Task: Find a business class flight from Lanai to Jacksonville on May 3 for 9 passengers, with 8 checked bags, a price limit of ₹50, departing between 4:00 AM and 5:00 AM, and flying with American or Southern Airways Express.
Action: Mouse moved to (406, 364)
Screenshot: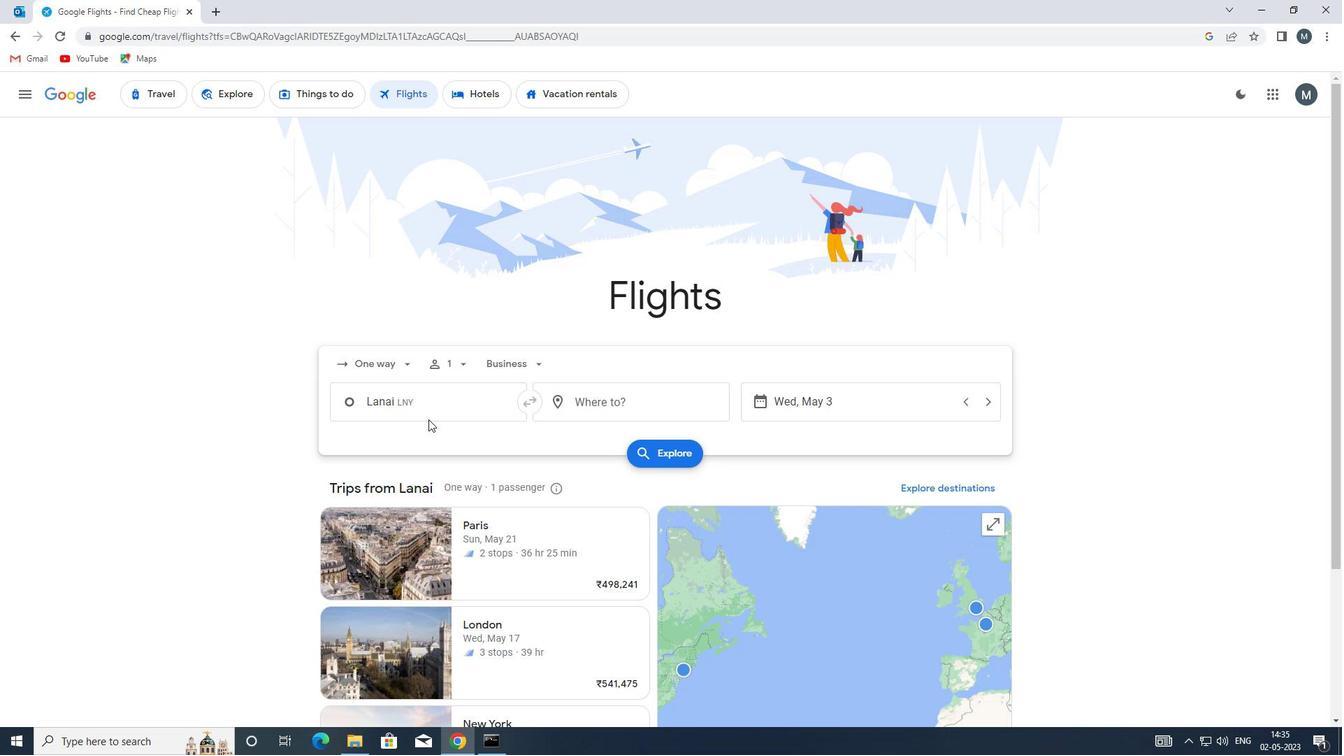 
Action: Mouse pressed left at (406, 364)
Screenshot: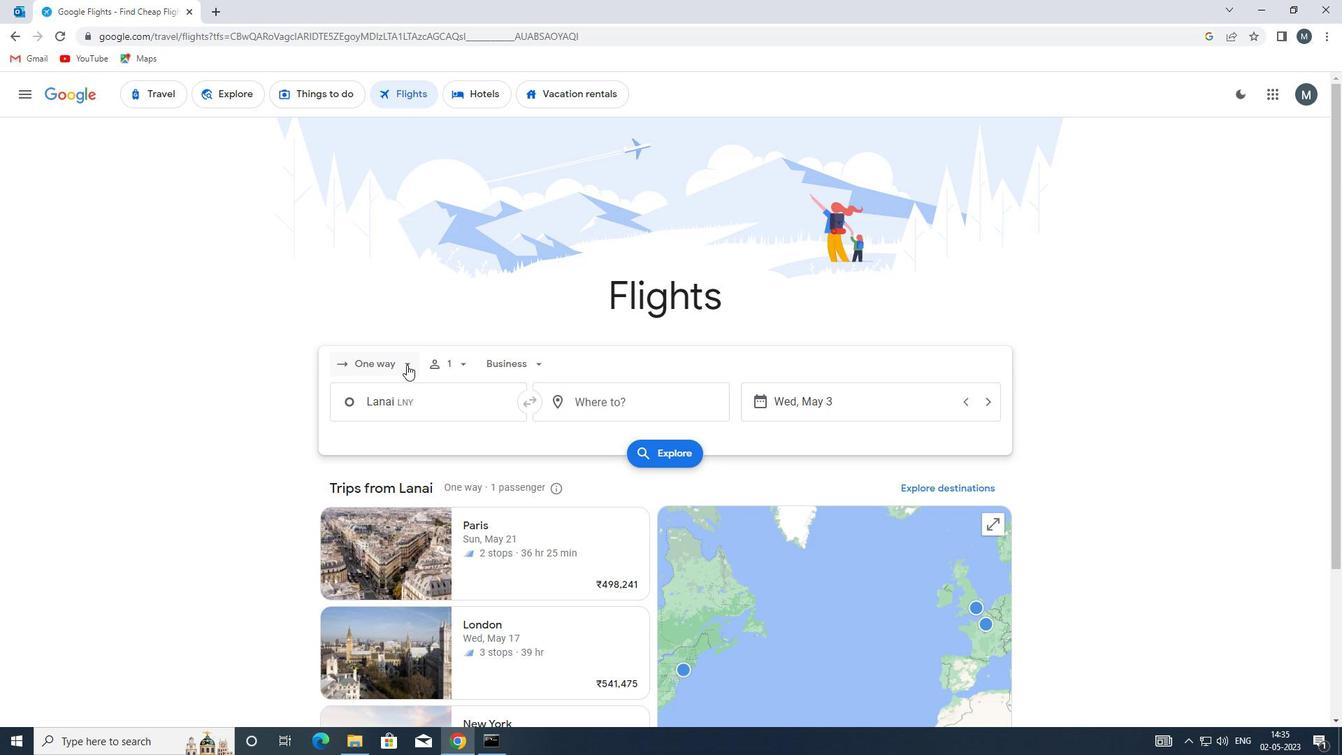 
Action: Mouse moved to (423, 426)
Screenshot: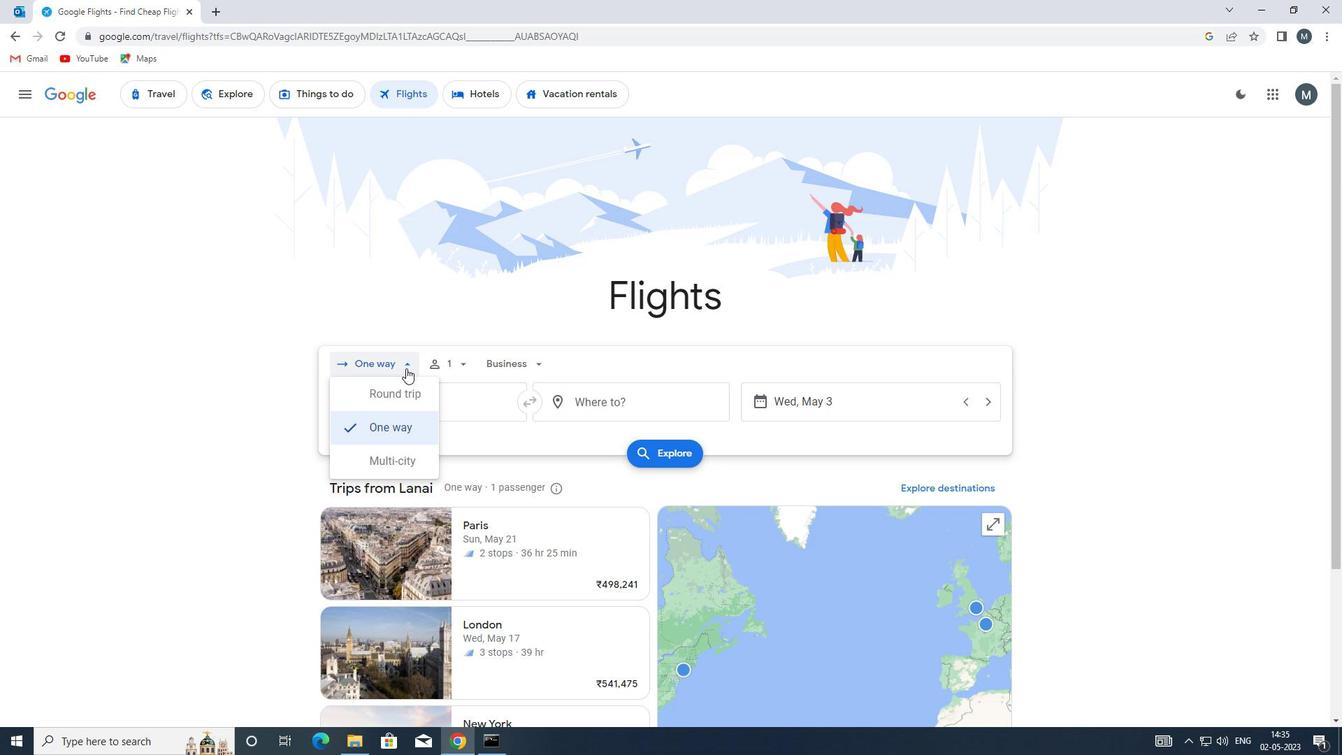 
Action: Mouse pressed left at (423, 426)
Screenshot: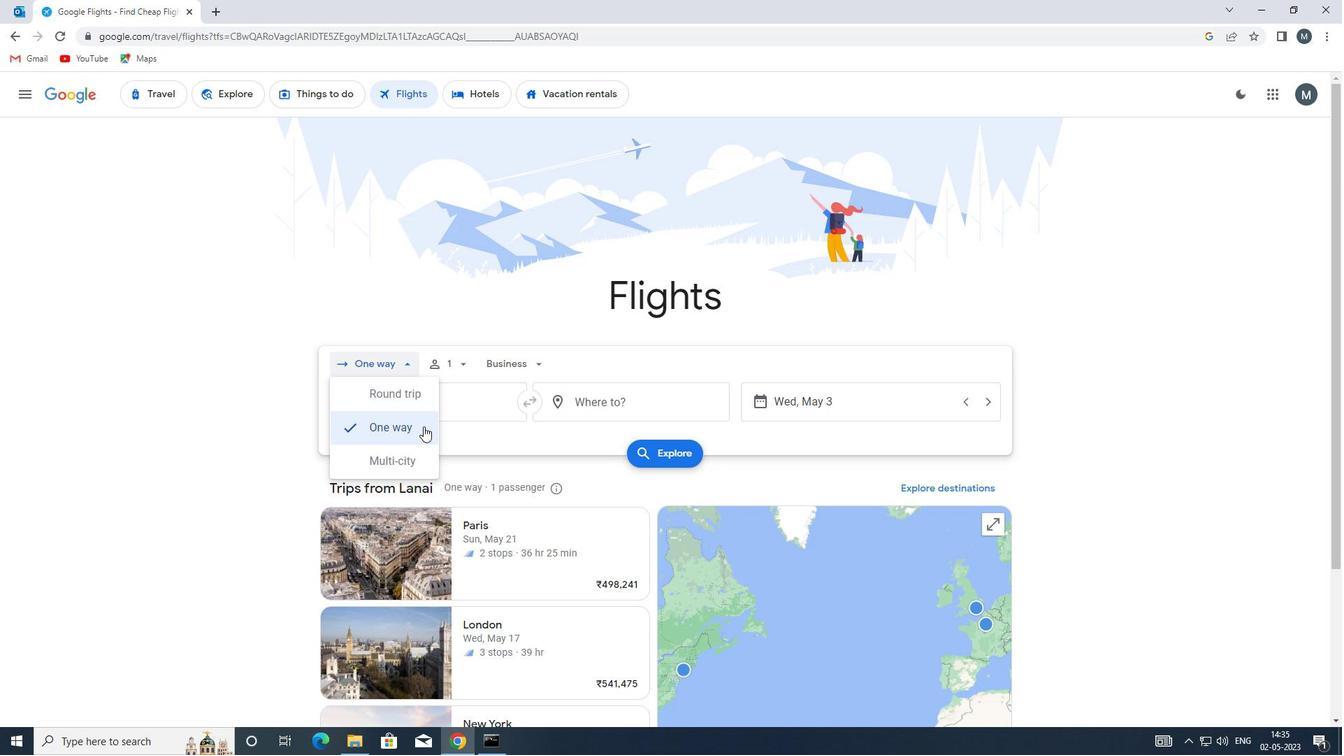 
Action: Mouse moved to (467, 367)
Screenshot: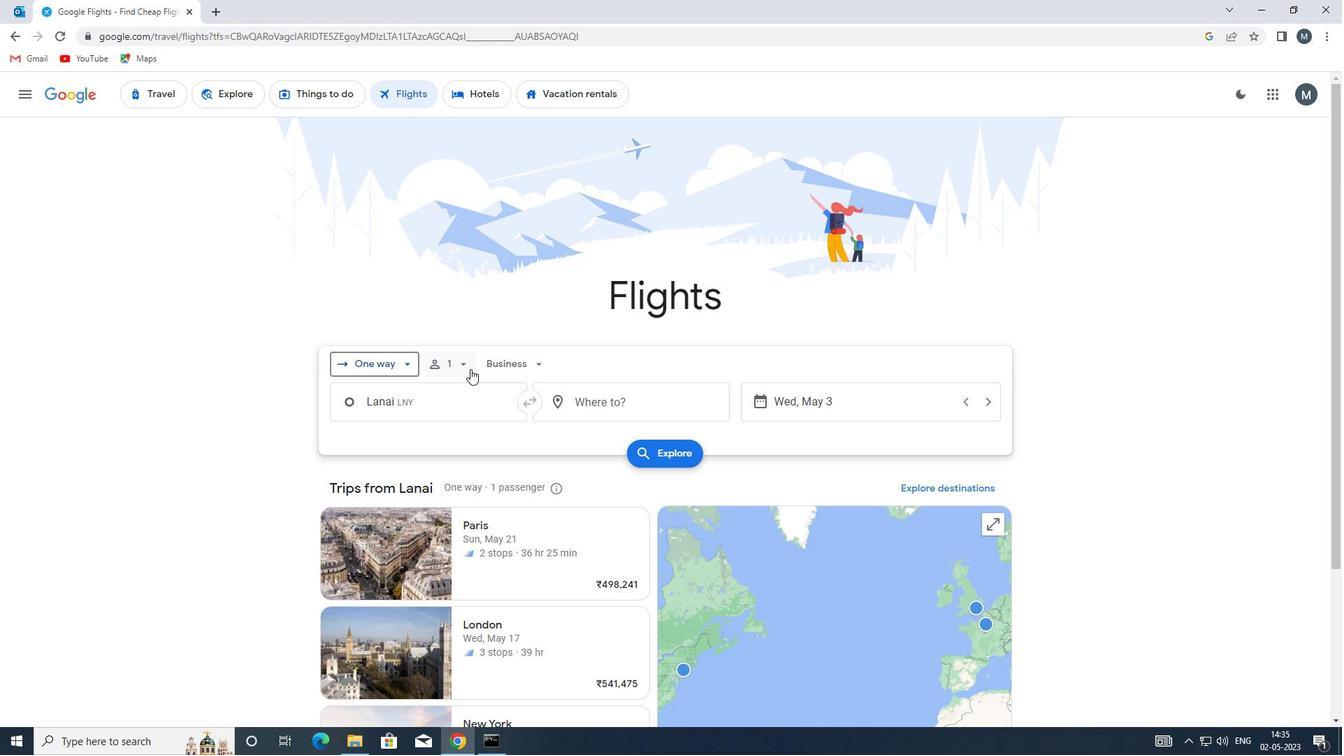 
Action: Mouse pressed left at (467, 367)
Screenshot: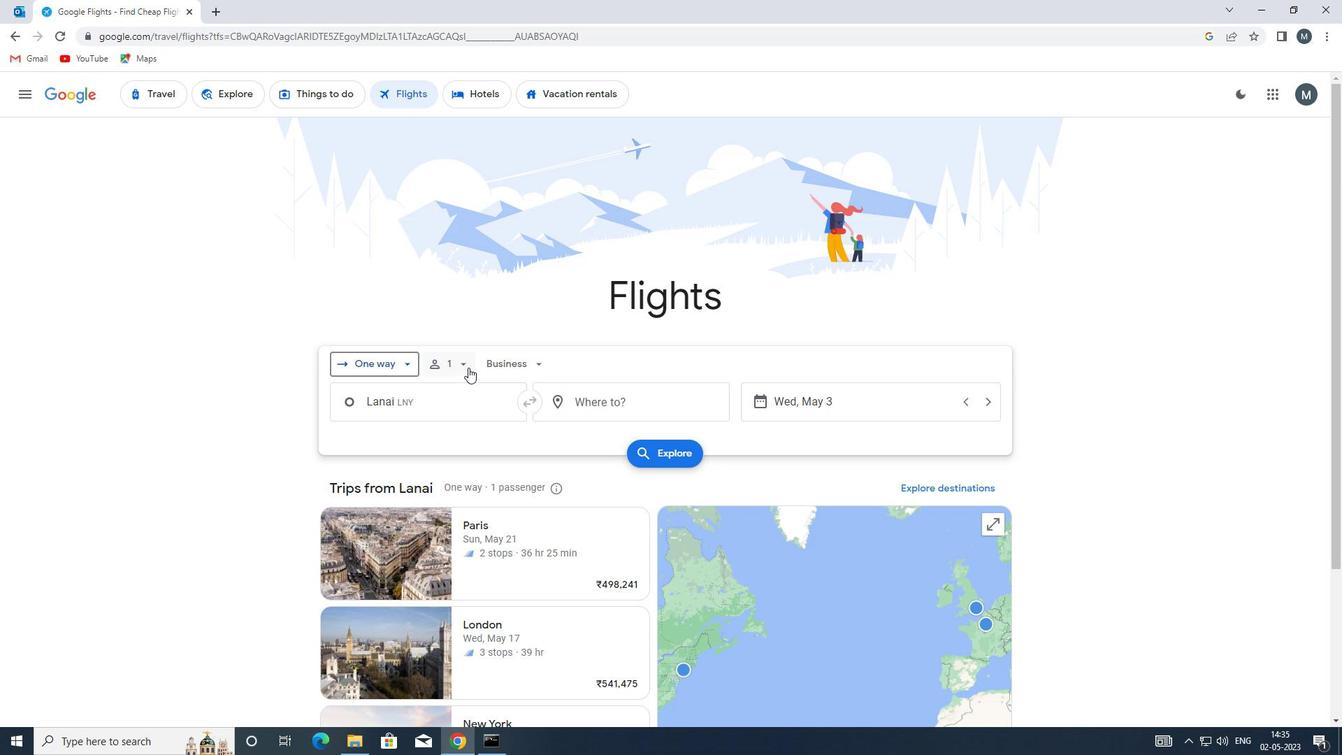 
Action: Mouse moved to (573, 402)
Screenshot: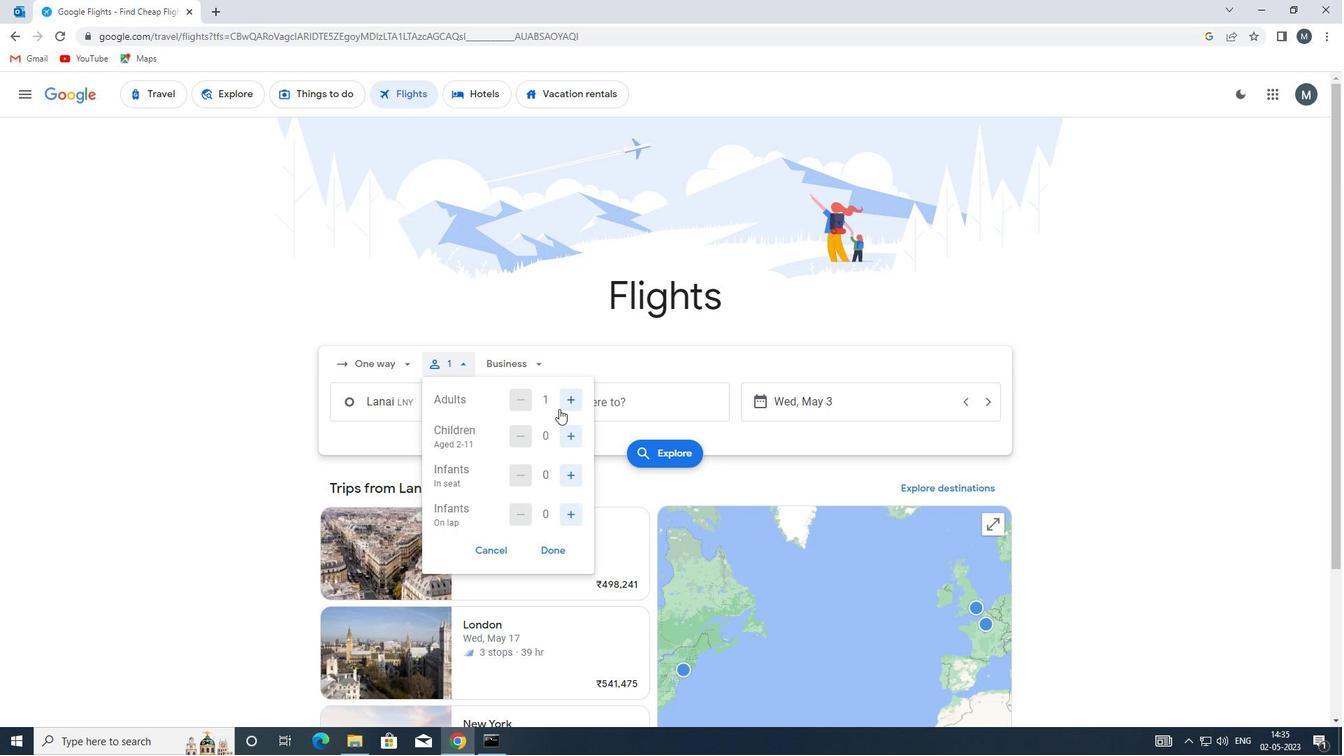 
Action: Mouse pressed left at (573, 402)
Screenshot: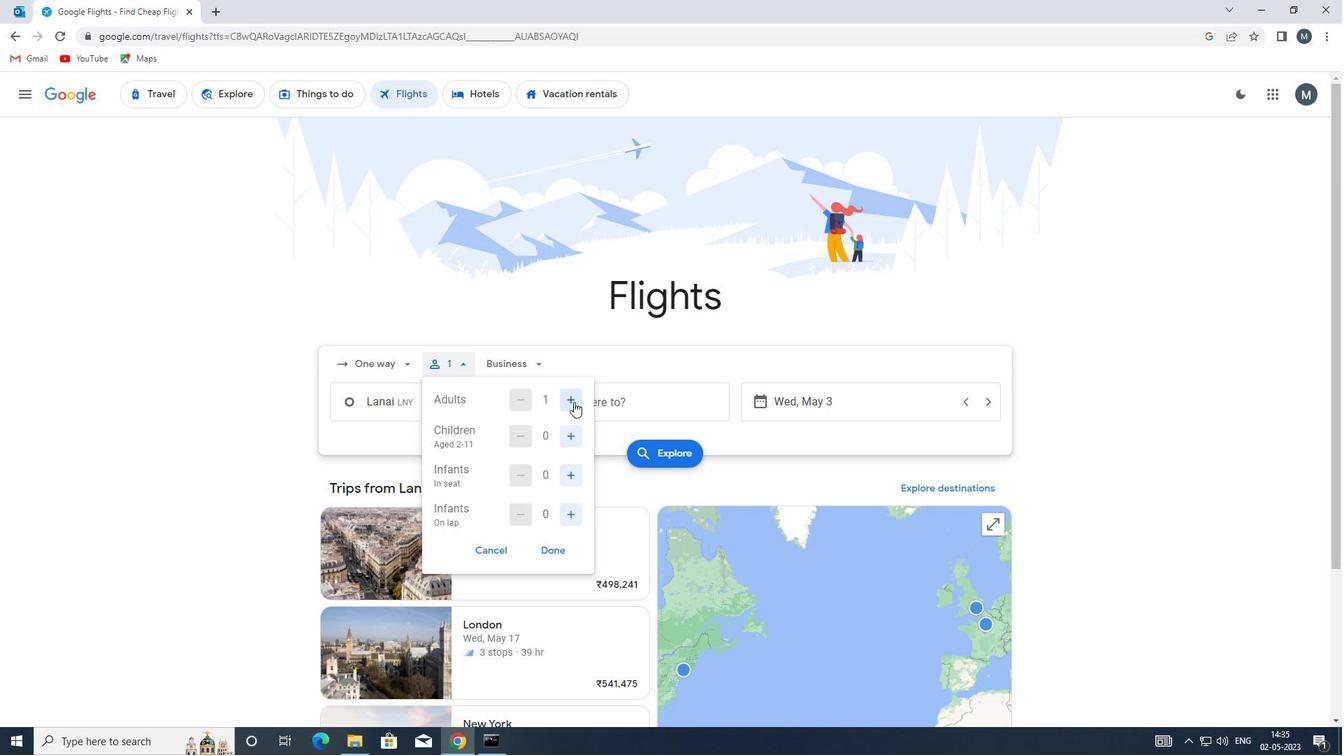 
Action: Mouse moved to (573, 402)
Screenshot: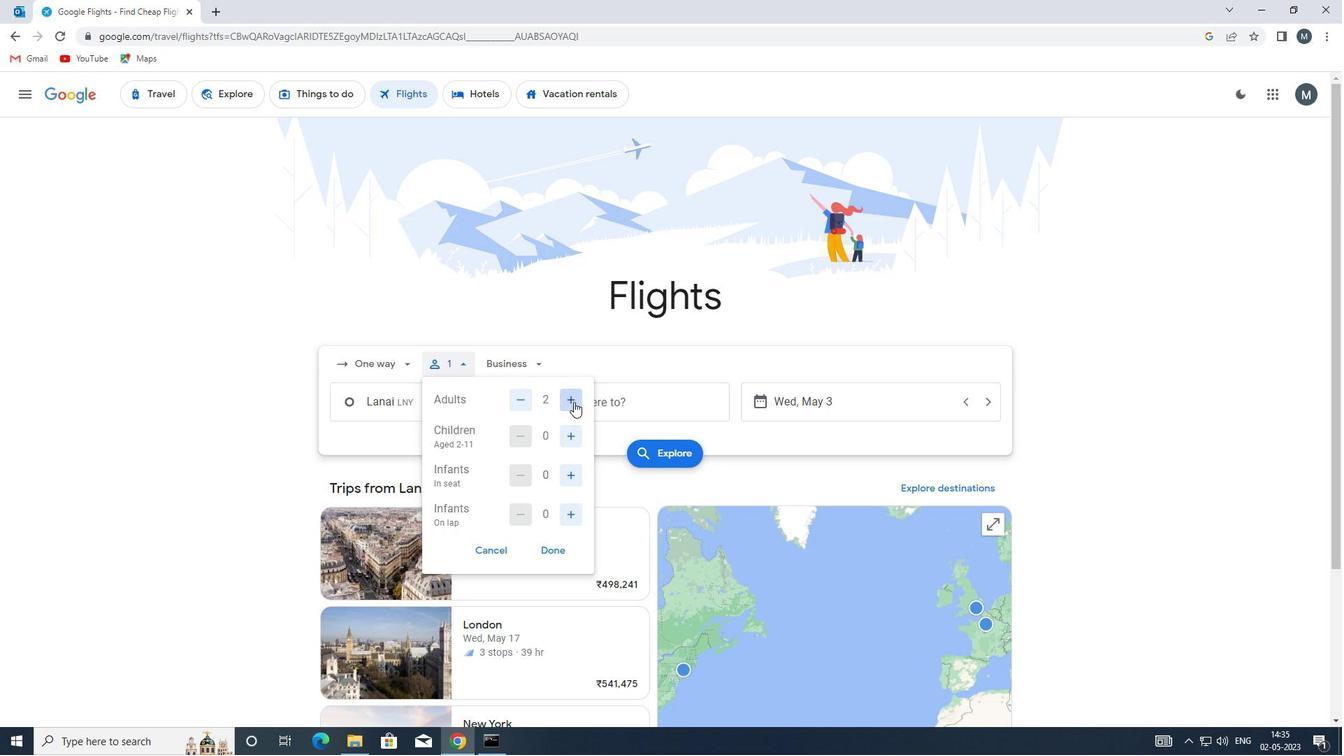
Action: Mouse pressed left at (573, 402)
Screenshot: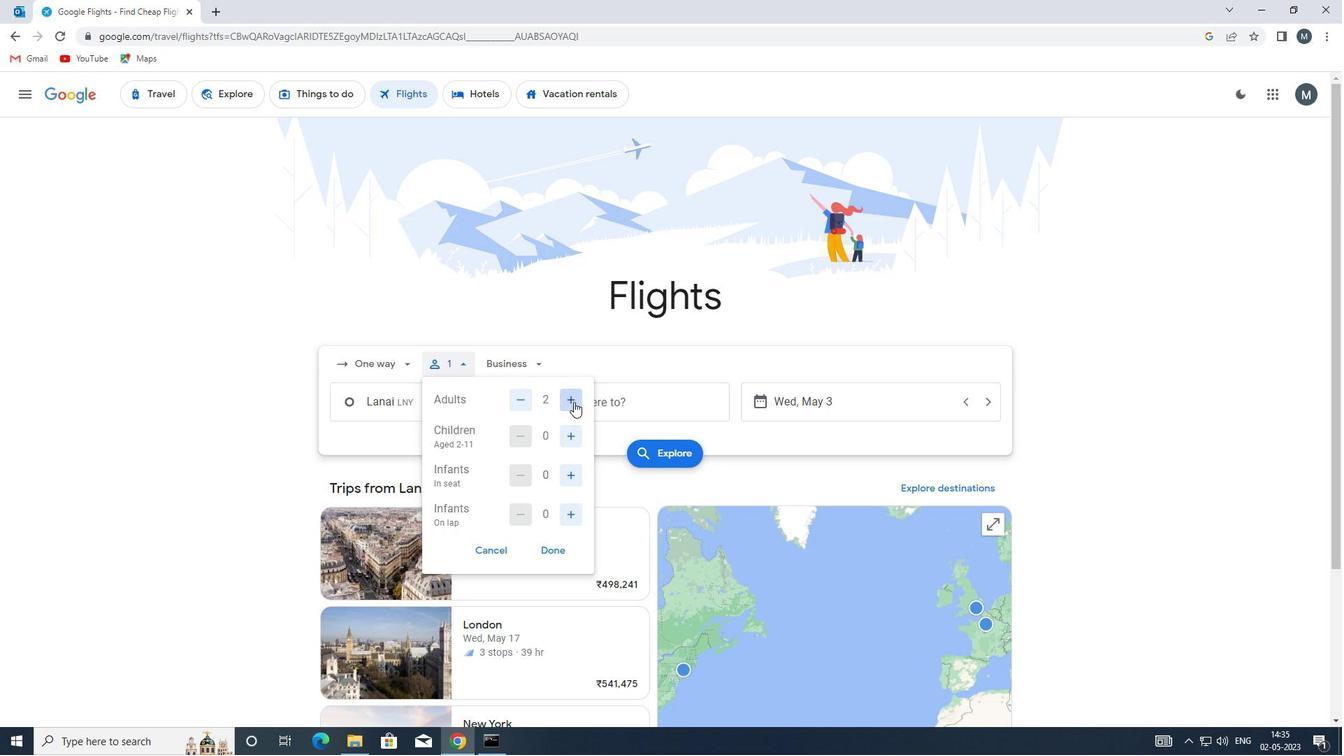 
Action: Mouse pressed left at (573, 402)
Screenshot: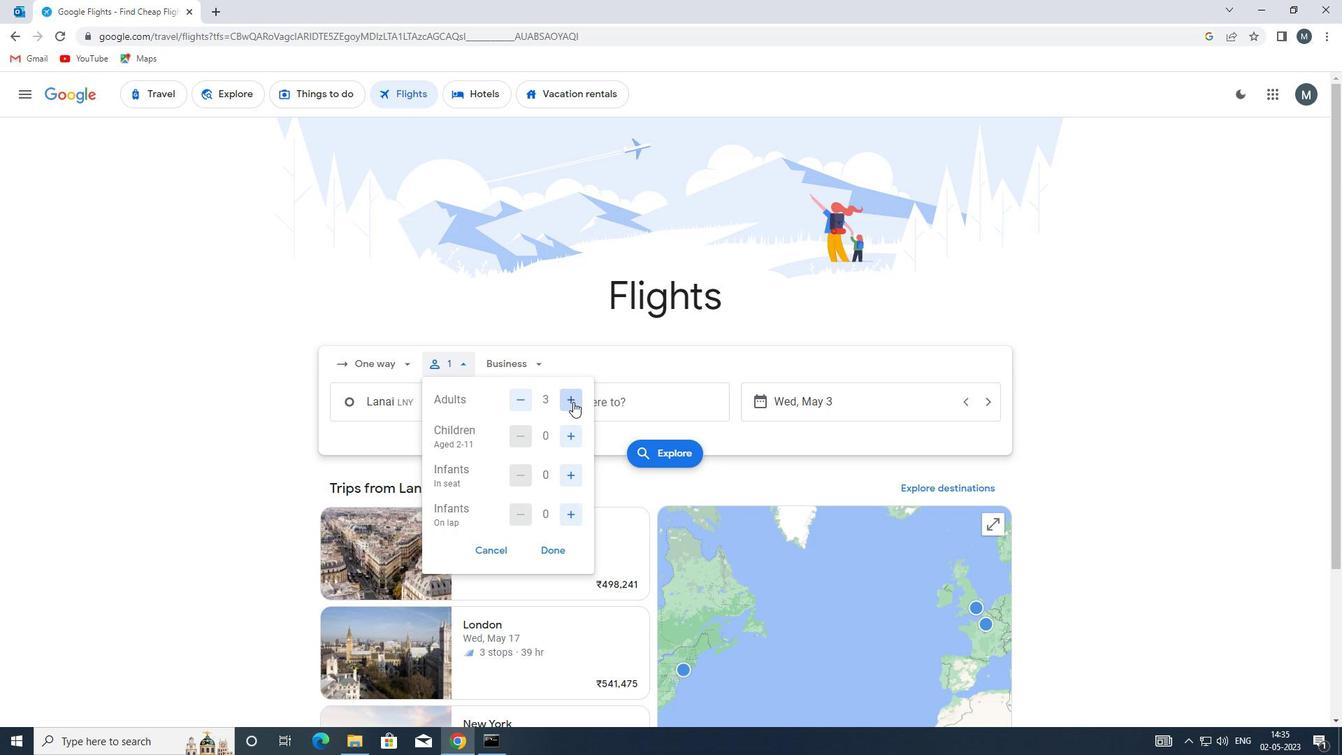 
Action: Mouse pressed left at (573, 402)
Screenshot: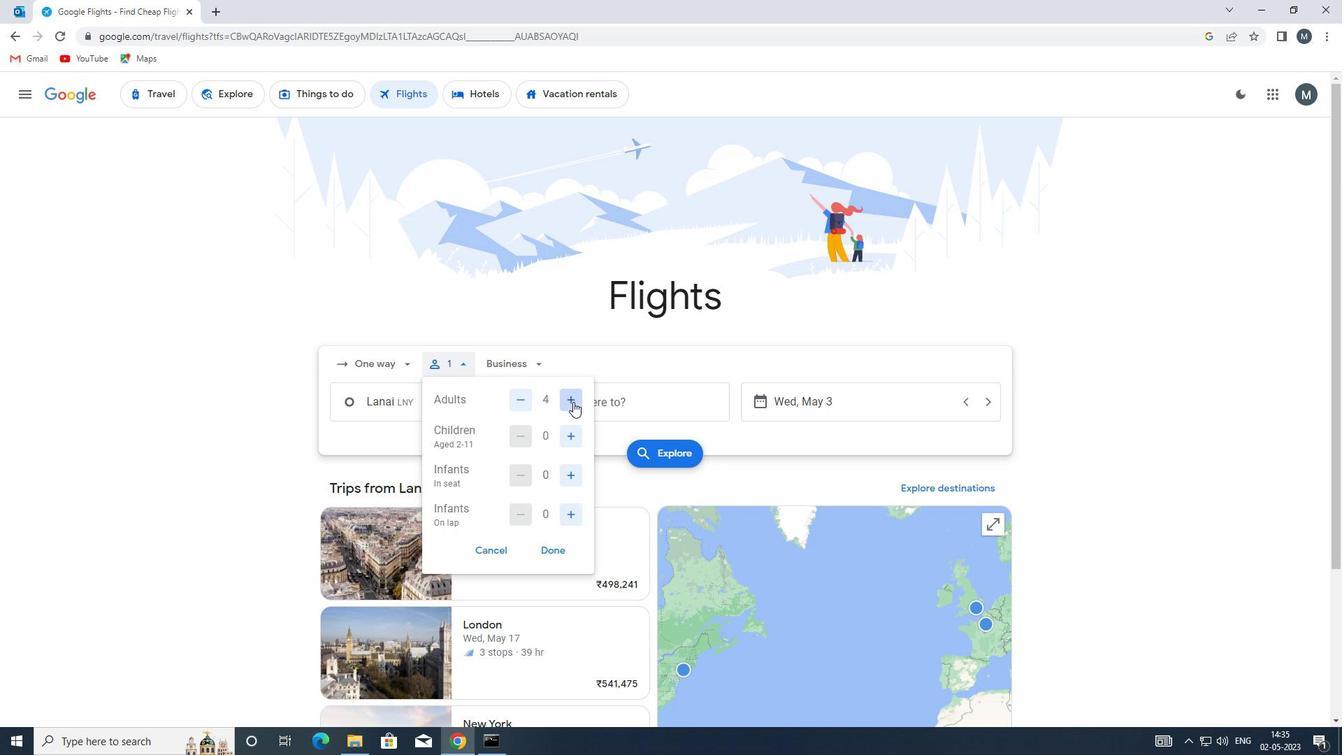 
Action: Mouse moved to (569, 435)
Screenshot: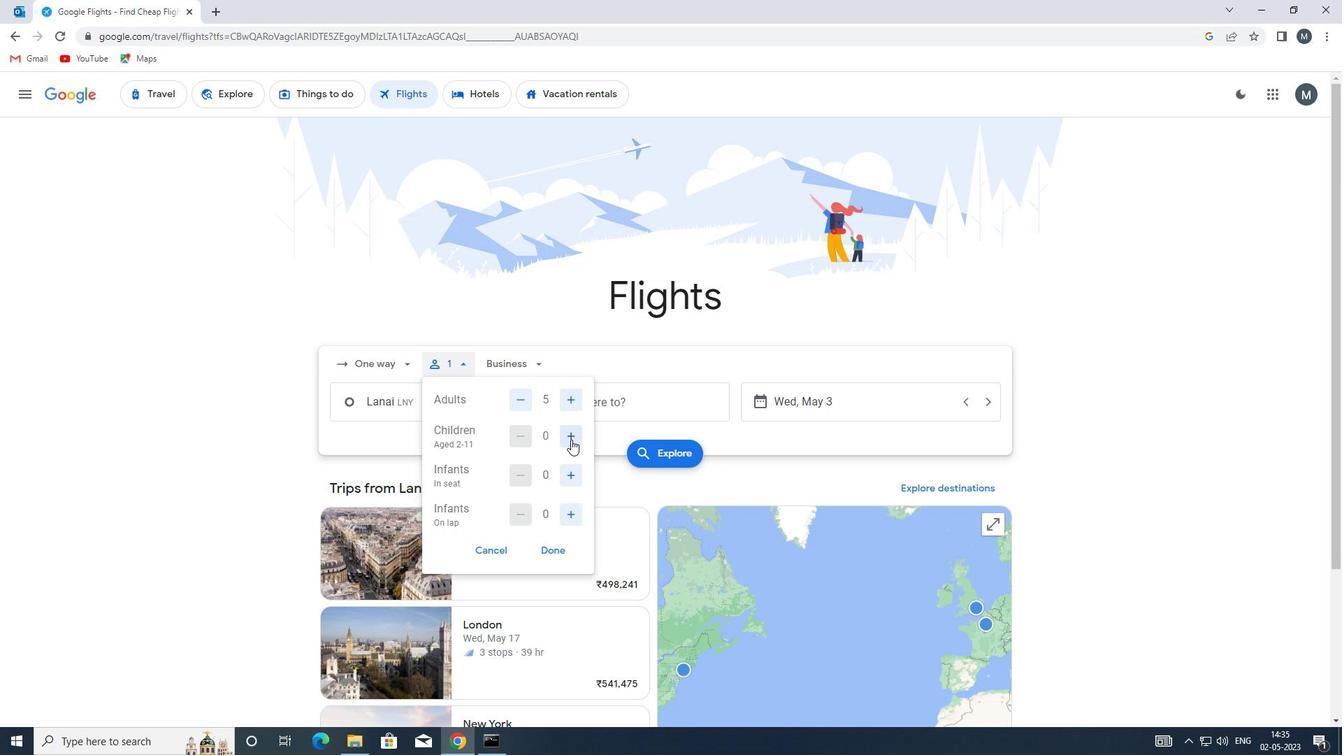 
Action: Mouse pressed left at (569, 435)
Screenshot: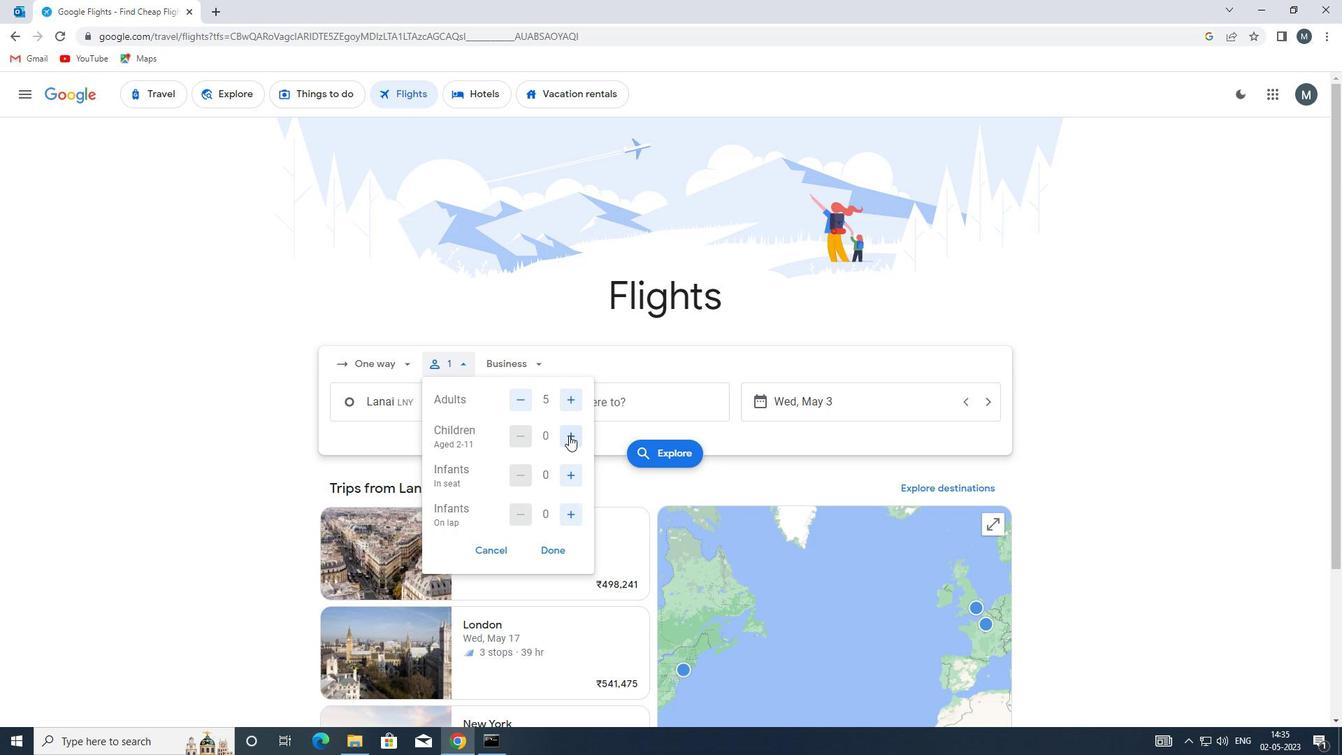 
Action: Mouse moved to (571, 470)
Screenshot: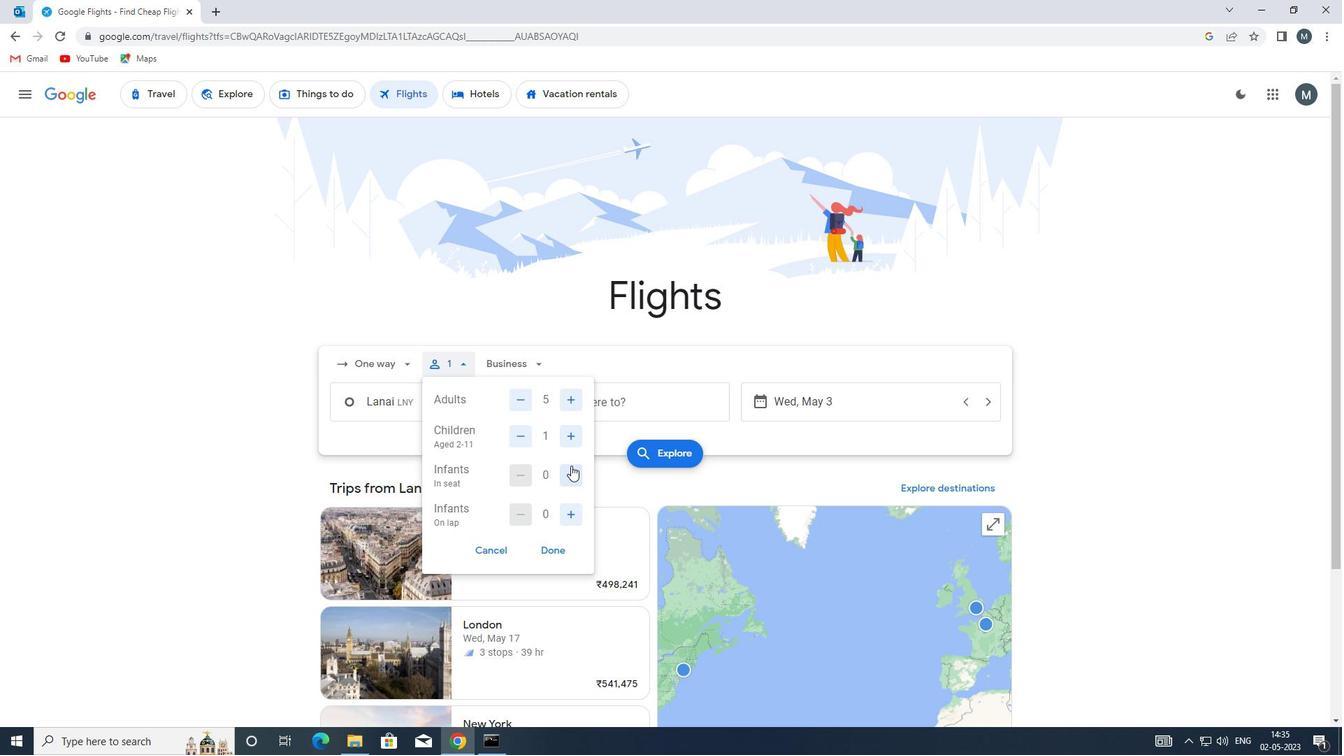 
Action: Mouse pressed left at (571, 470)
Screenshot: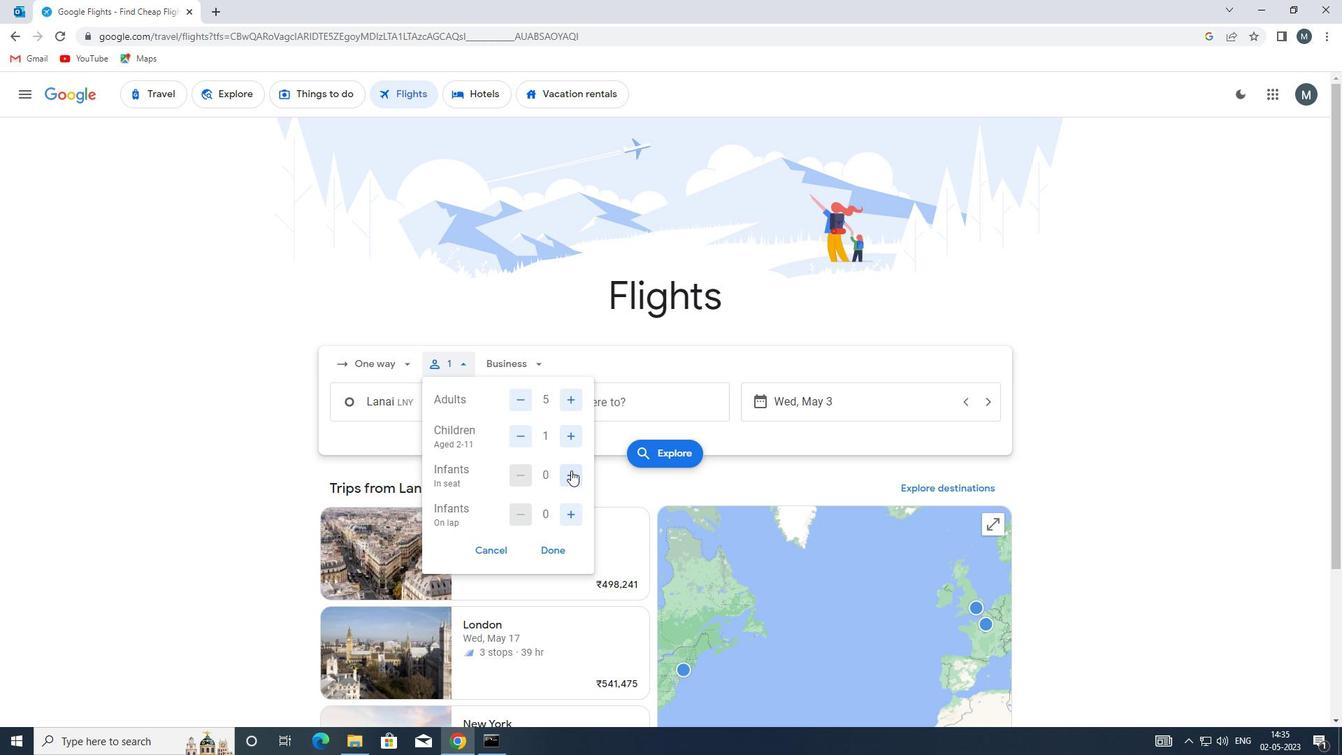 
Action: Mouse moved to (571, 470)
Screenshot: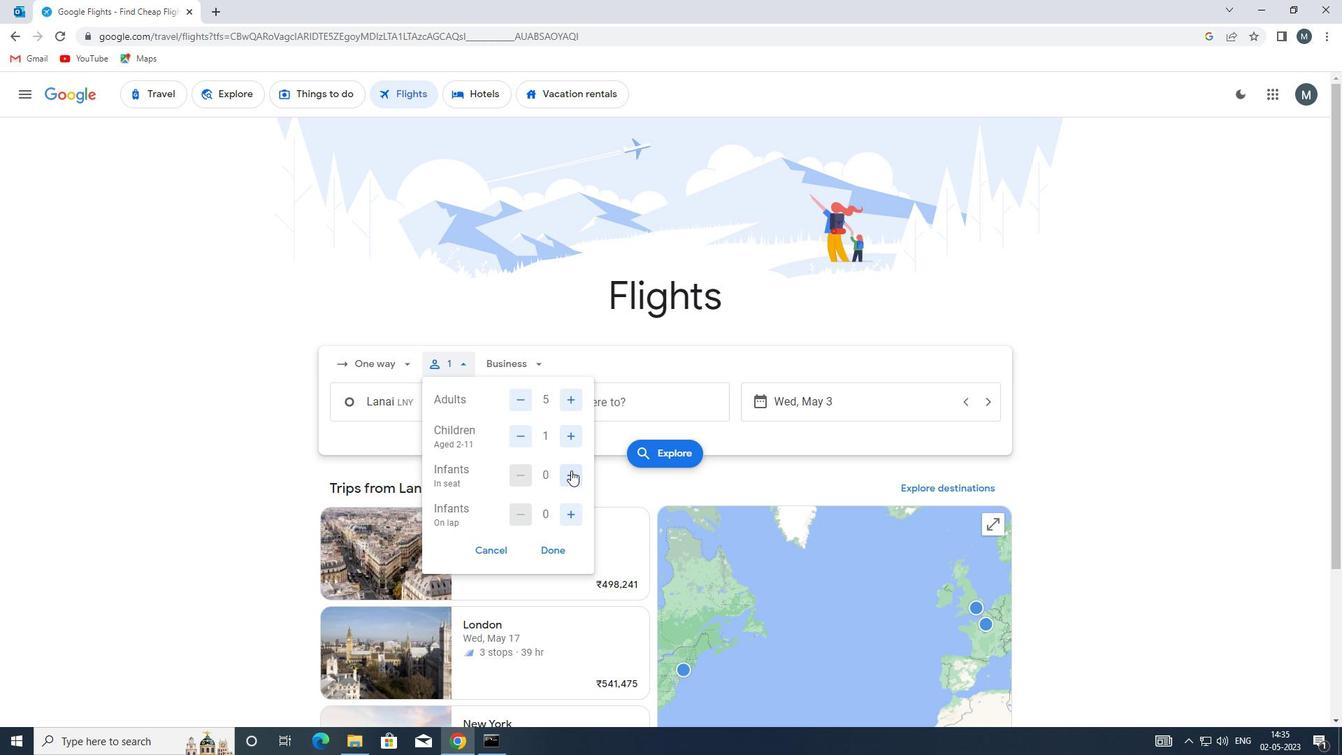 
Action: Mouse pressed left at (571, 470)
Screenshot: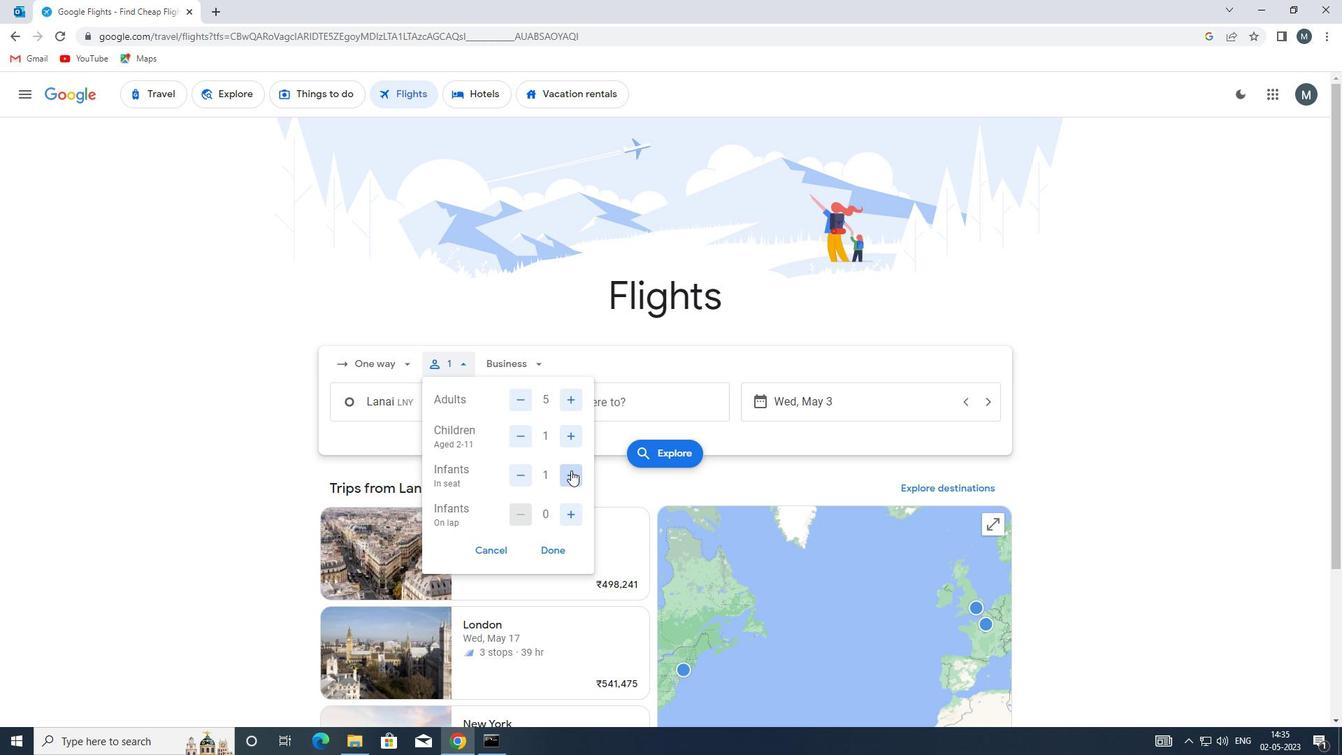 
Action: Mouse moved to (570, 515)
Screenshot: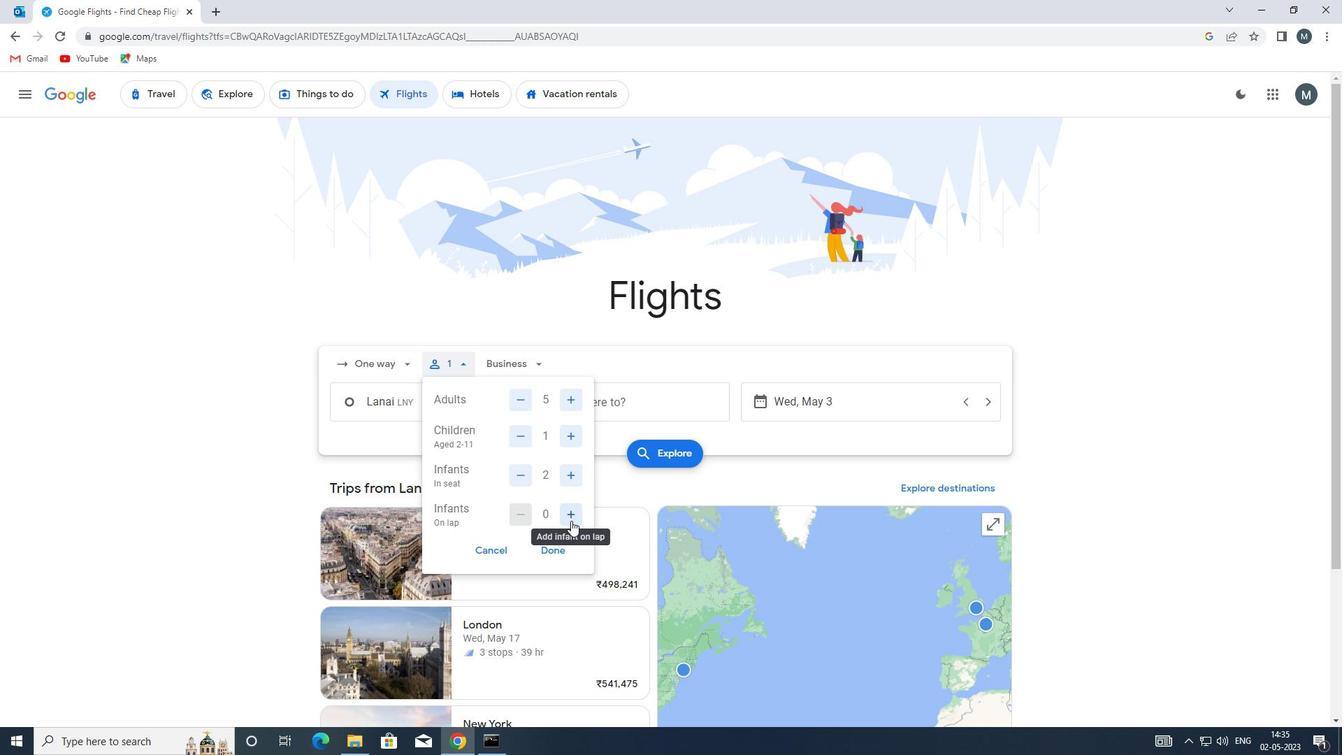 
Action: Mouse pressed left at (570, 515)
Screenshot: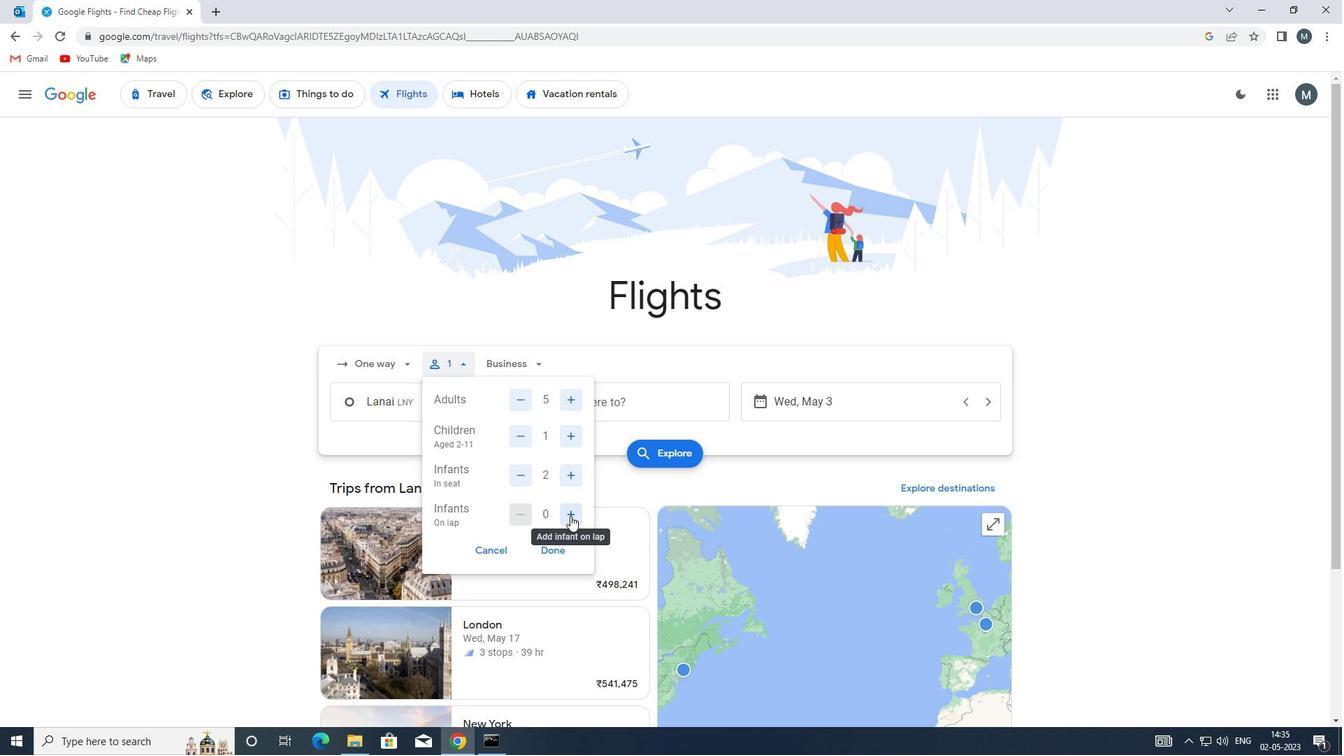 
Action: Mouse moved to (556, 551)
Screenshot: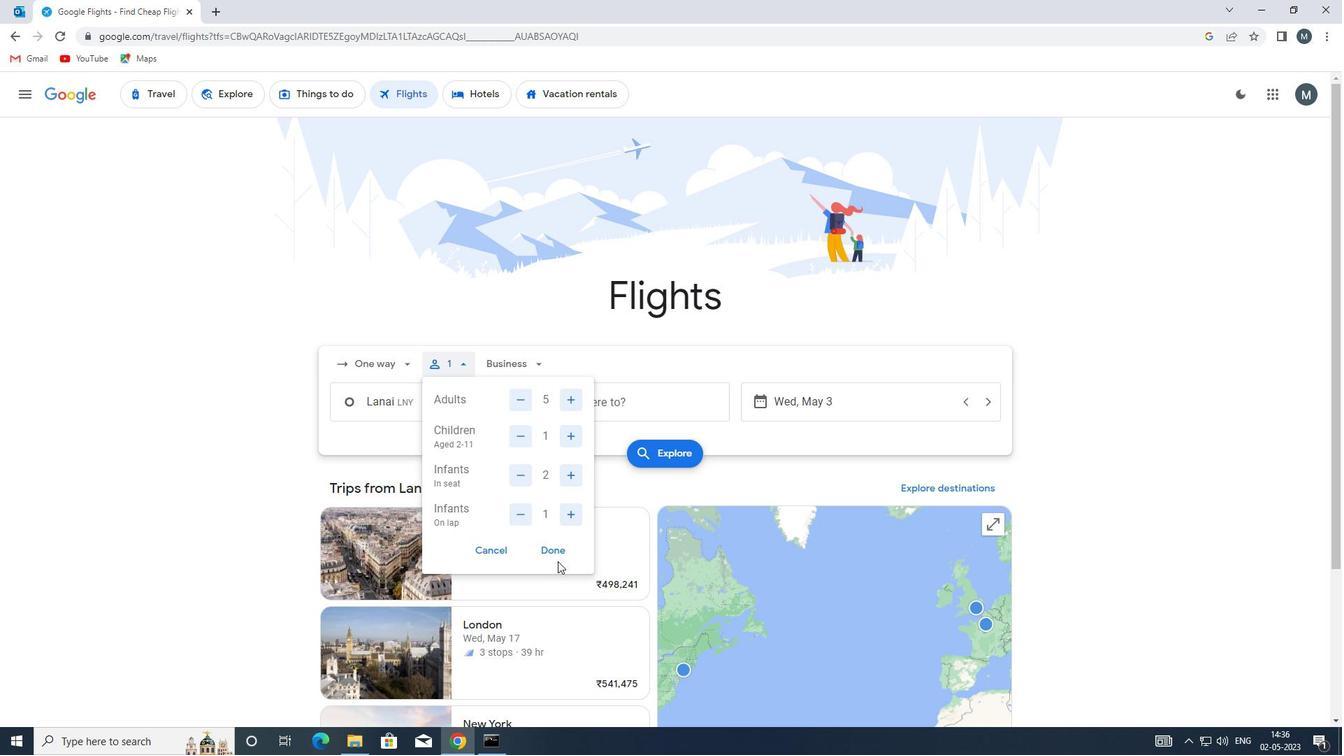 
Action: Mouse pressed left at (556, 551)
Screenshot: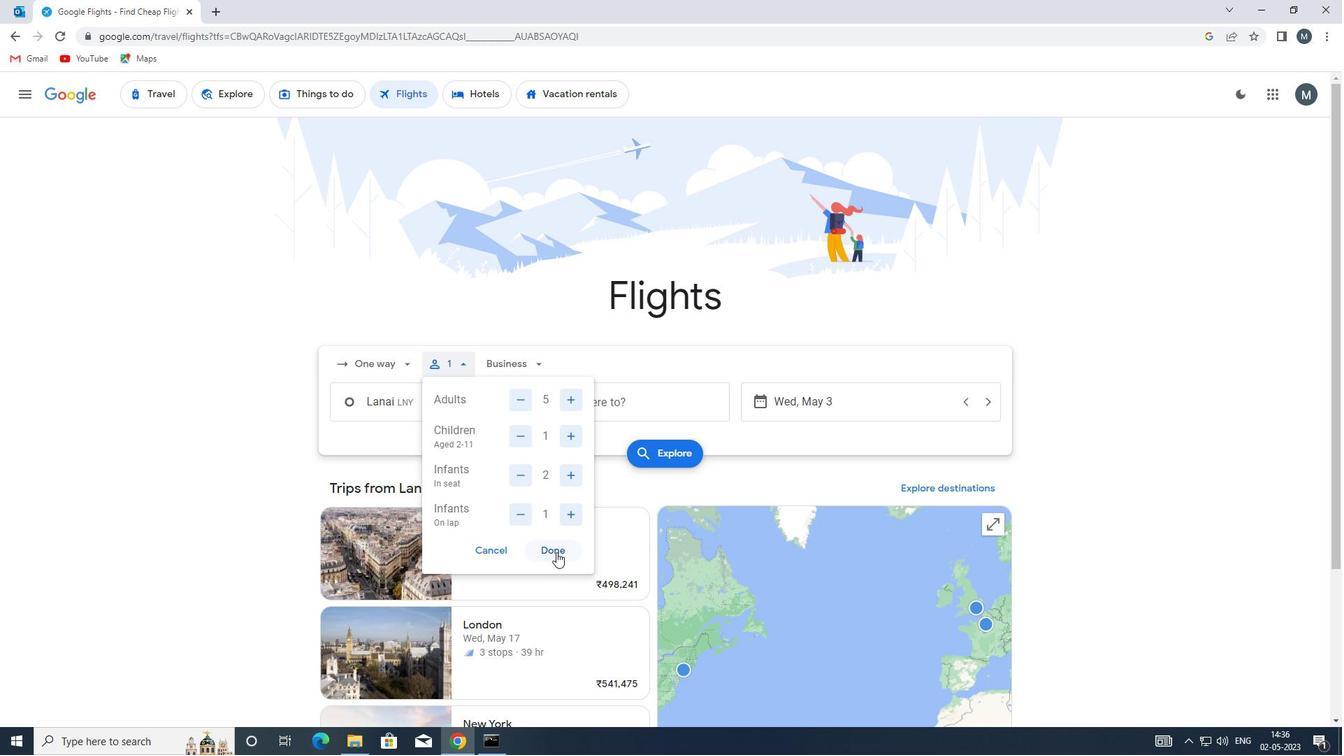 
Action: Mouse moved to (534, 364)
Screenshot: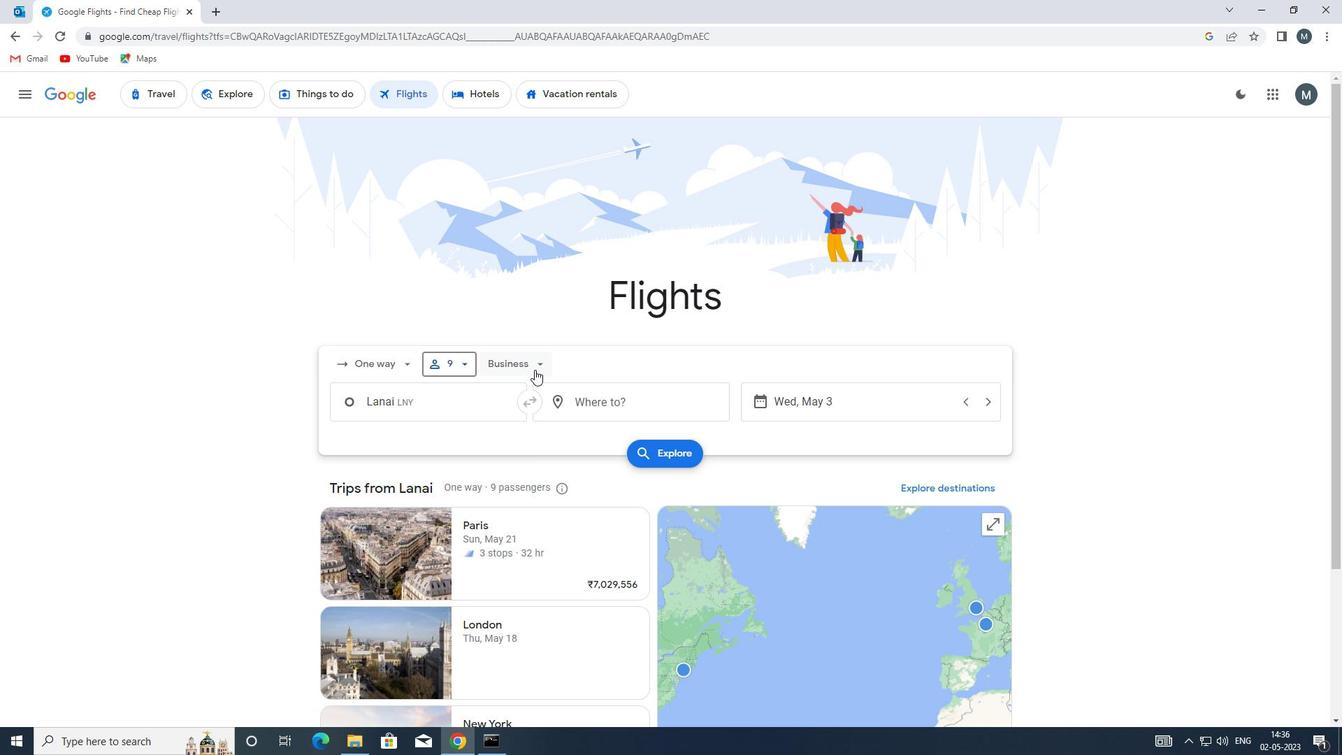 
Action: Mouse pressed left at (534, 364)
Screenshot: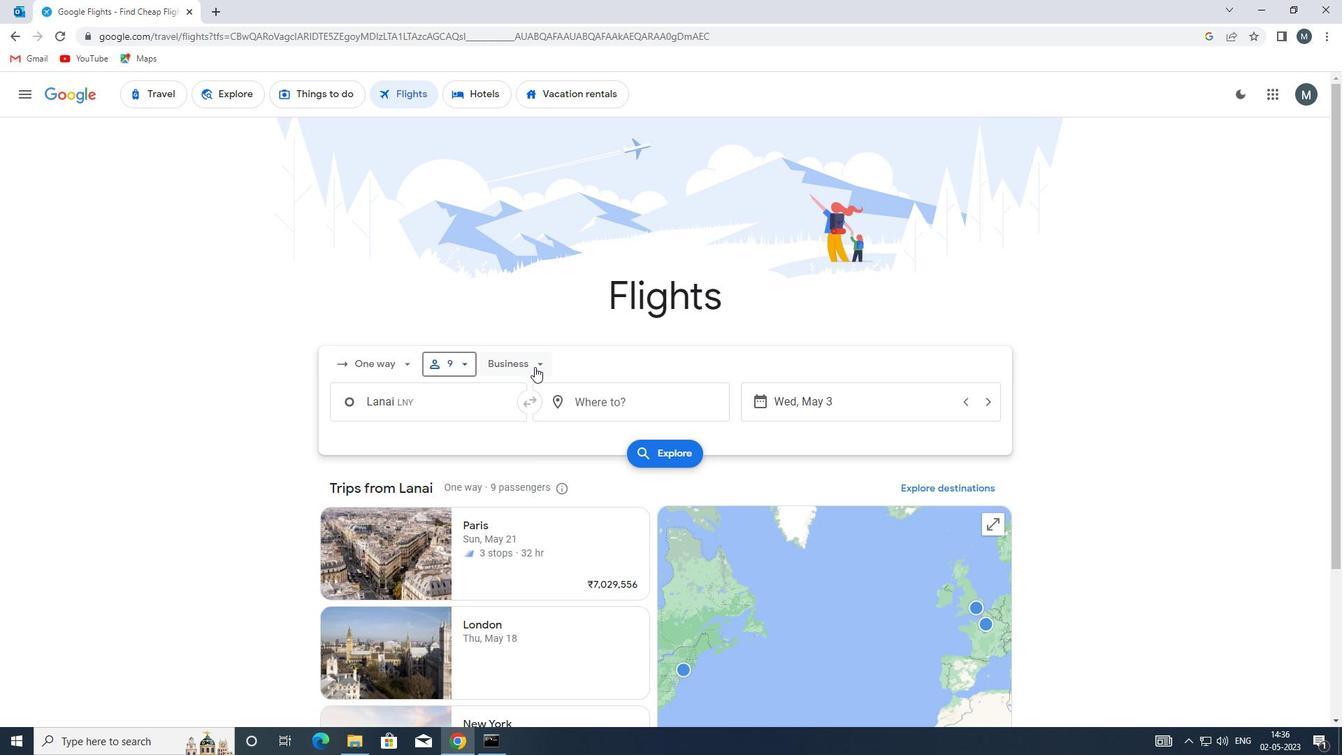 
Action: Mouse moved to (547, 453)
Screenshot: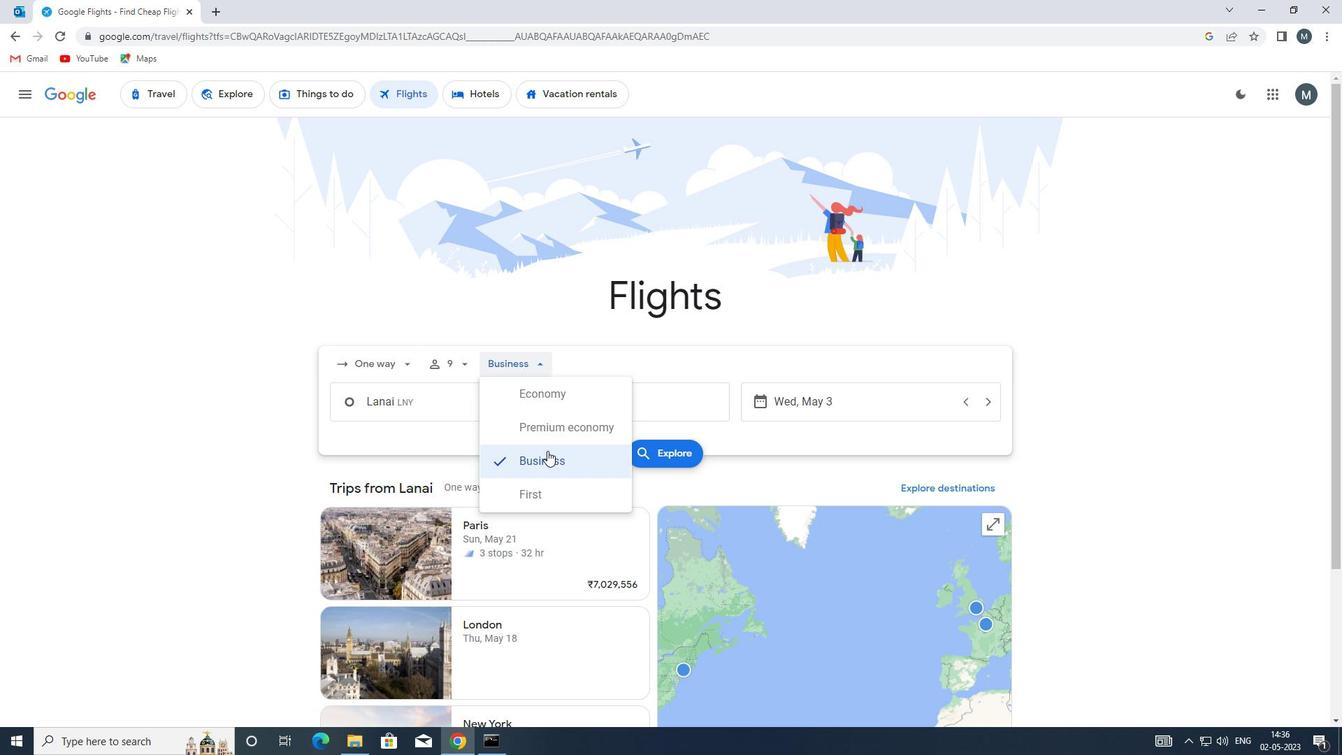 
Action: Mouse pressed left at (547, 453)
Screenshot: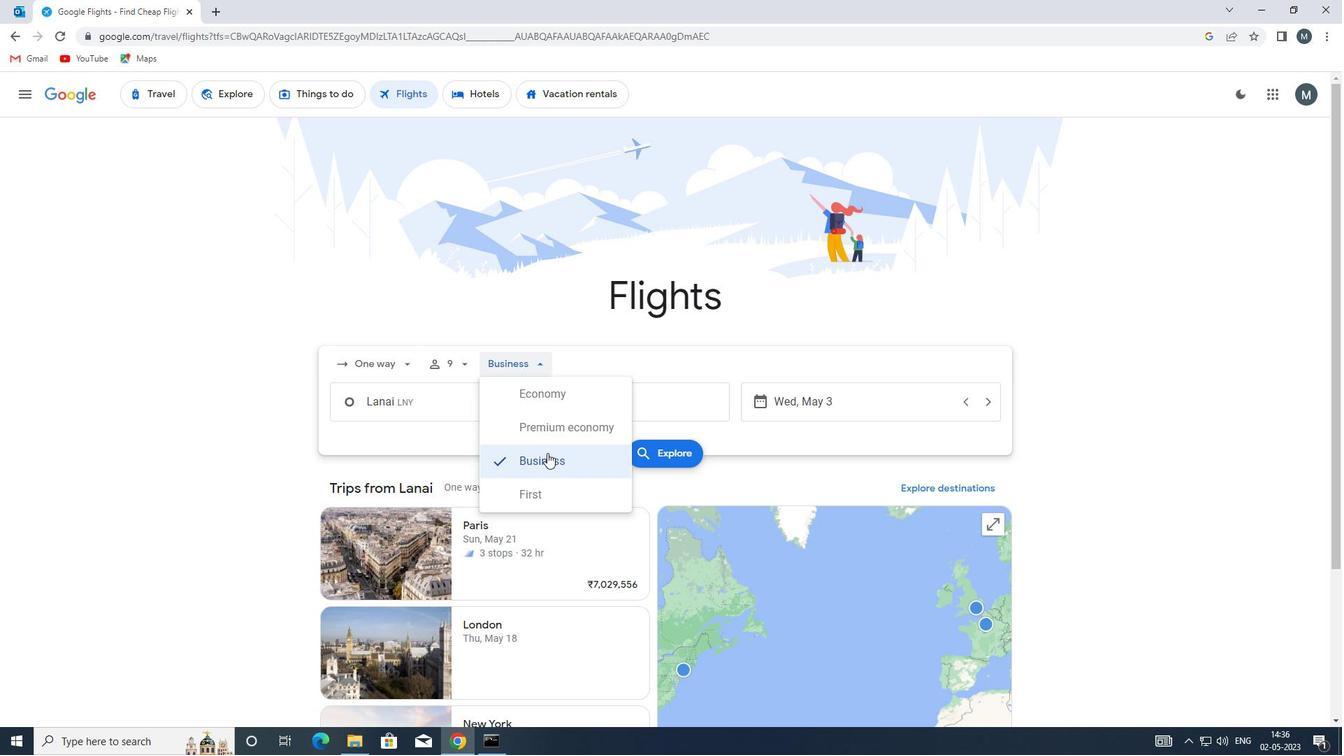 
Action: Mouse moved to (423, 402)
Screenshot: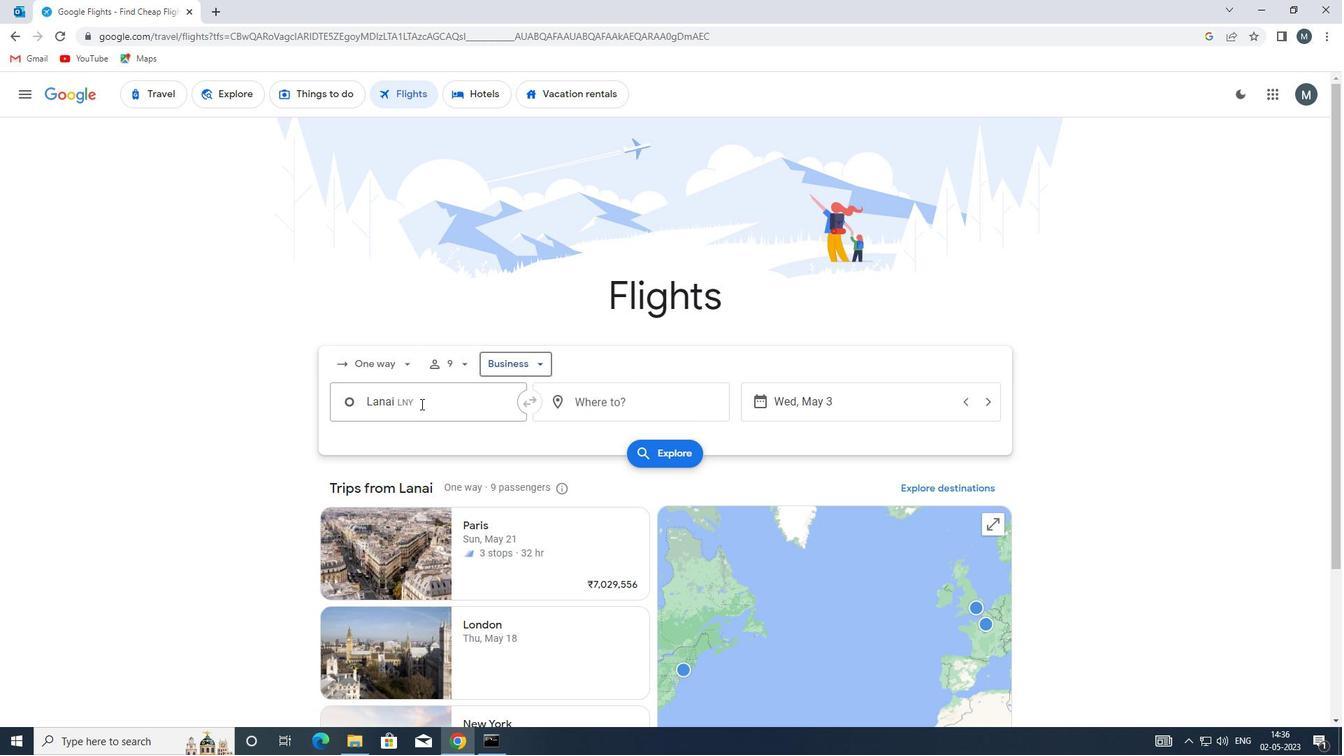 
Action: Mouse pressed left at (423, 402)
Screenshot: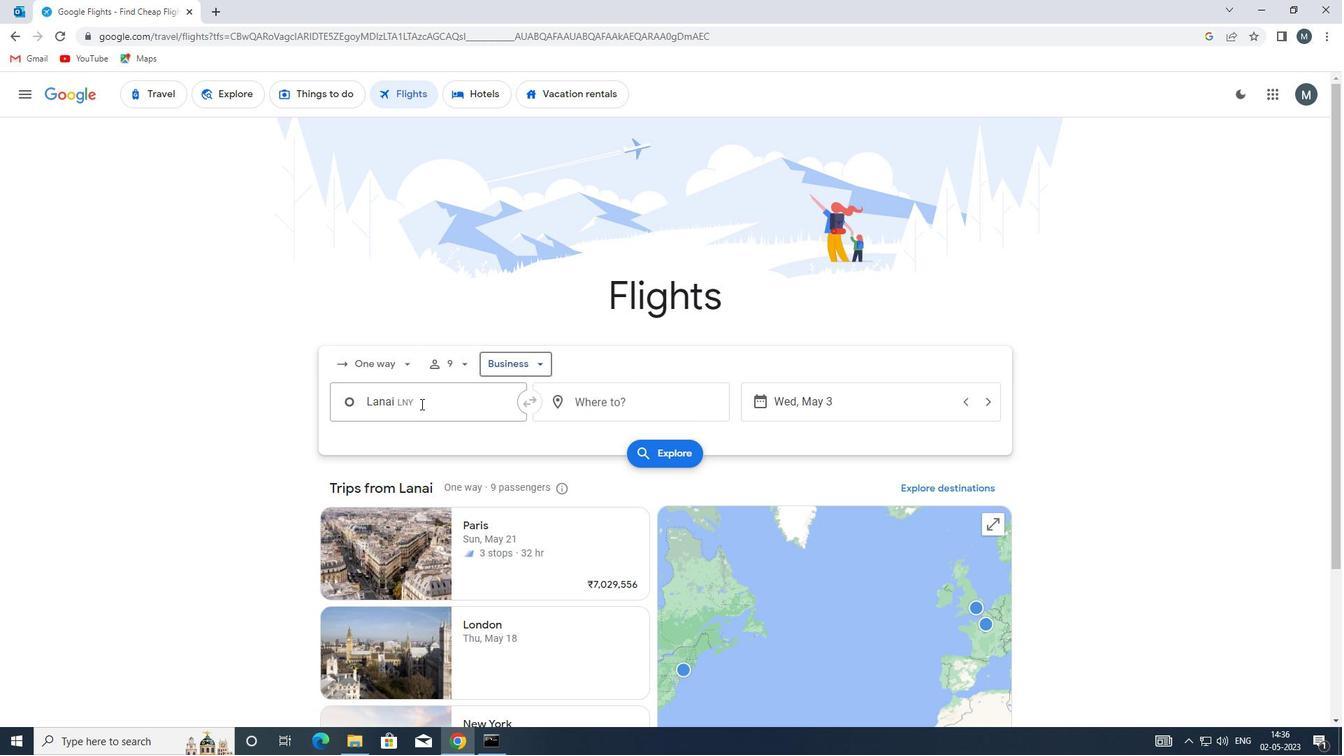 
Action: Mouse pressed right at (423, 402)
Screenshot: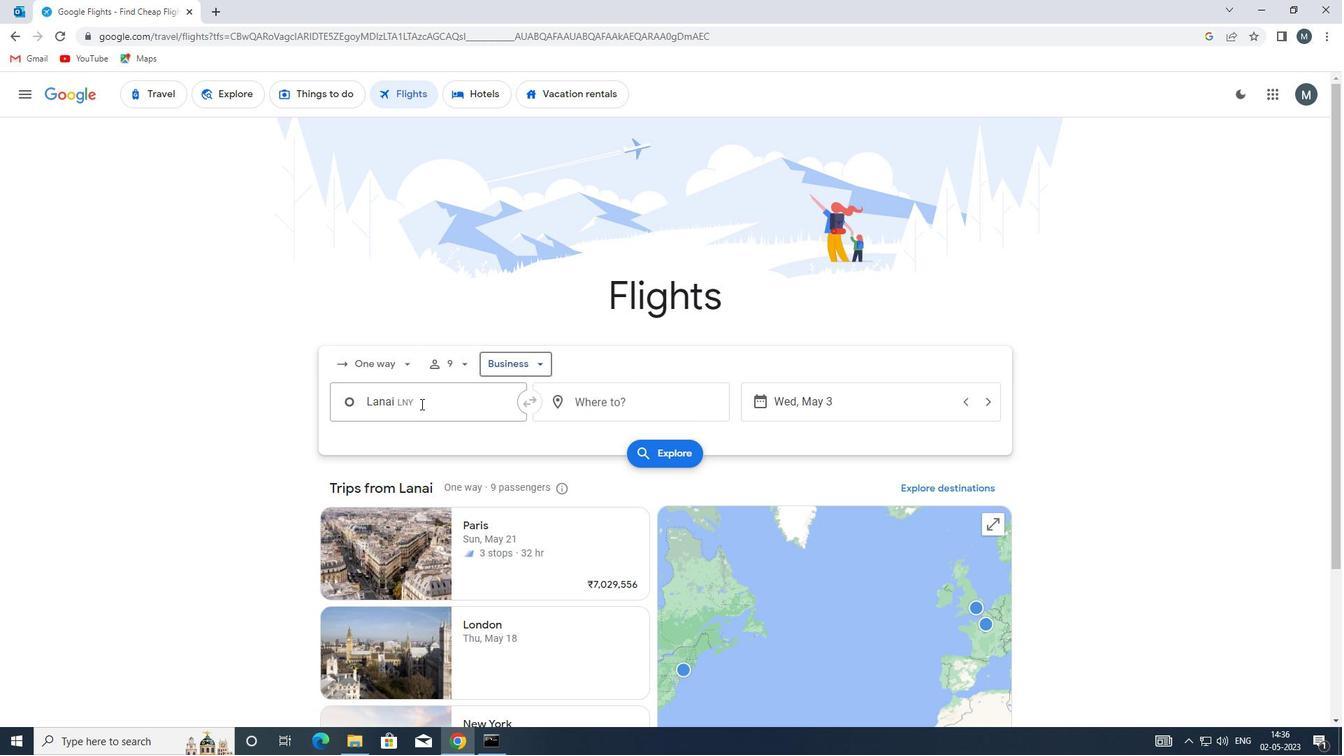 
Action: Mouse moved to (414, 404)
Screenshot: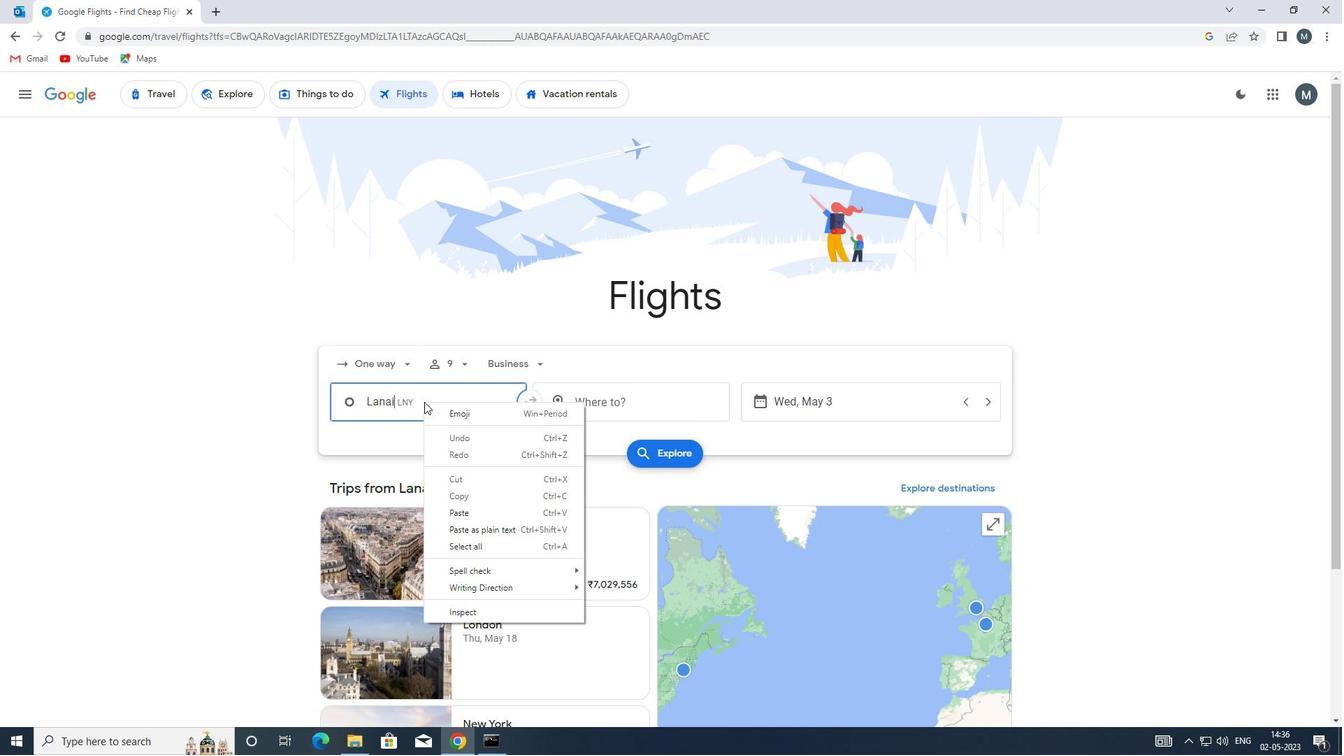 
Action: Mouse pressed left at (414, 404)
Screenshot: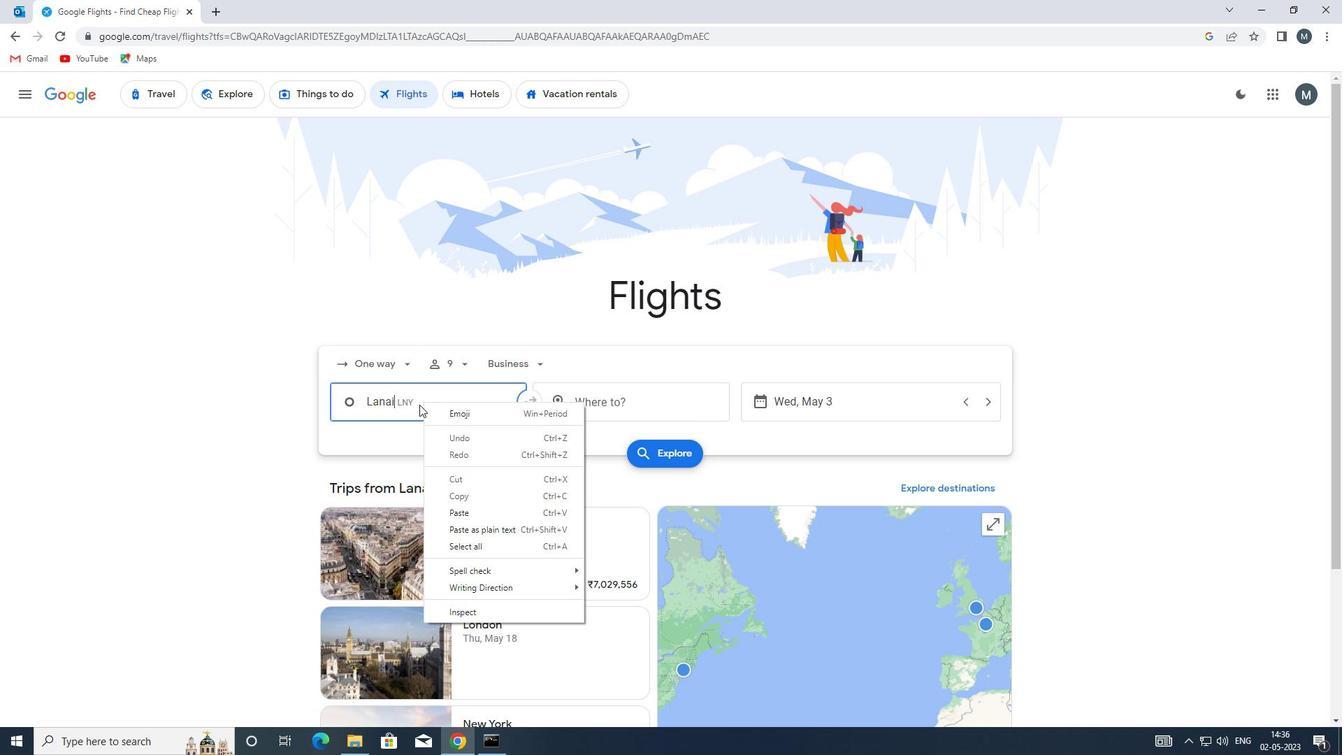 
Action: Key pressed <Key.enter>
Screenshot: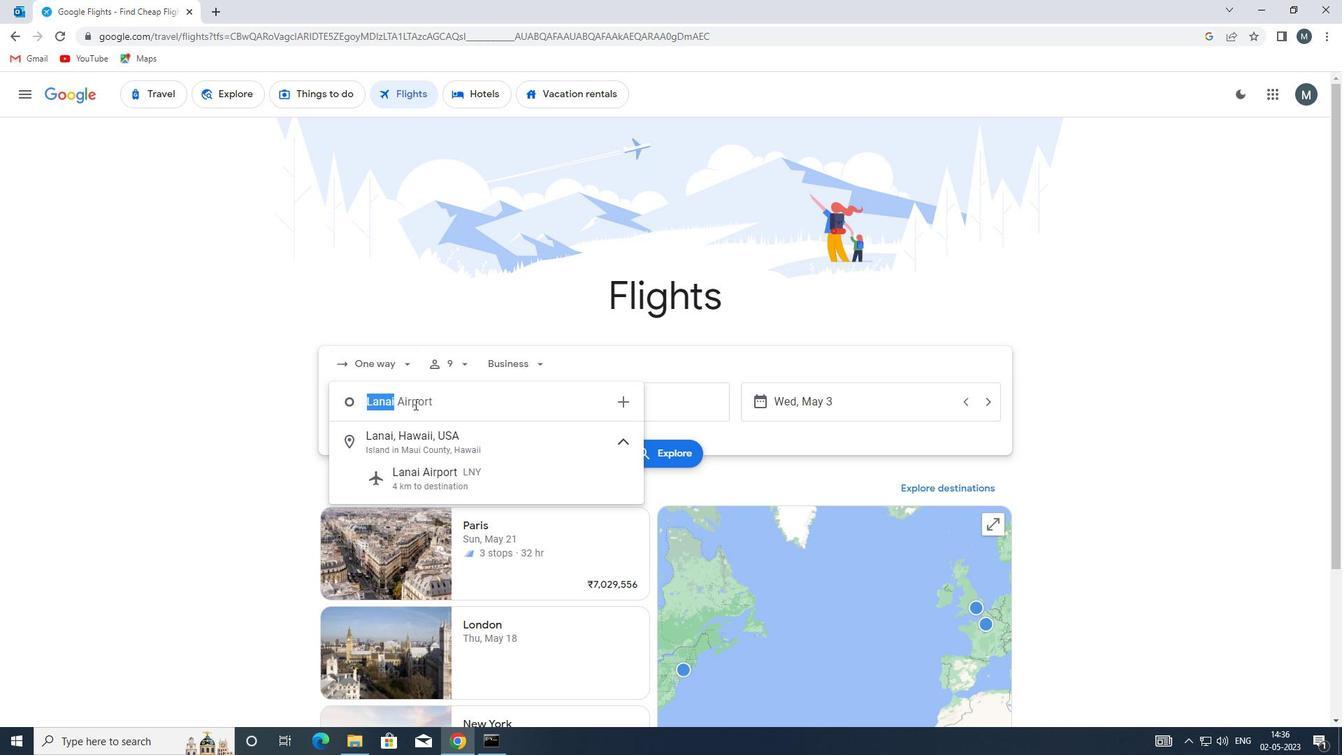 
Action: Mouse moved to (593, 403)
Screenshot: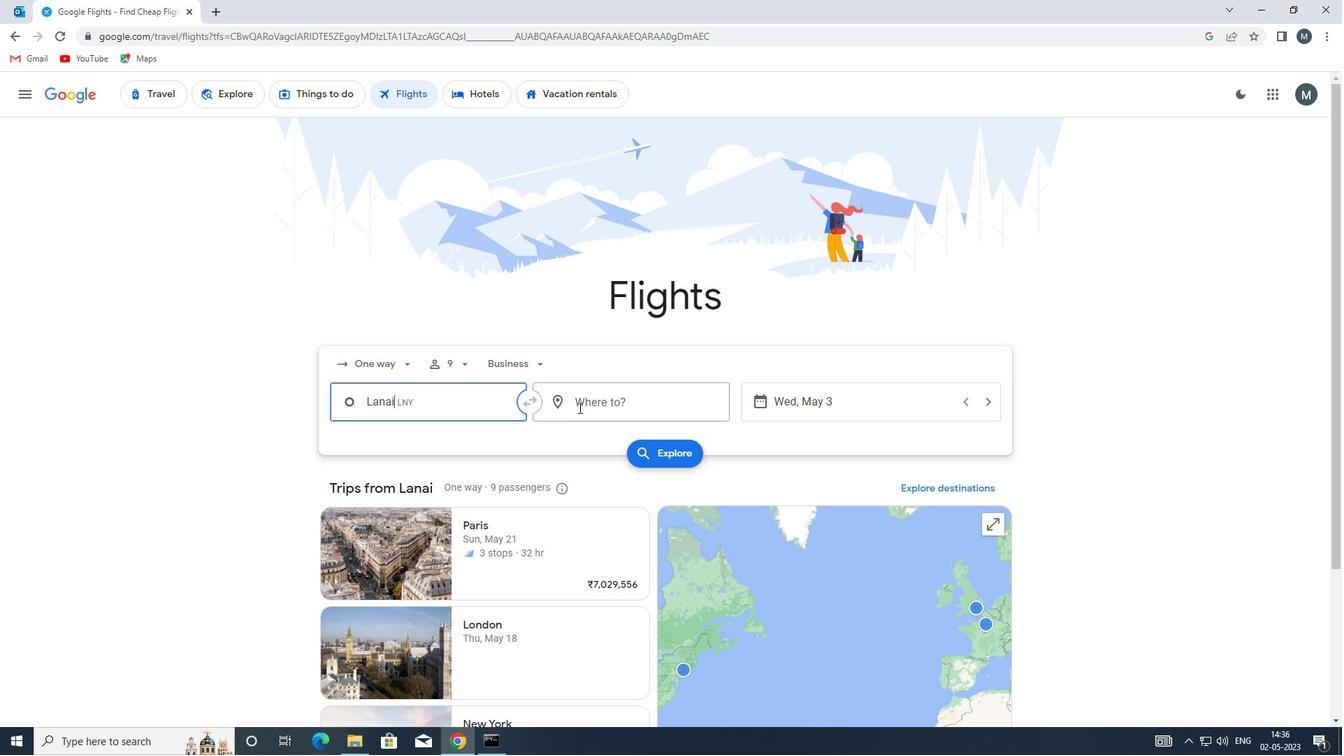 
Action: Mouse pressed left at (593, 403)
Screenshot: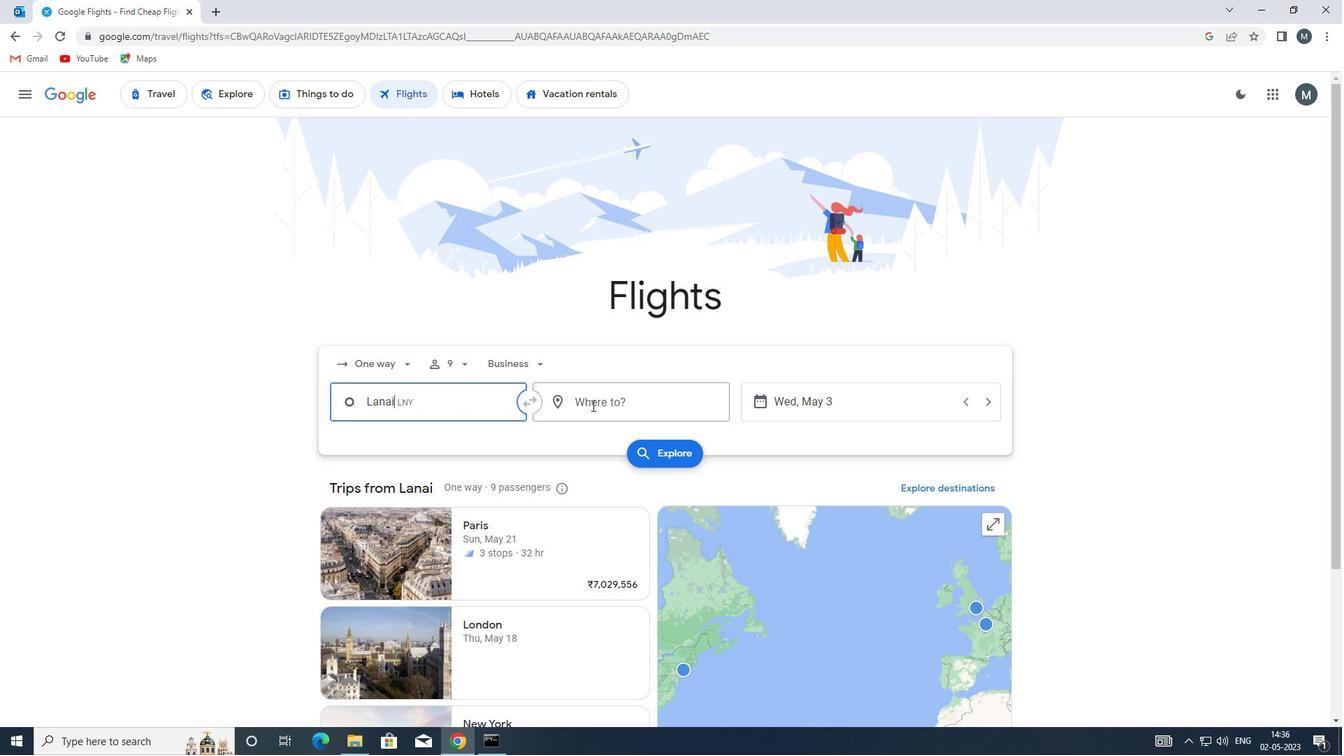 
Action: Mouse moved to (597, 403)
Screenshot: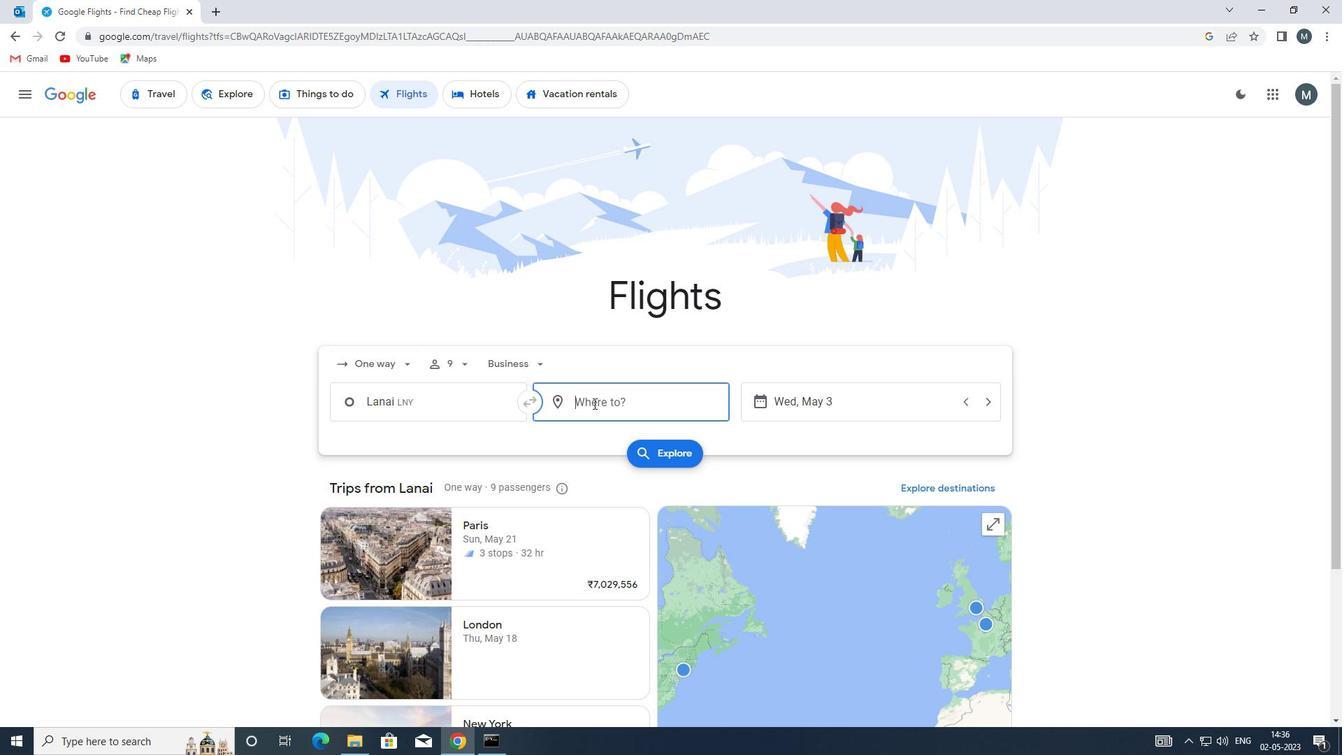 
Action: Key pressed oaj<Key.enter>
Screenshot: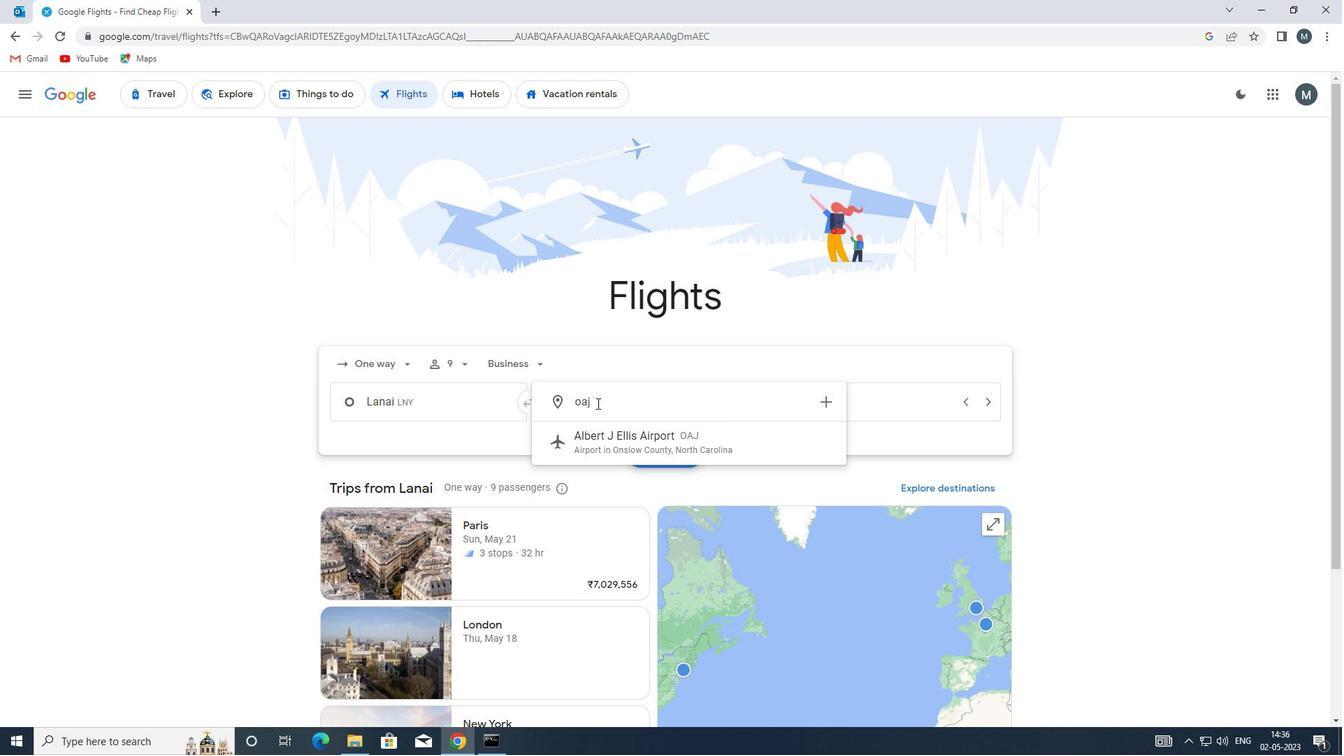 
Action: Mouse moved to (828, 396)
Screenshot: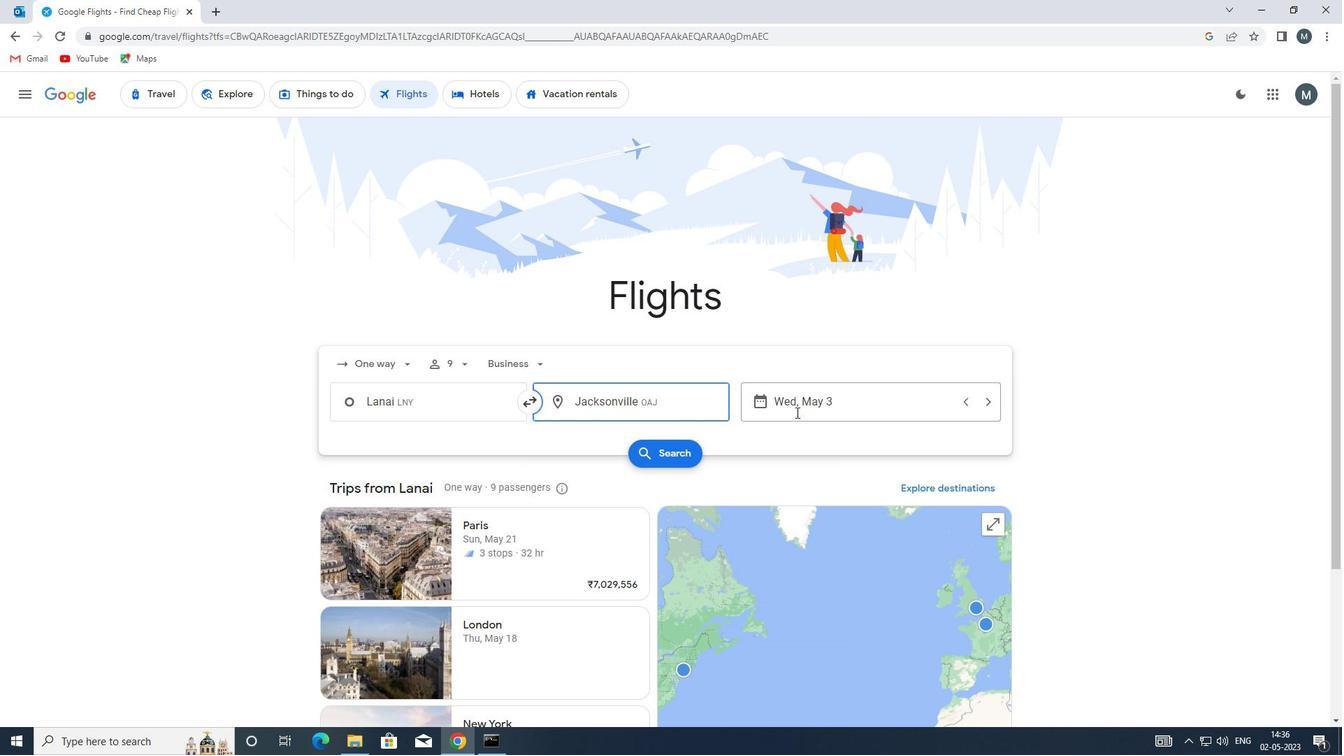 
Action: Mouse pressed left at (828, 396)
Screenshot: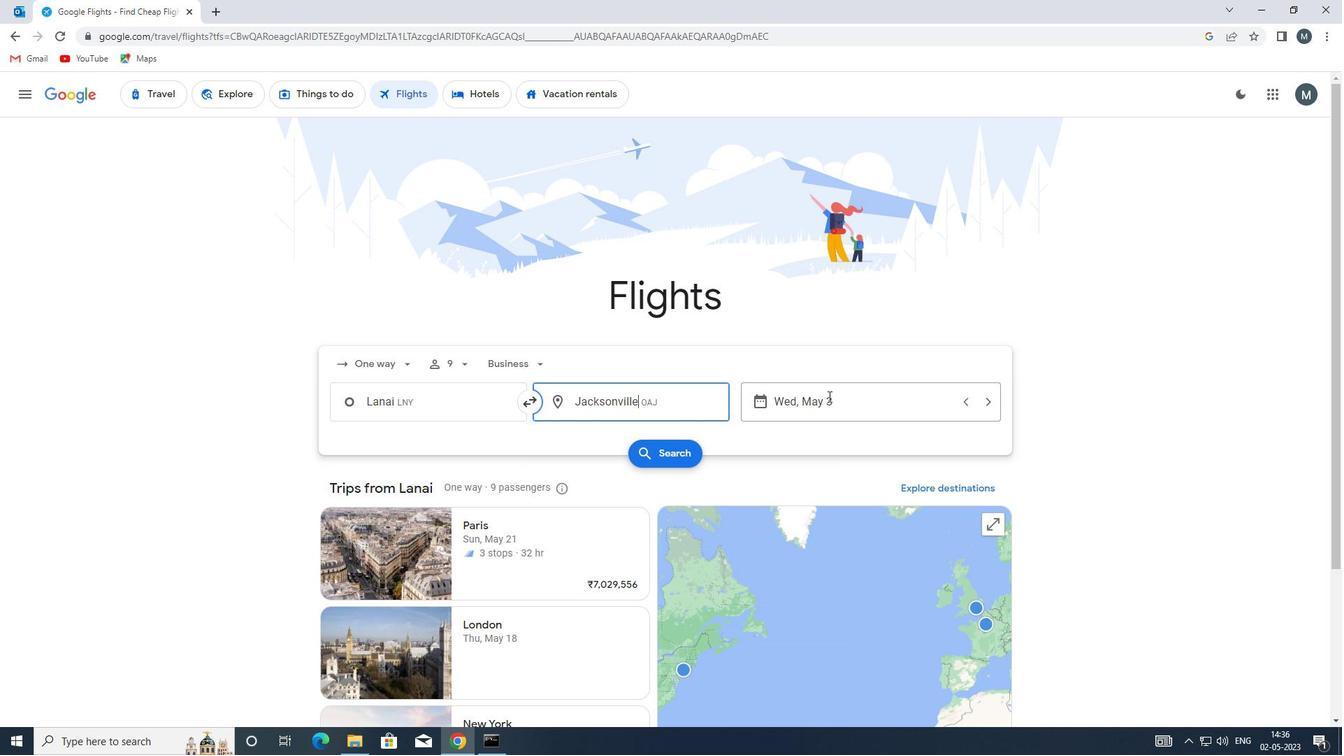 
Action: Mouse moved to (610, 474)
Screenshot: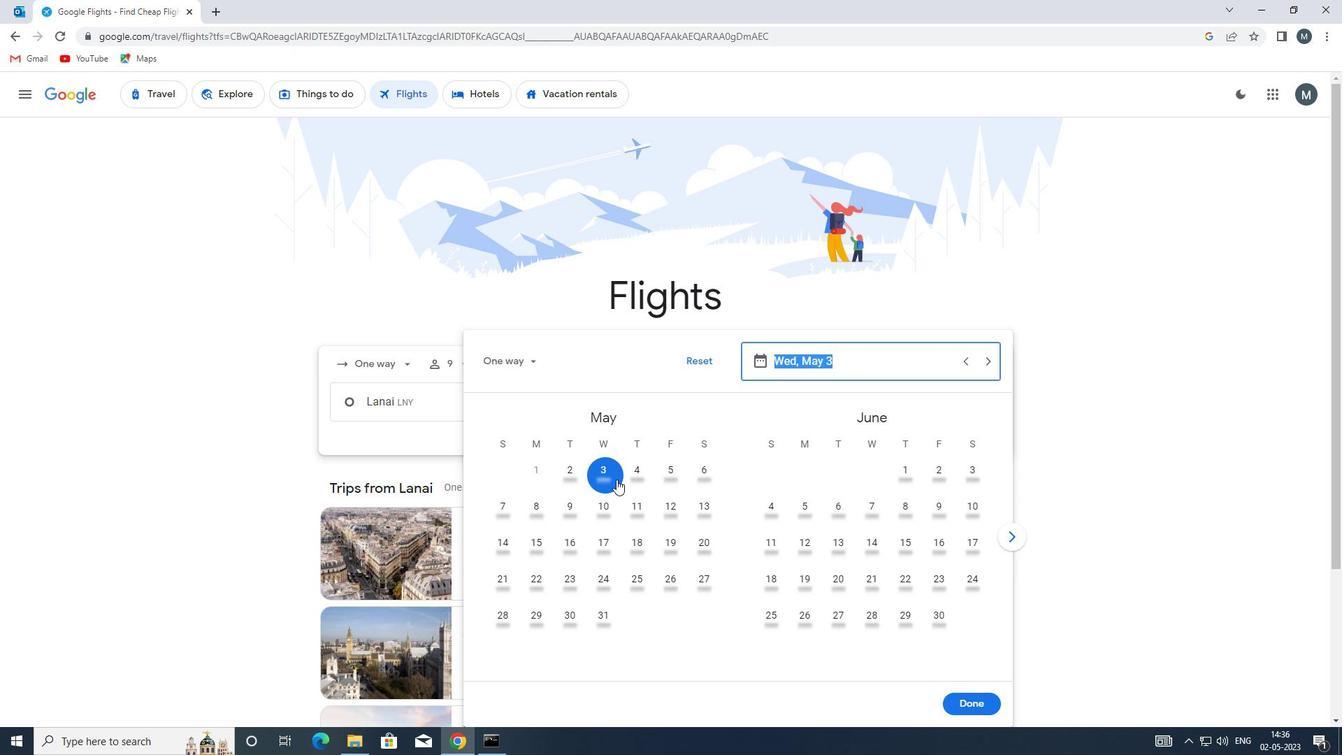 
Action: Mouse pressed left at (610, 474)
Screenshot: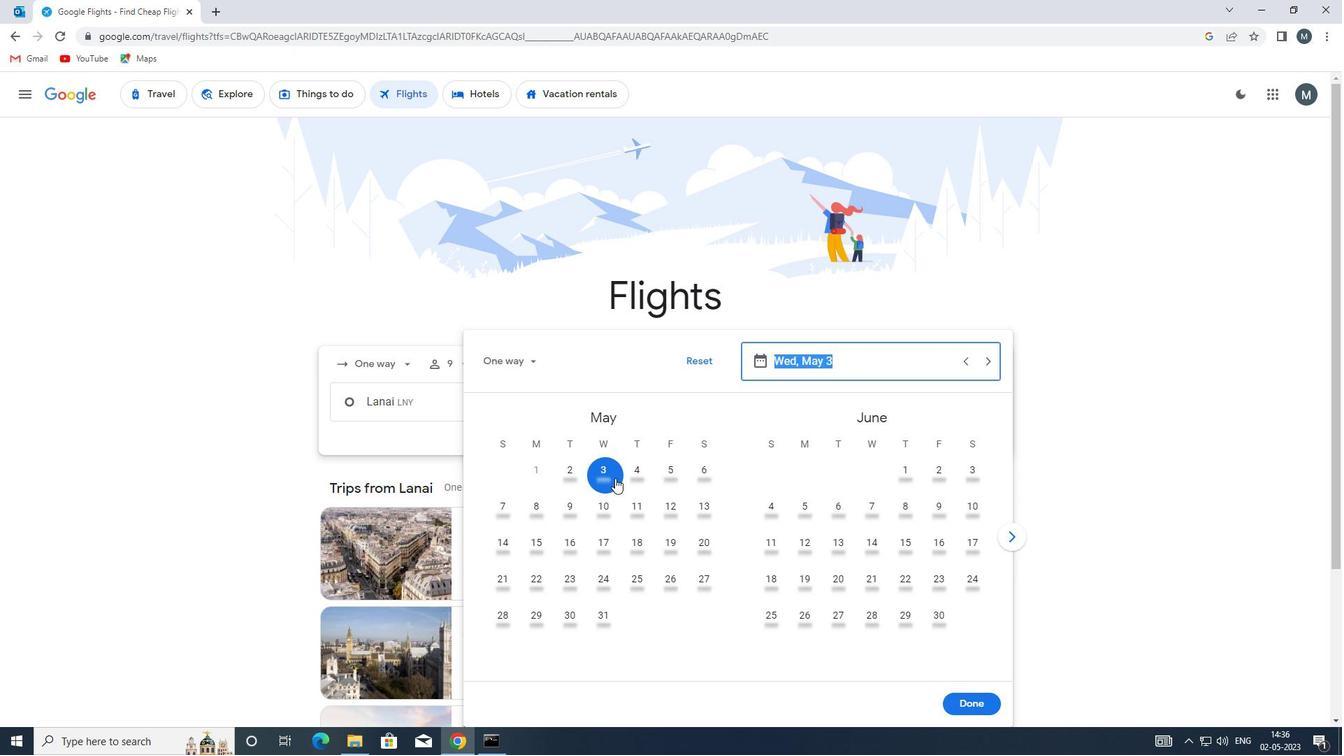 
Action: Mouse moved to (982, 708)
Screenshot: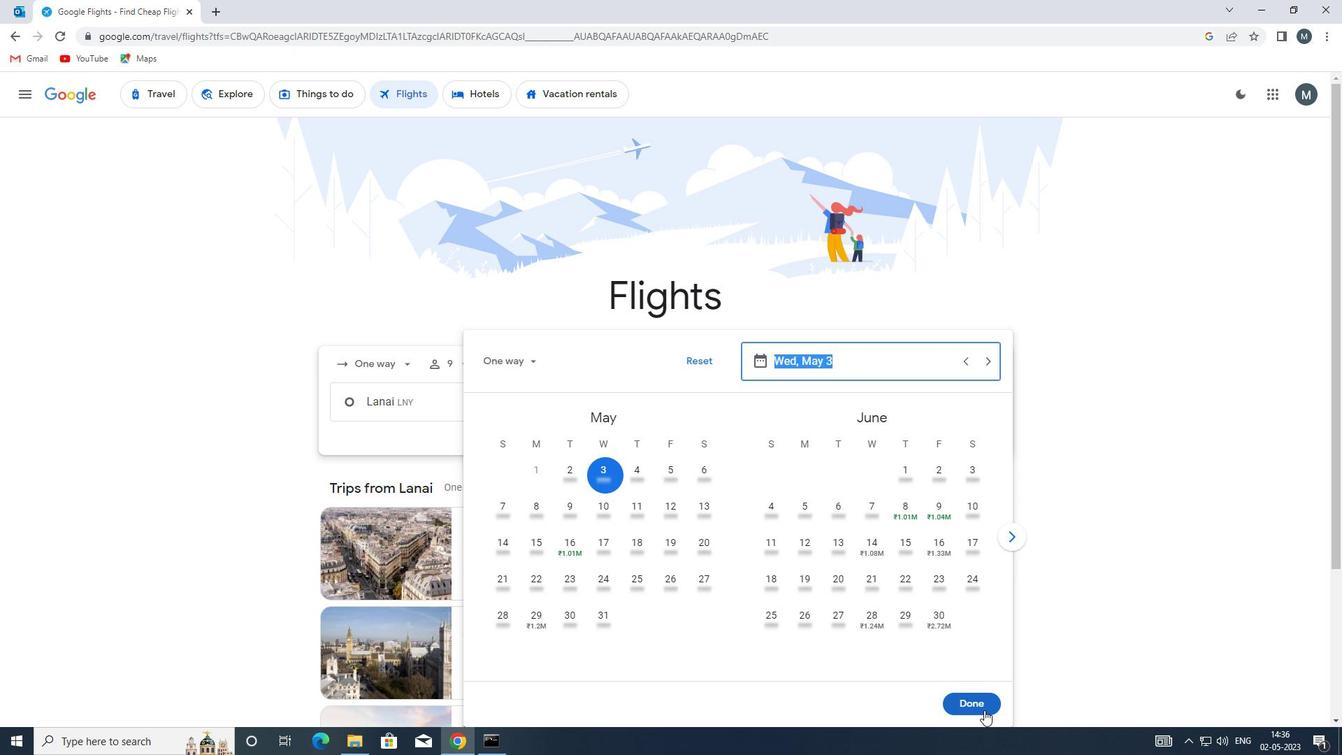 
Action: Mouse pressed left at (982, 708)
Screenshot: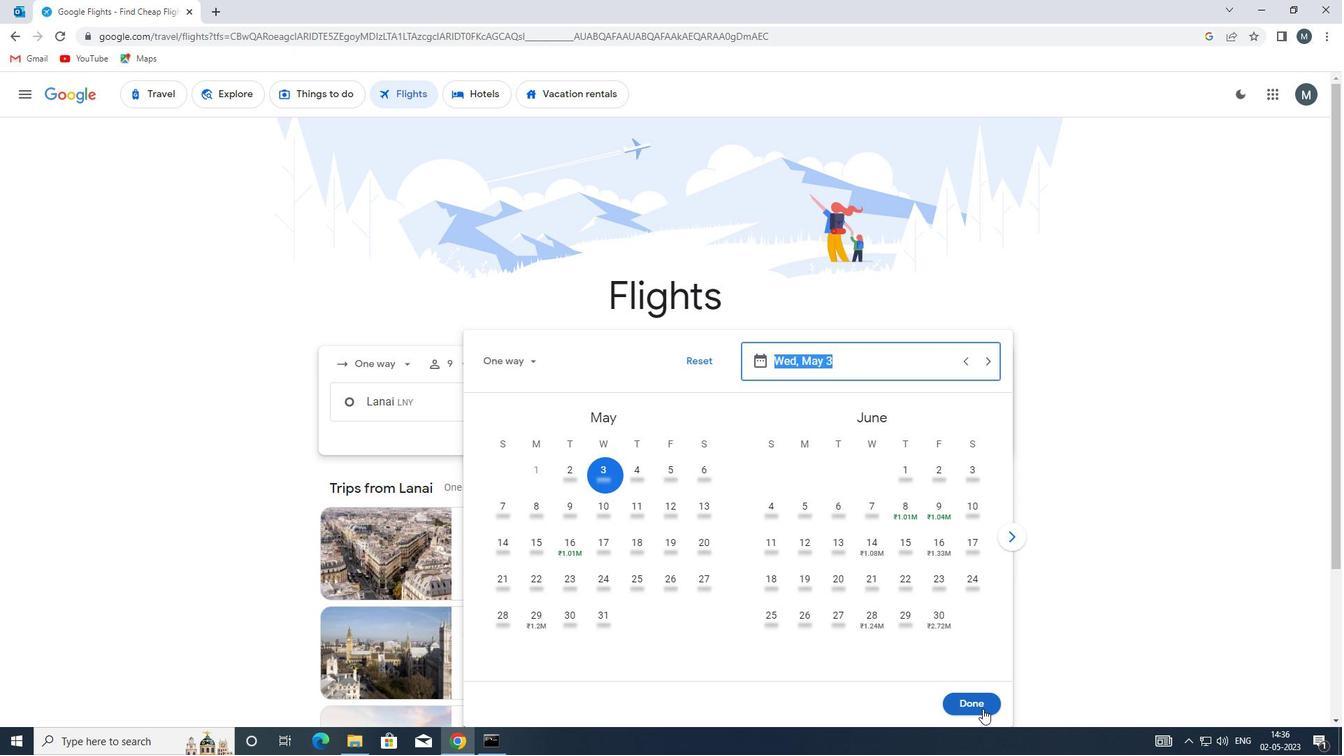 
Action: Mouse moved to (657, 451)
Screenshot: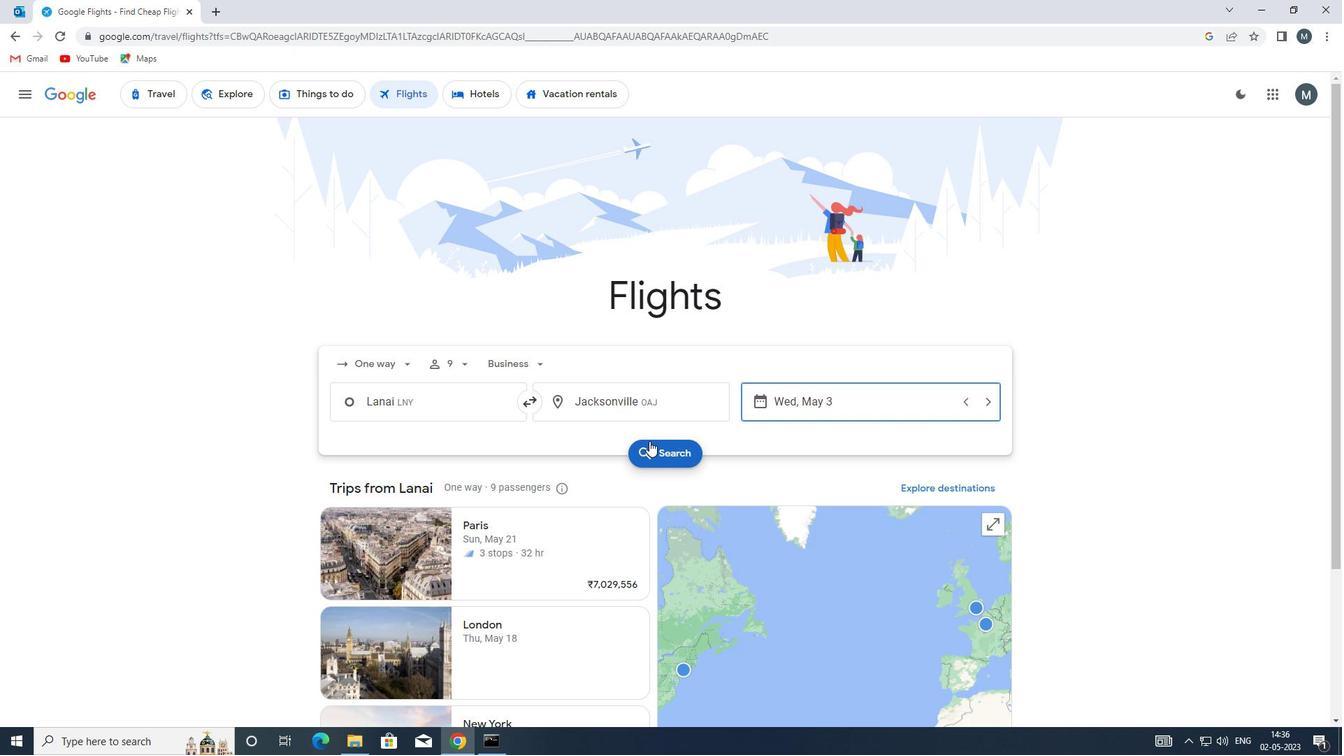 
Action: Mouse pressed left at (657, 451)
Screenshot: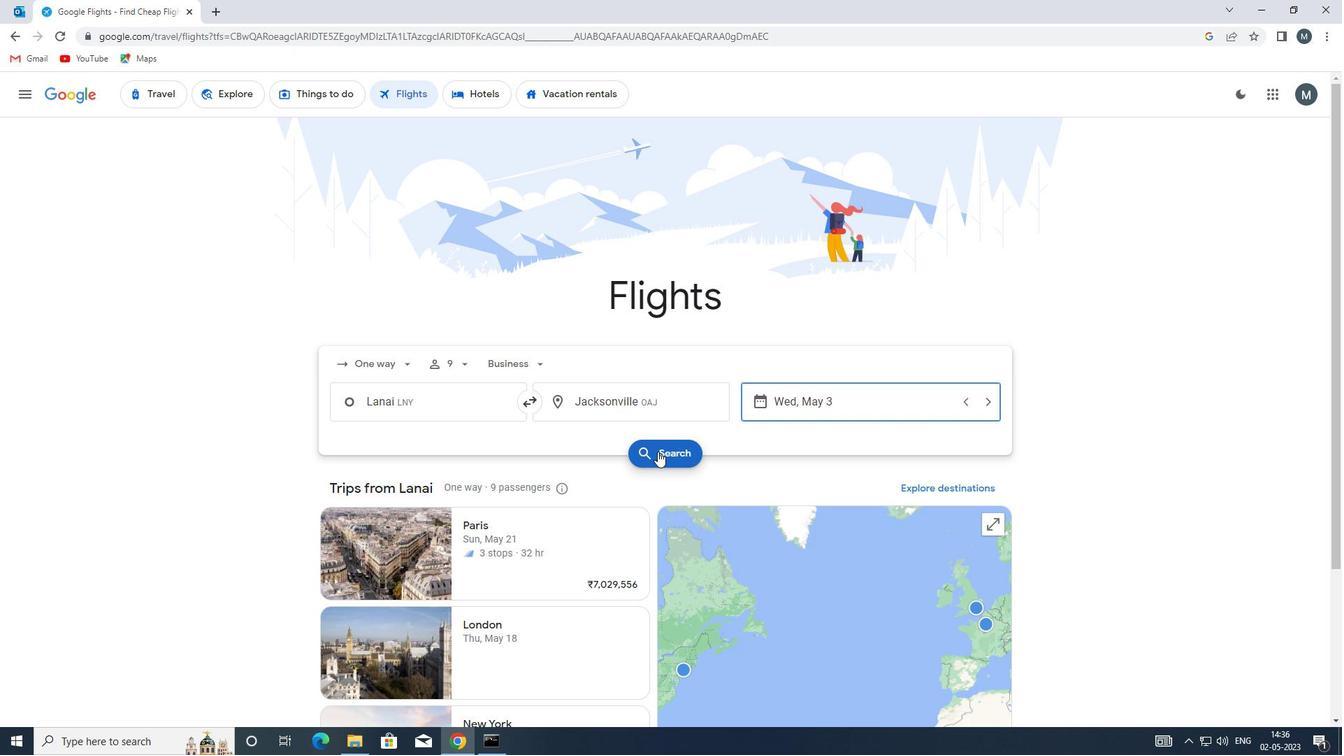 
Action: Mouse pressed right at (657, 451)
Screenshot: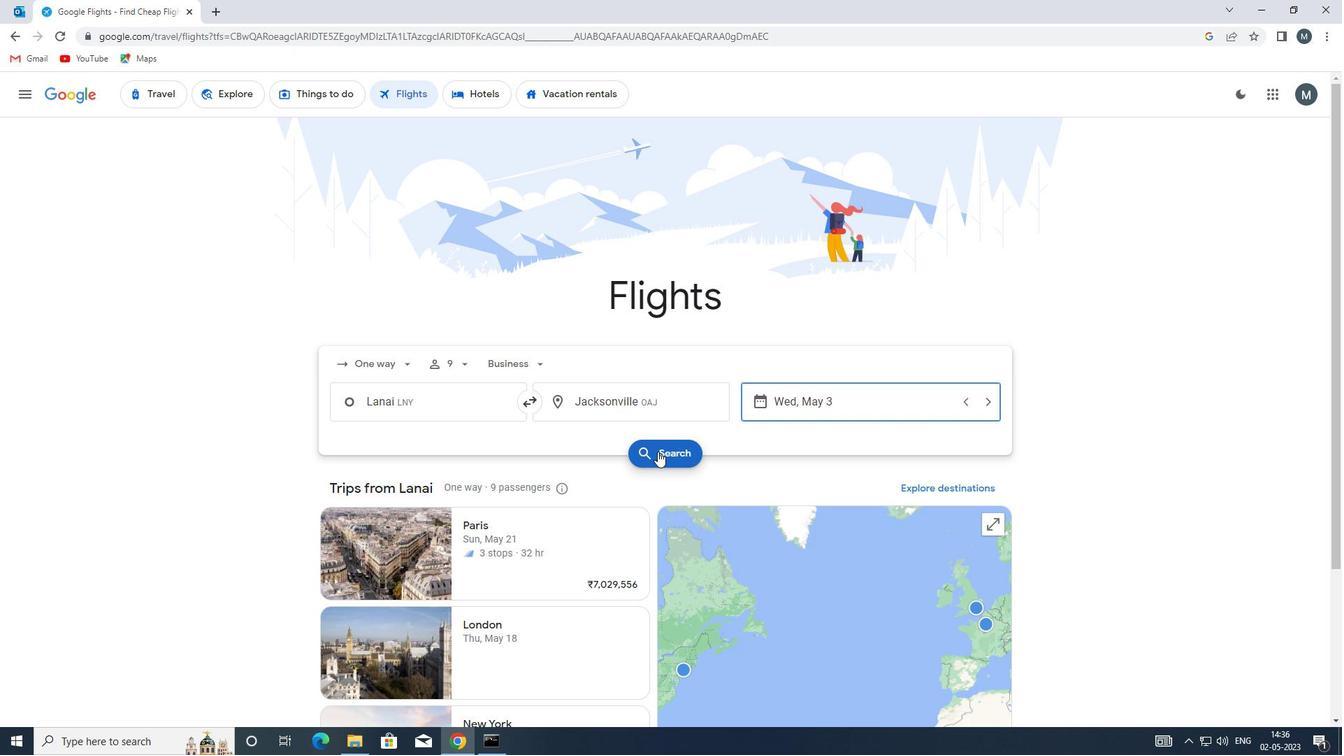 
Action: Mouse moved to (332, 215)
Screenshot: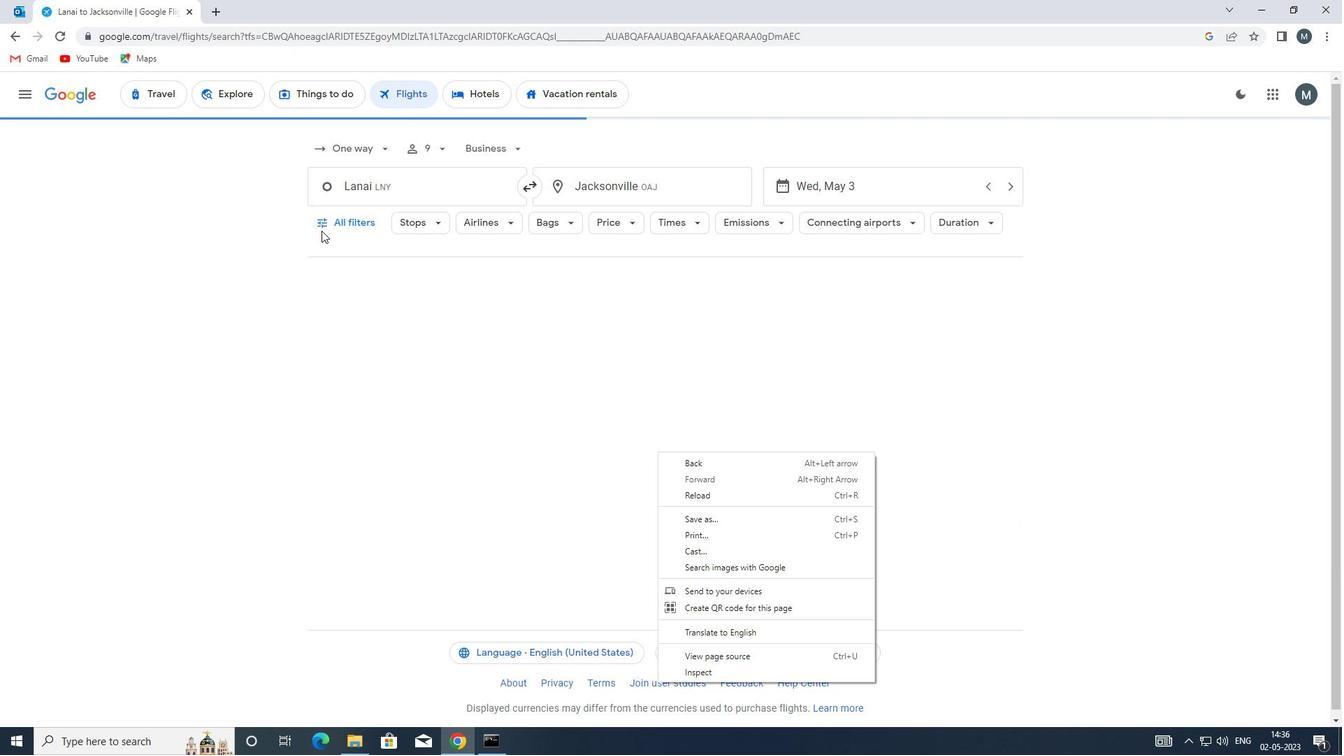 
Action: Mouse pressed left at (332, 215)
Screenshot: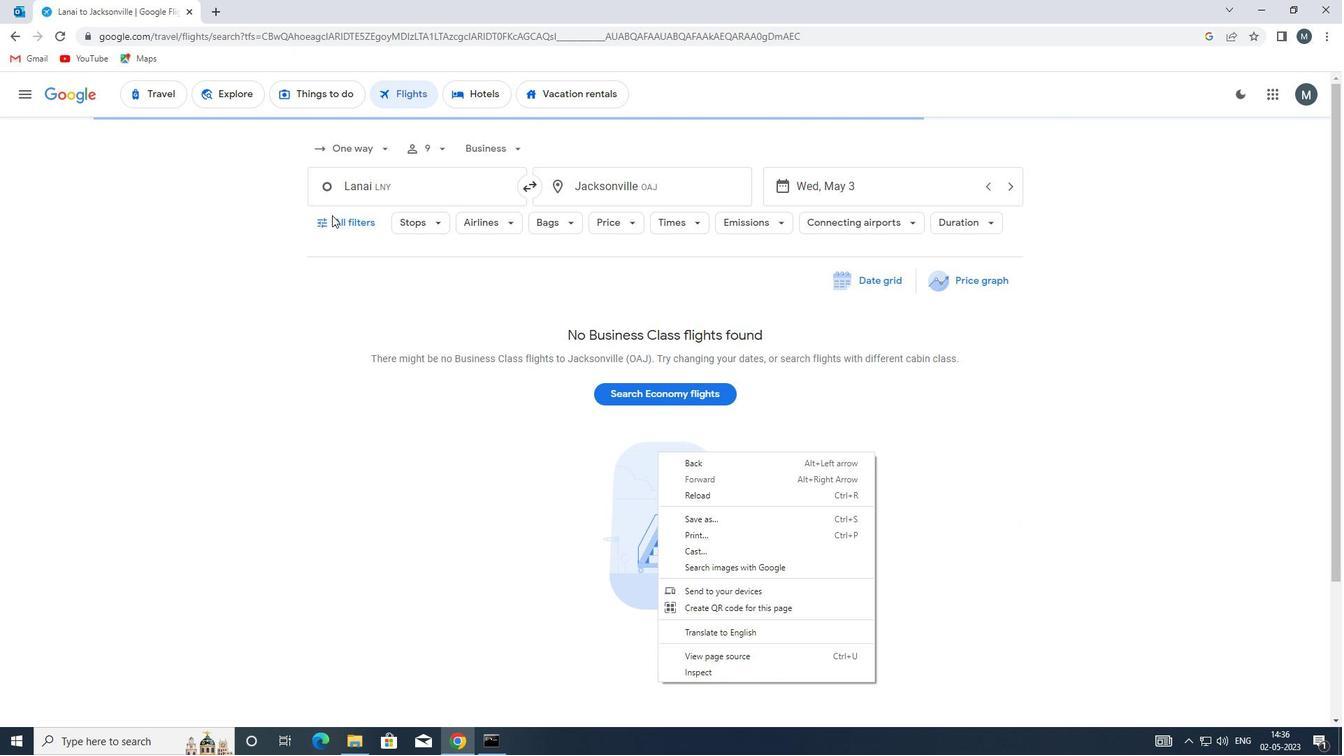 
Action: Mouse moved to (412, 395)
Screenshot: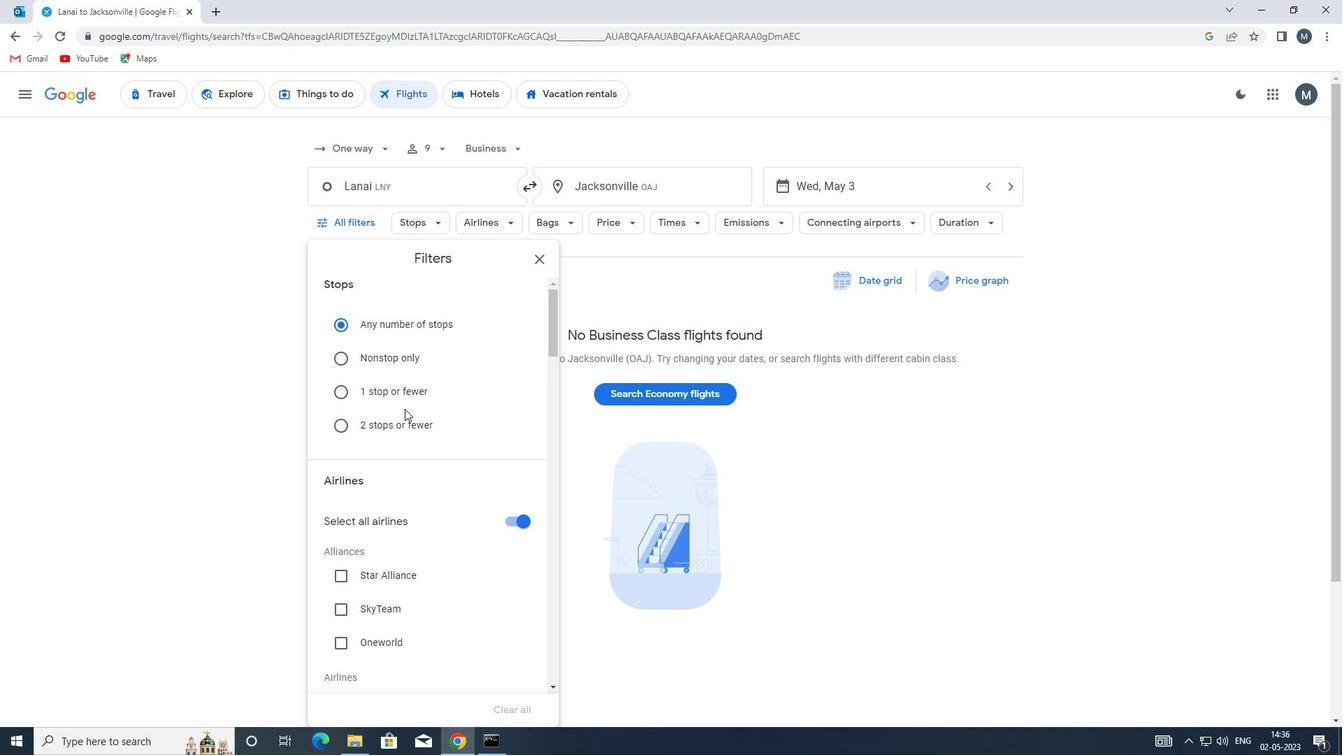 
Action: Mouse scrolled (412, 394) with delta (0, 0)
Screenshot: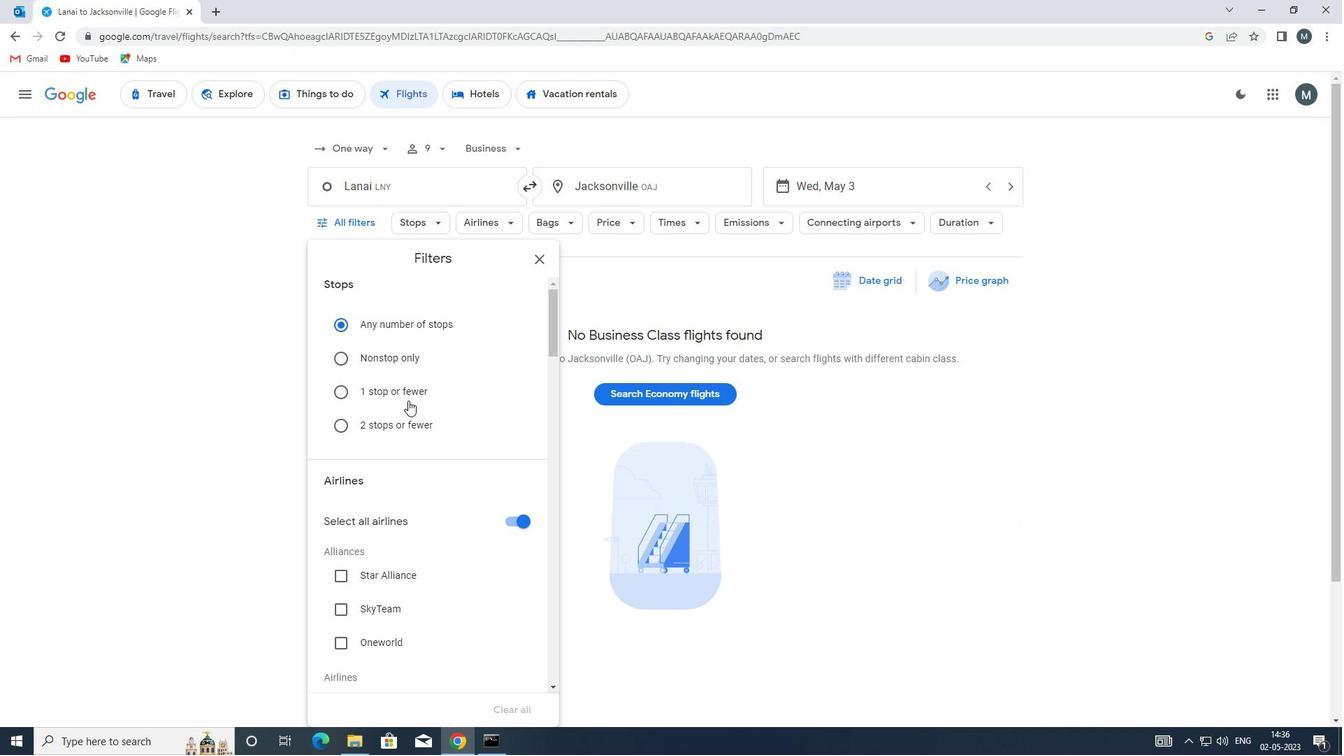 
Action: Mouse moved to (503, 455)
Screenshot: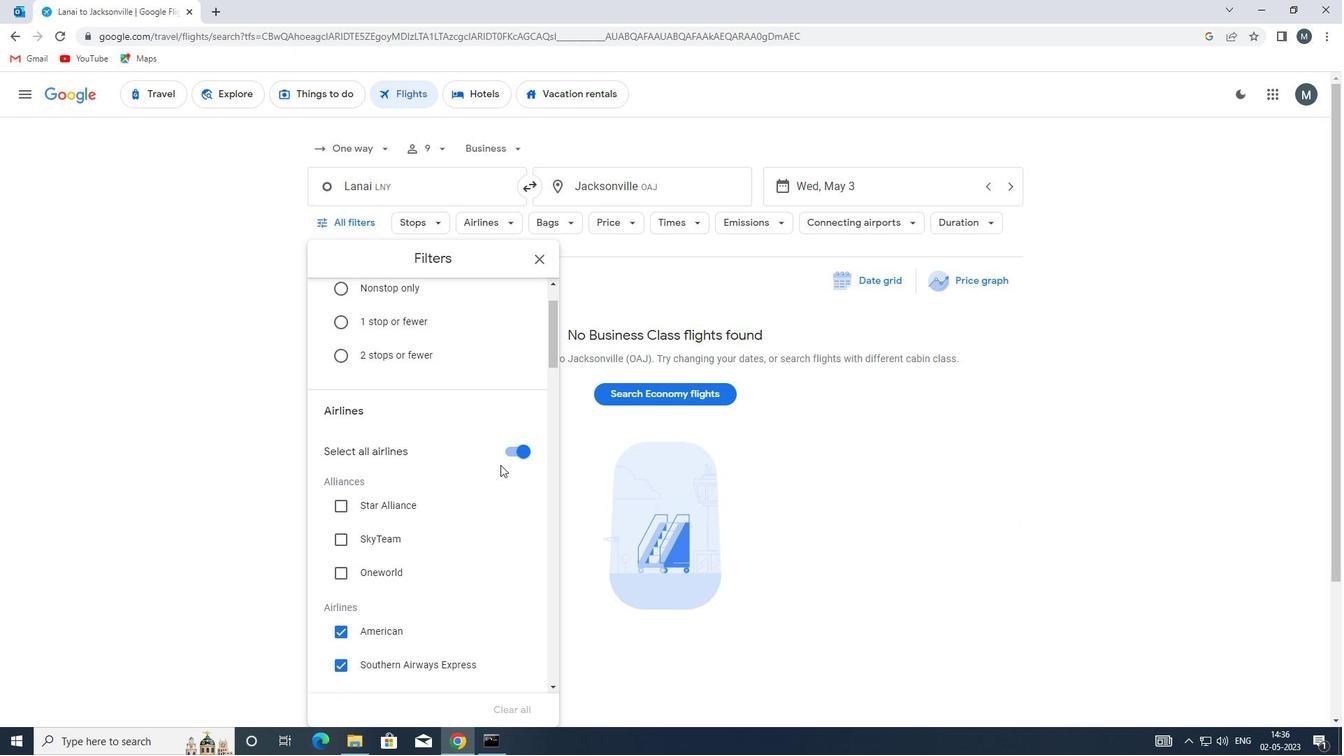 
Action: Mouse pressed left at (503, 455)
Screenshot: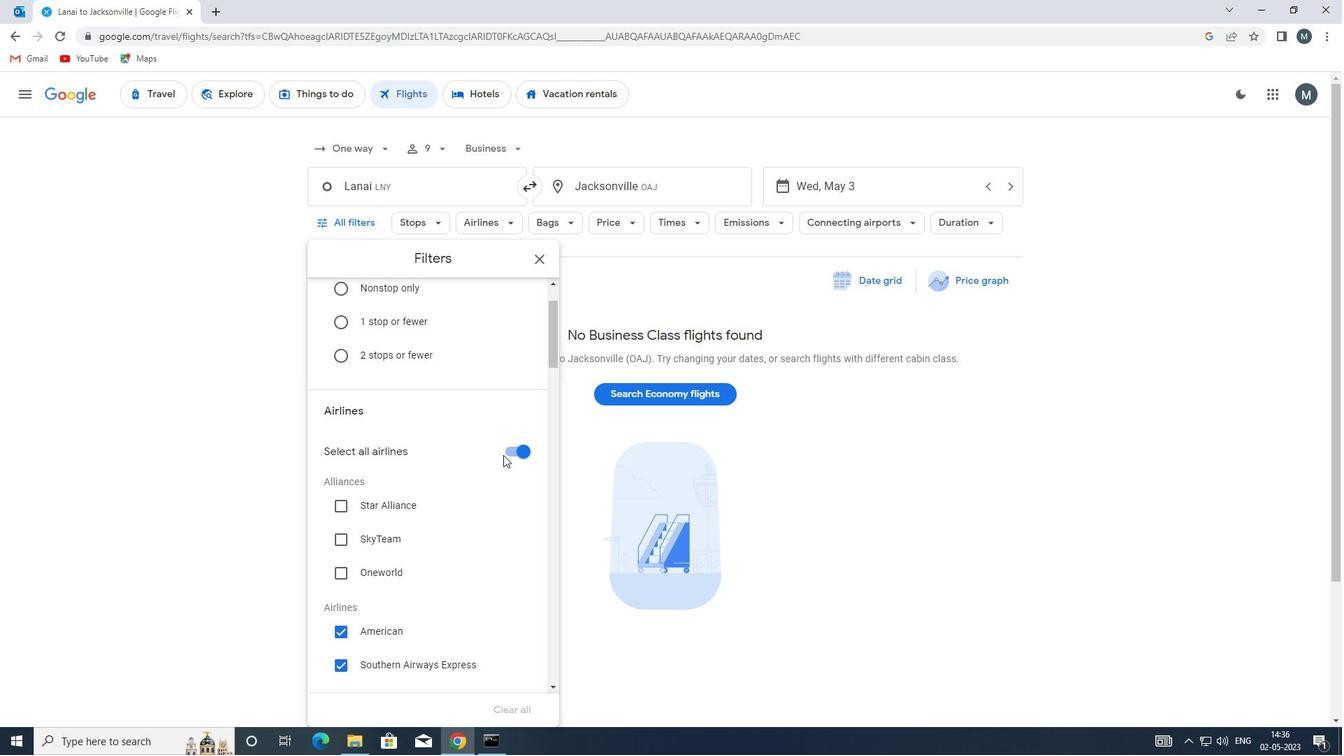 
Action: Mouse moved to (512, 450)
Screenshot: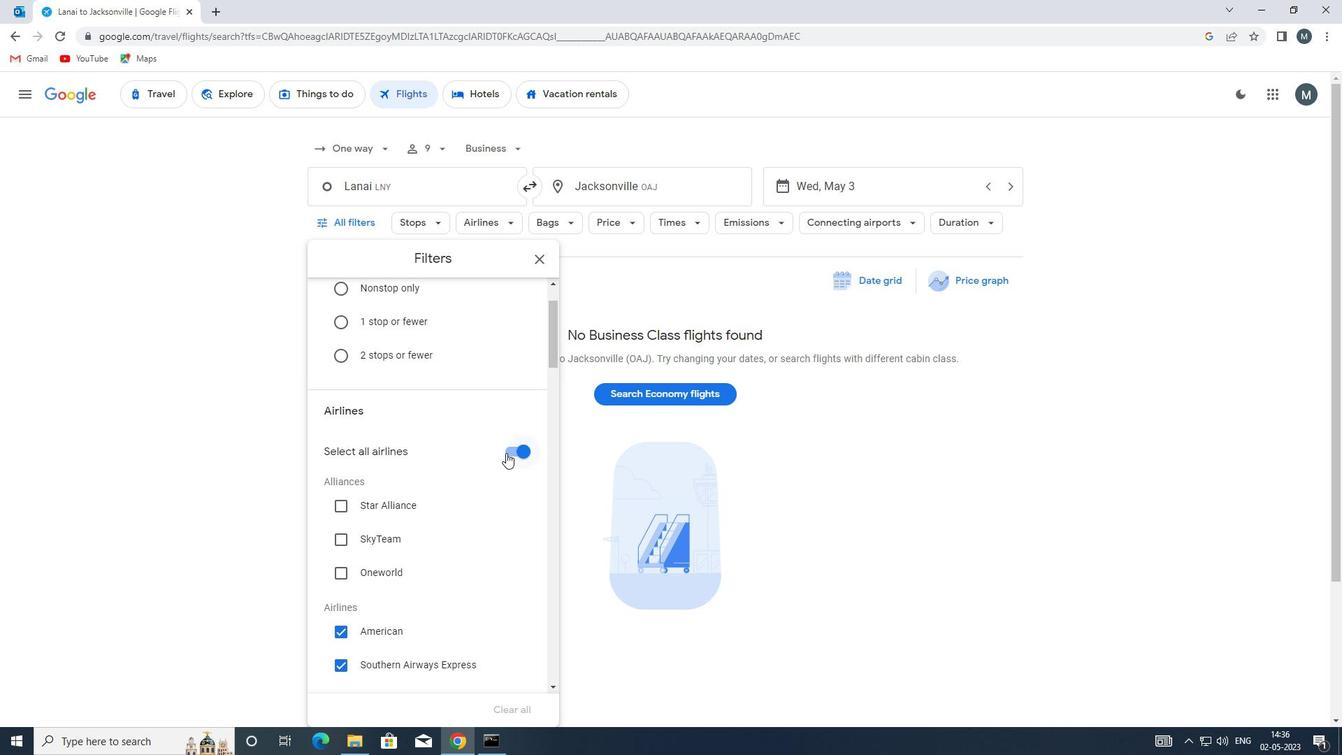 
Action: Mouse pressed left at (512, 450)
Screenshot: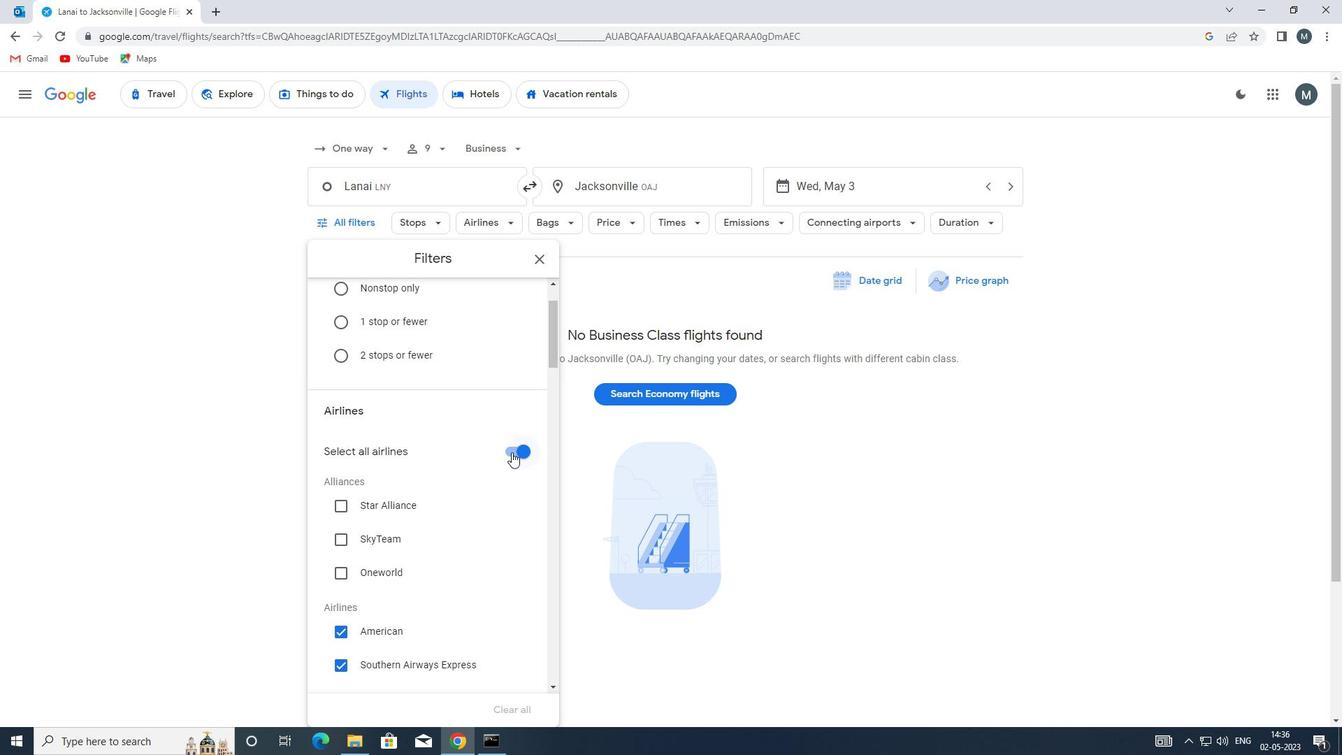 
Action: Mouse moved to (446, 462)
Screenshot: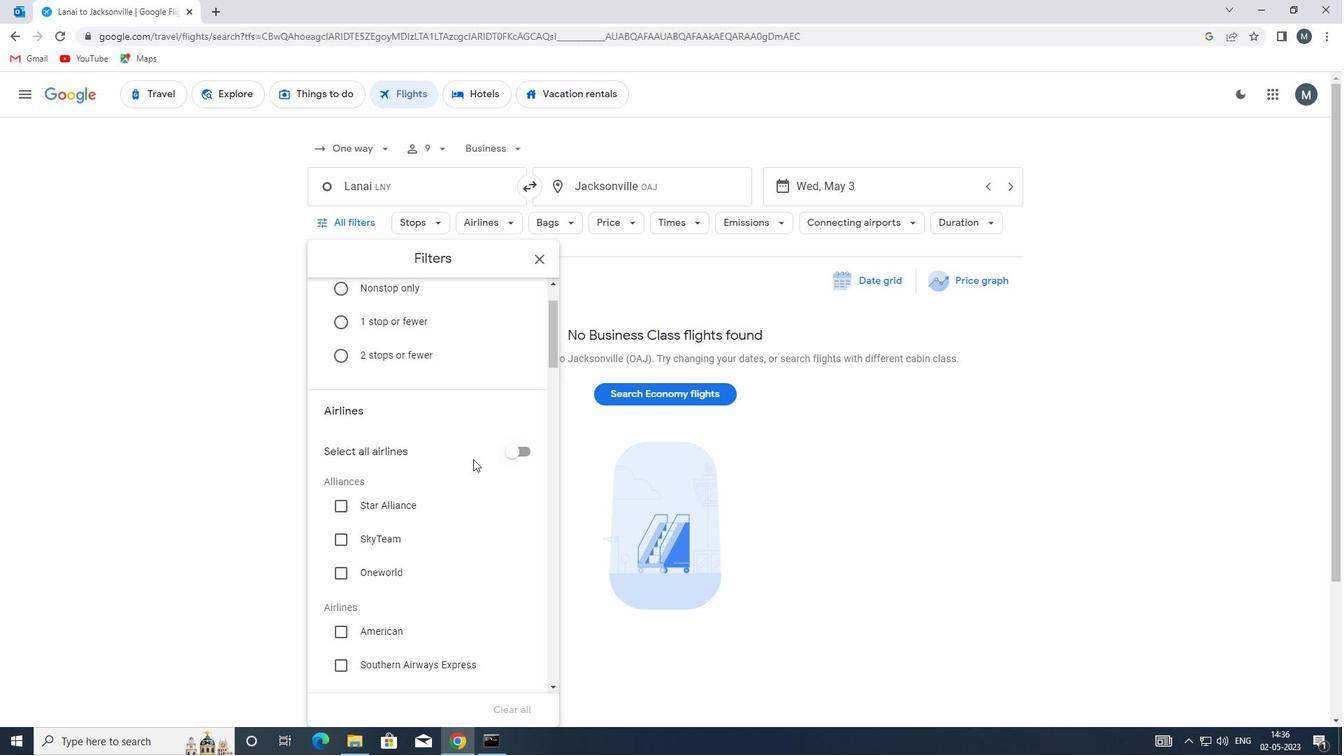 
Action: Mouse scrolled (446, 461) with delta (0, 0)
Screenshot: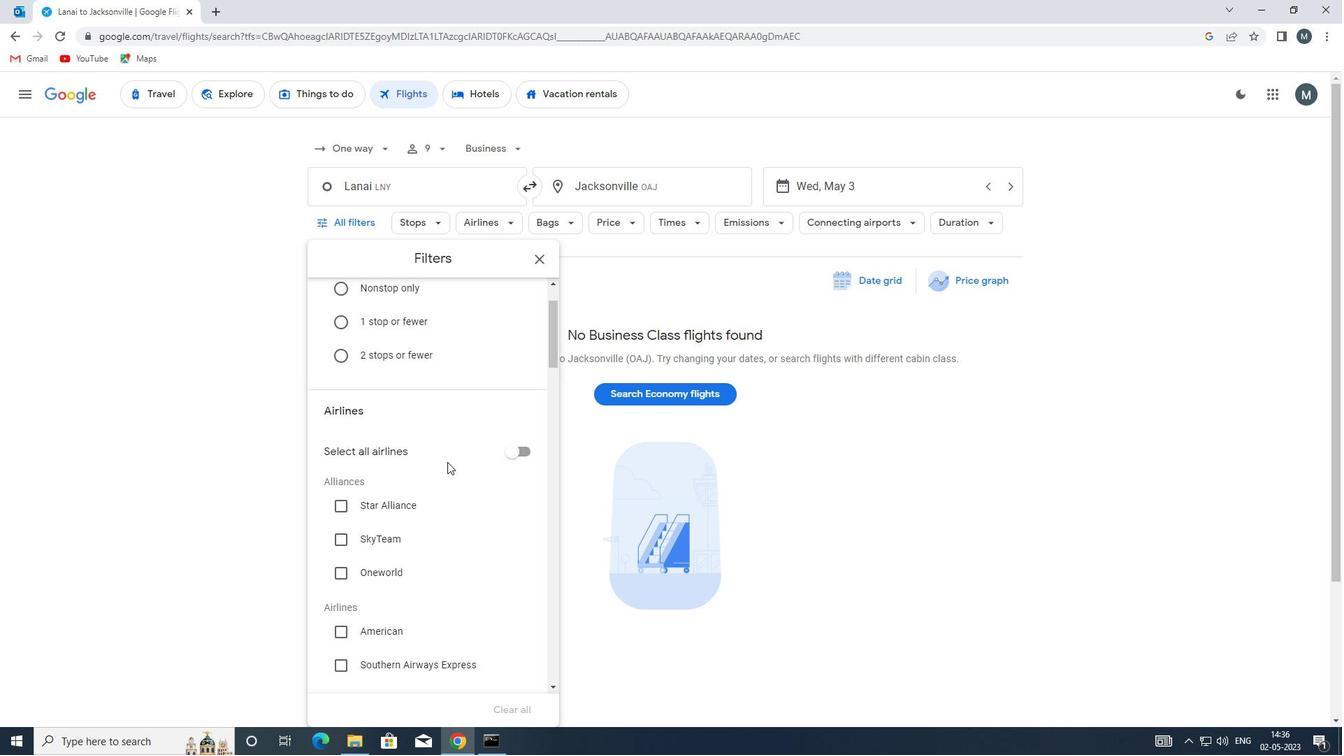 
Action: Mouse moved to (442, 464)
Screenshot: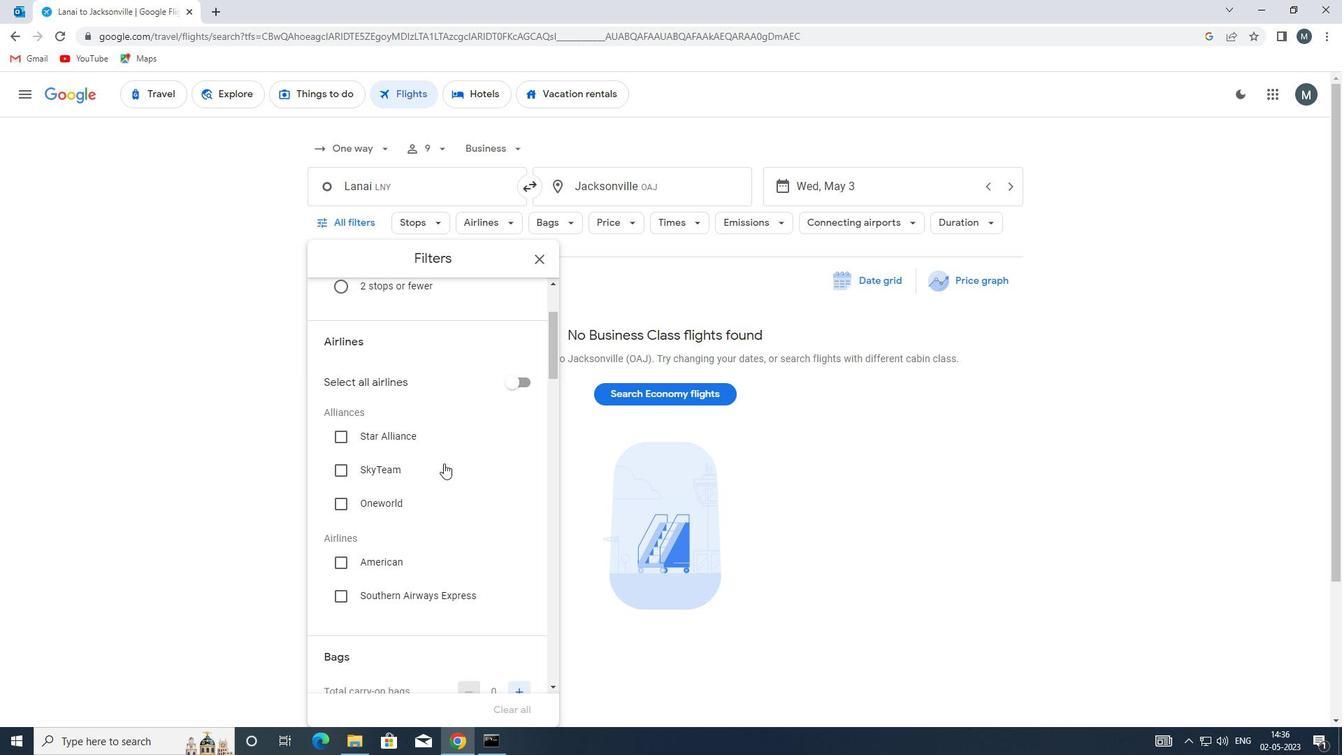 
Action: Mouse scrolled (442, 463) with delta (0, 0)
Screenshot: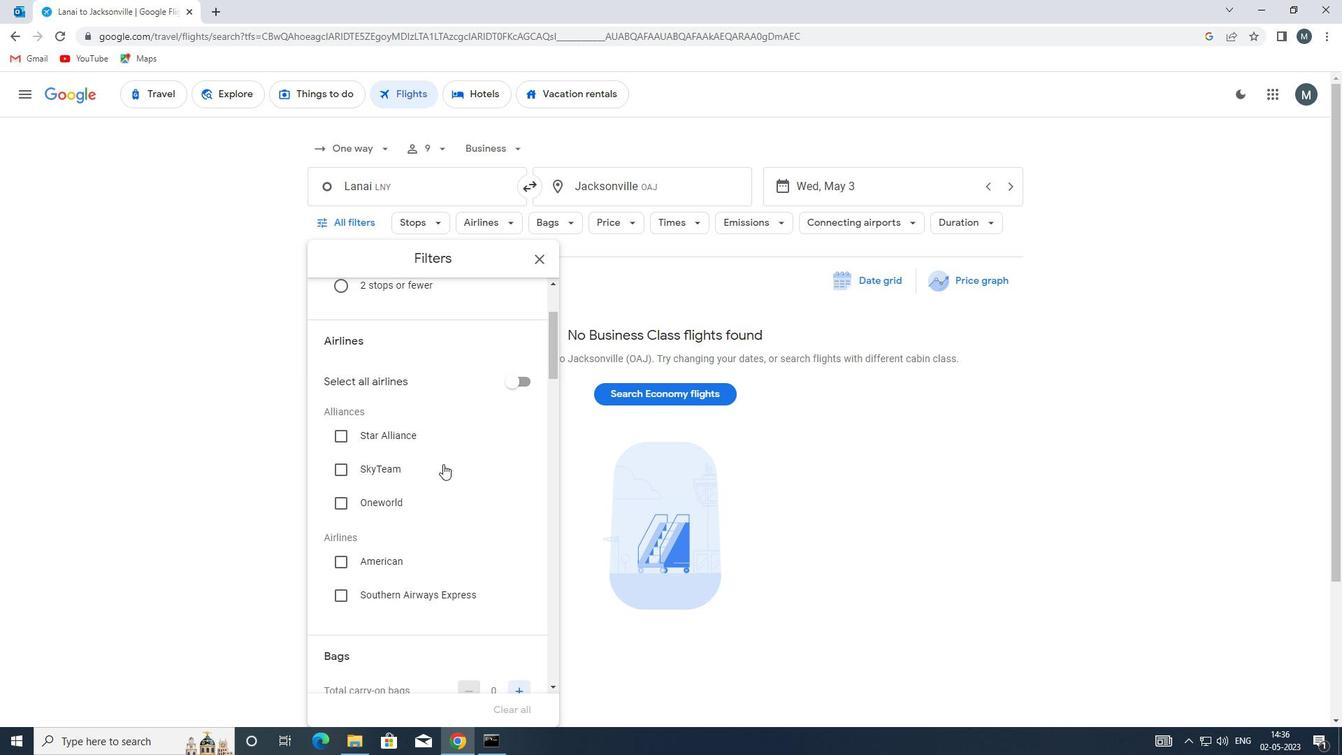 
Action: Mouse moved to (418, 462)
Screenshot: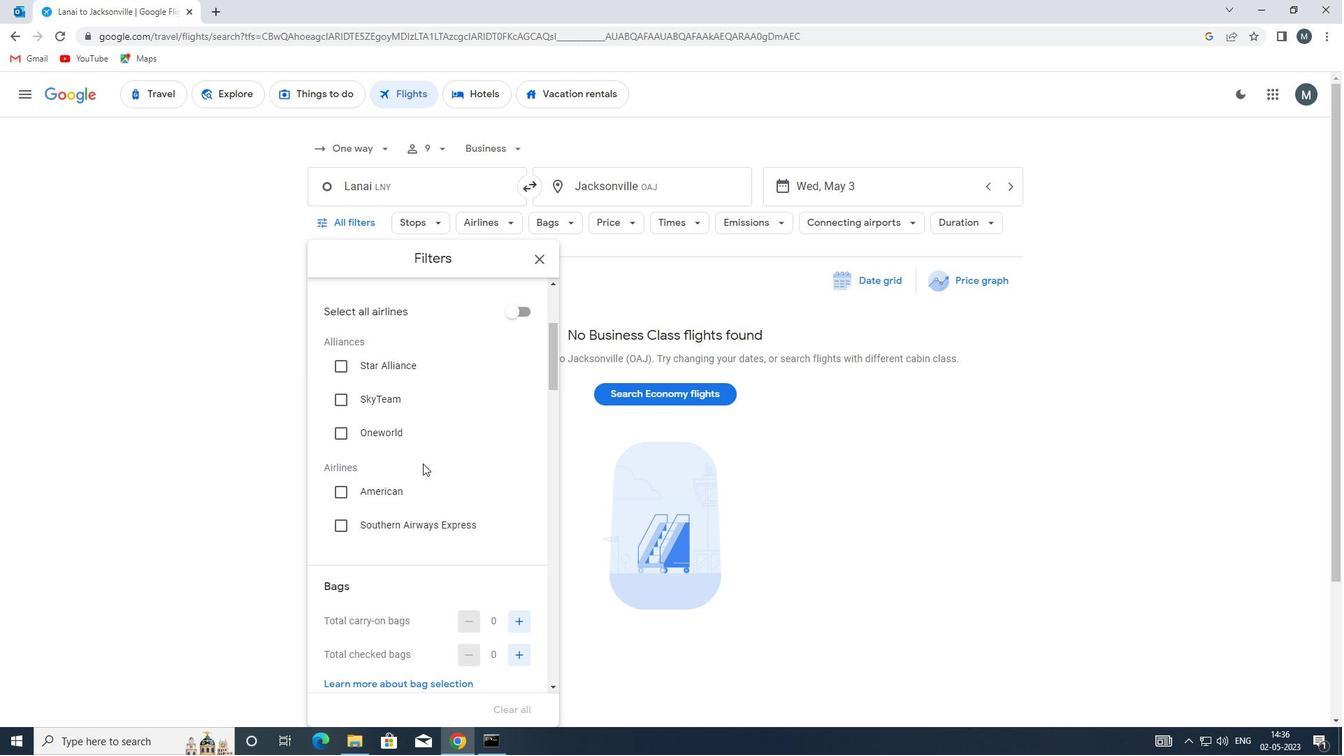 
Action: Mouse scrolled (418, 462) with delta (0, 0)
Screenshot: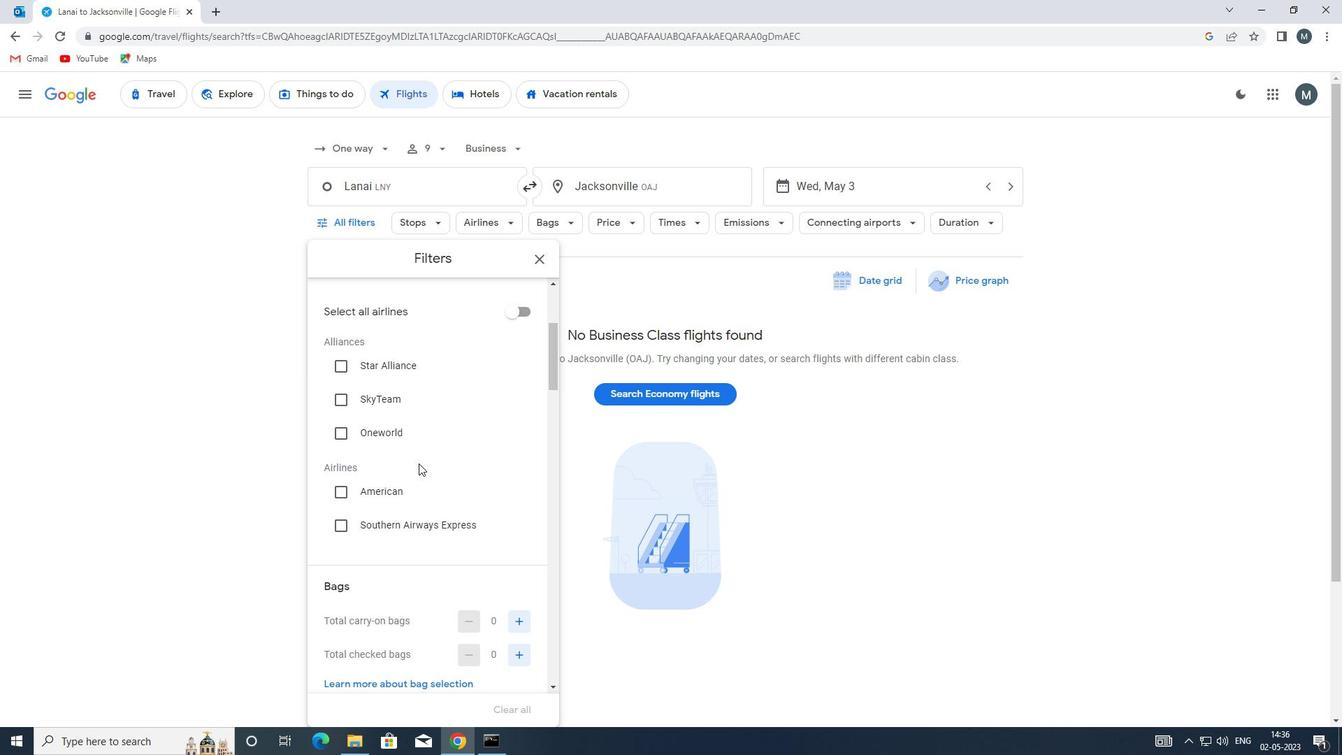 
Action: Mouse scrolled (418, 462) with delta (0, 0)
Screenshot: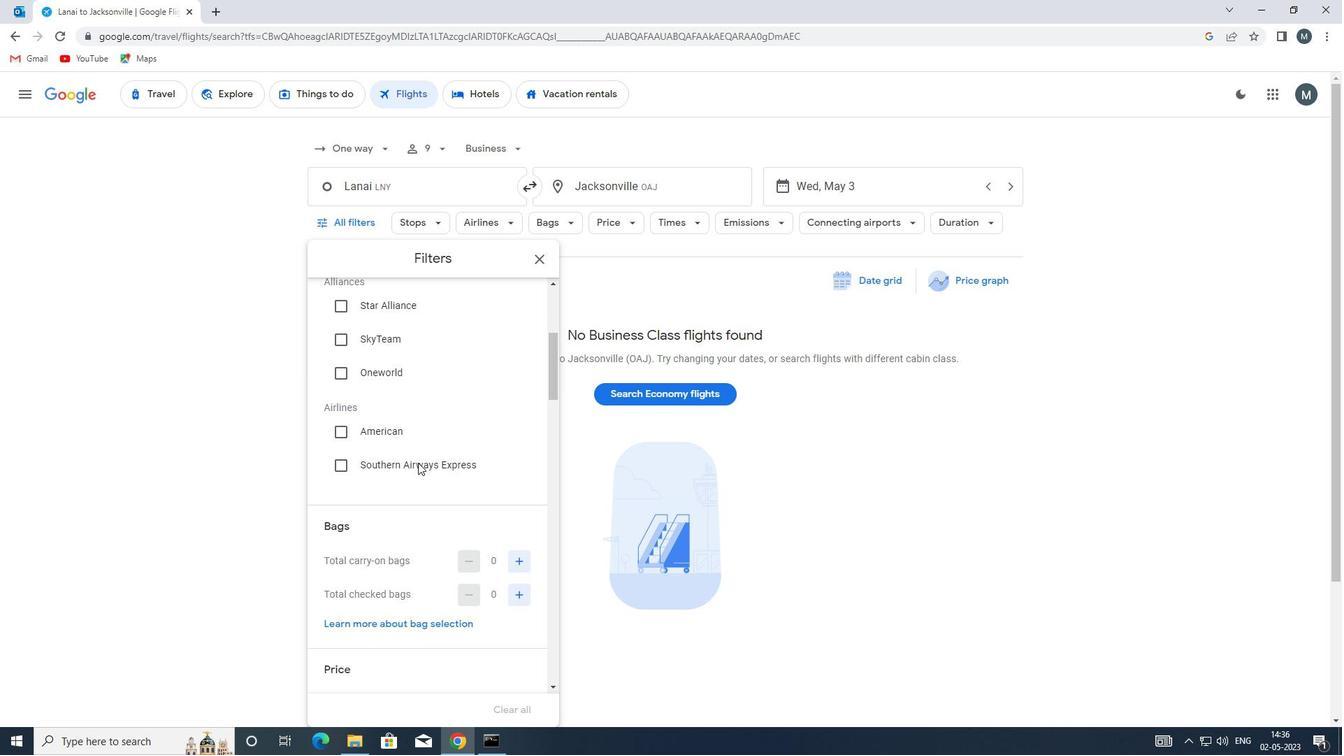 
Action: Mouse moved to (513, 516)
Screenshot: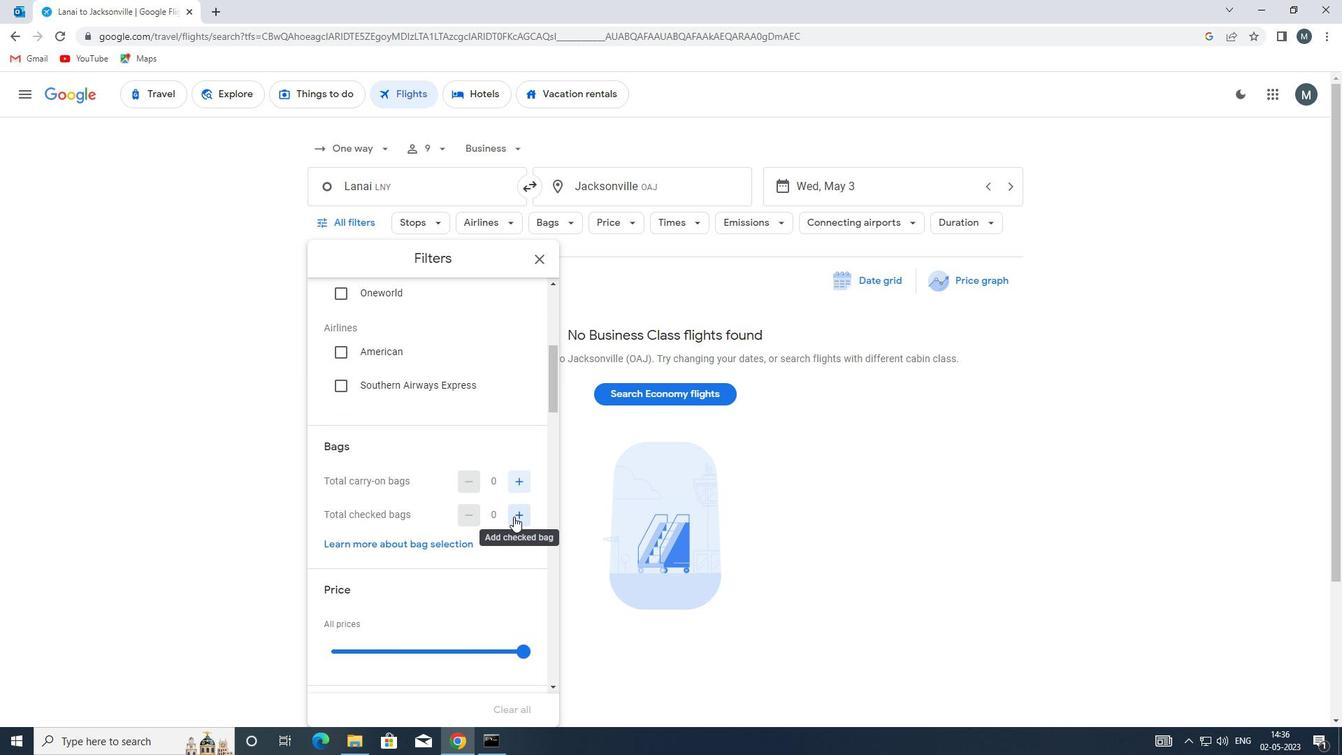 
Action: Mouse pressed left at (513, 516)
Screenshot: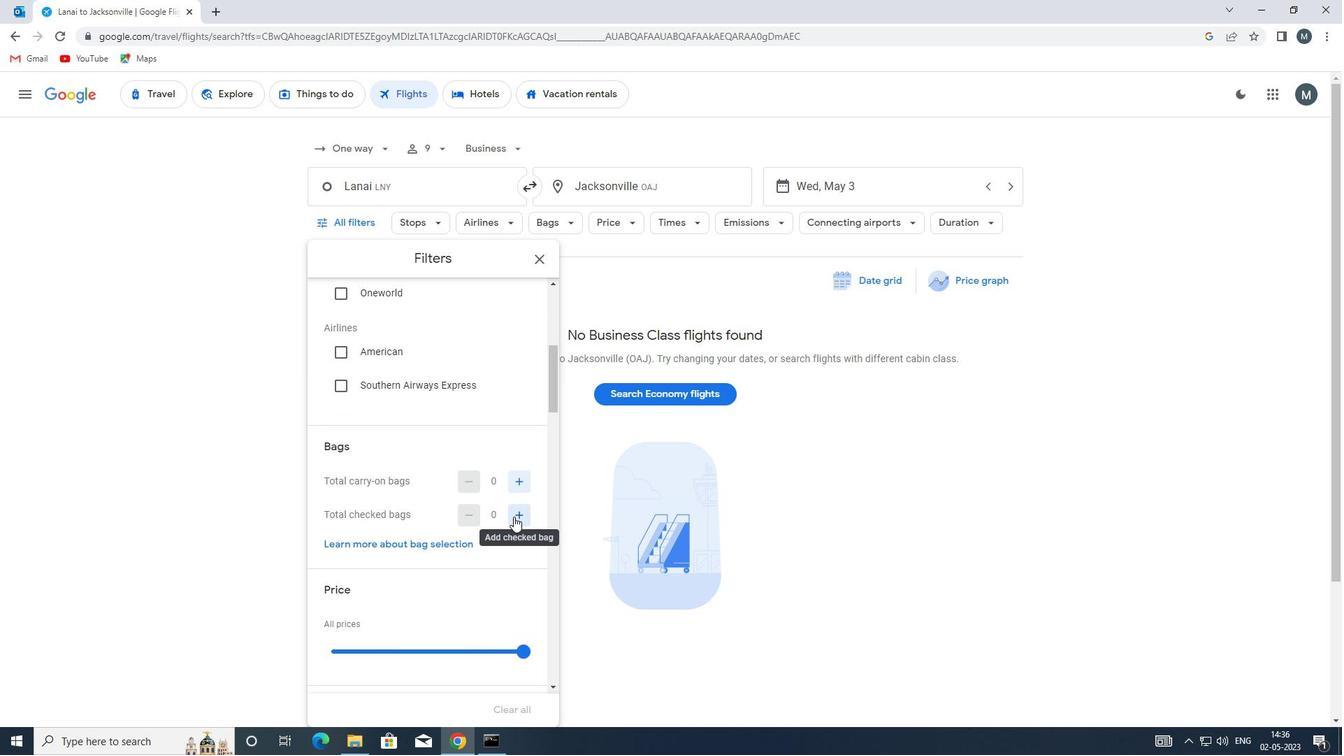 
Action: Mouse pressed left at (513, 516)
Screenshot: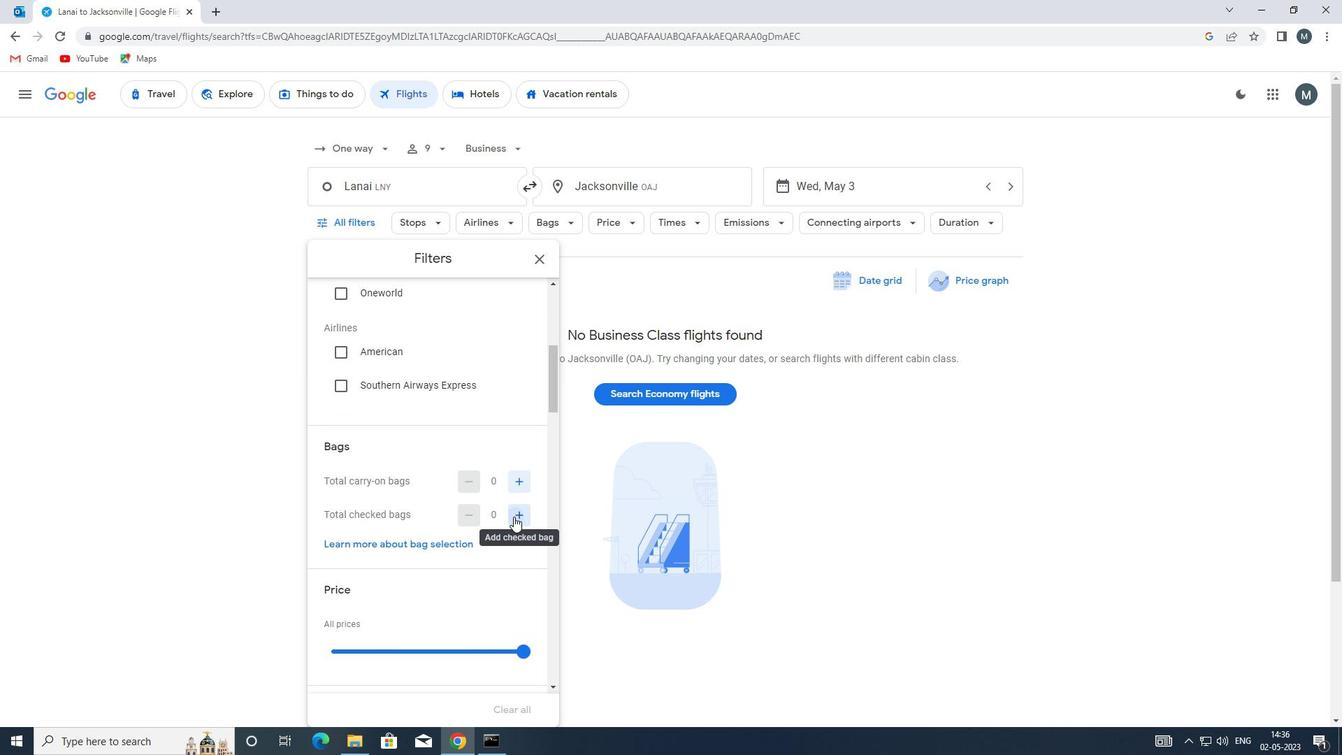 
Action: Mouse pressed left at (513, 516)
Screenshot: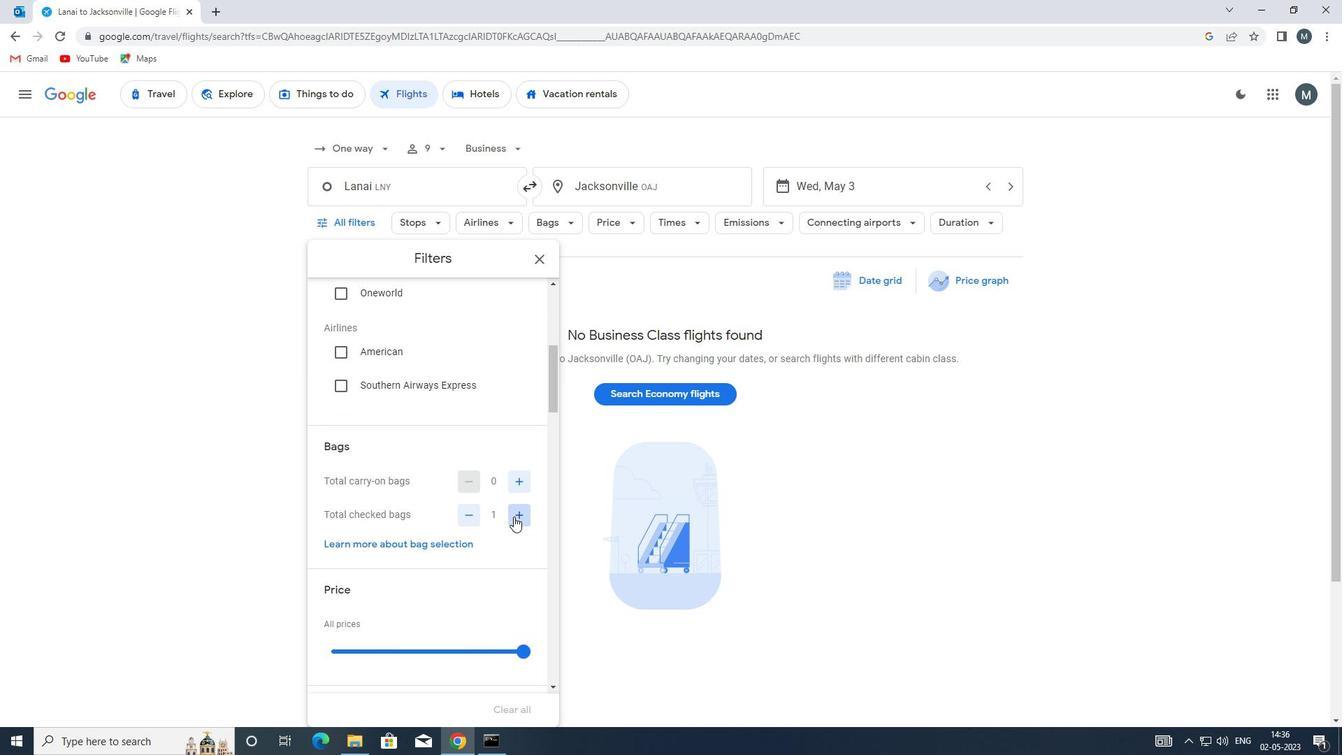 
Action: Mouse moved to (513, 516)
Screenshot: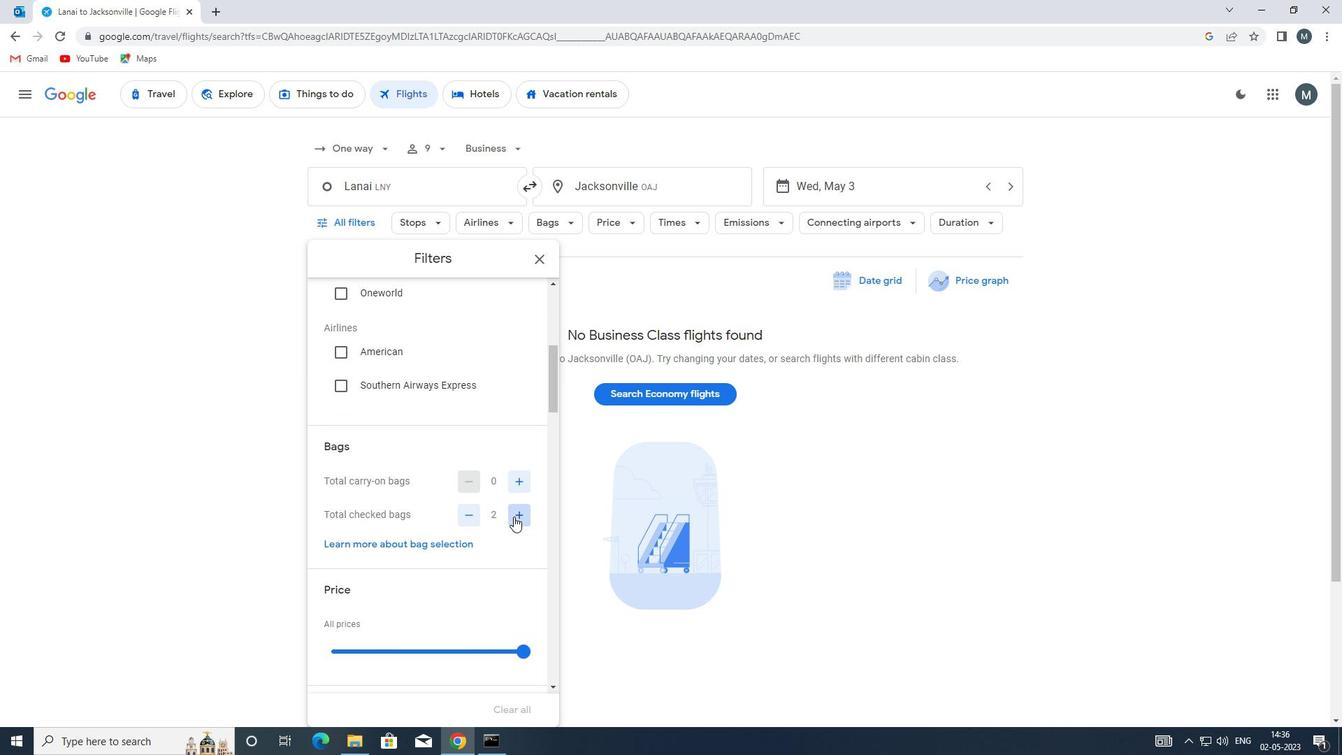 
Action: Mouse pressed left at (513, 516)
Screenshot: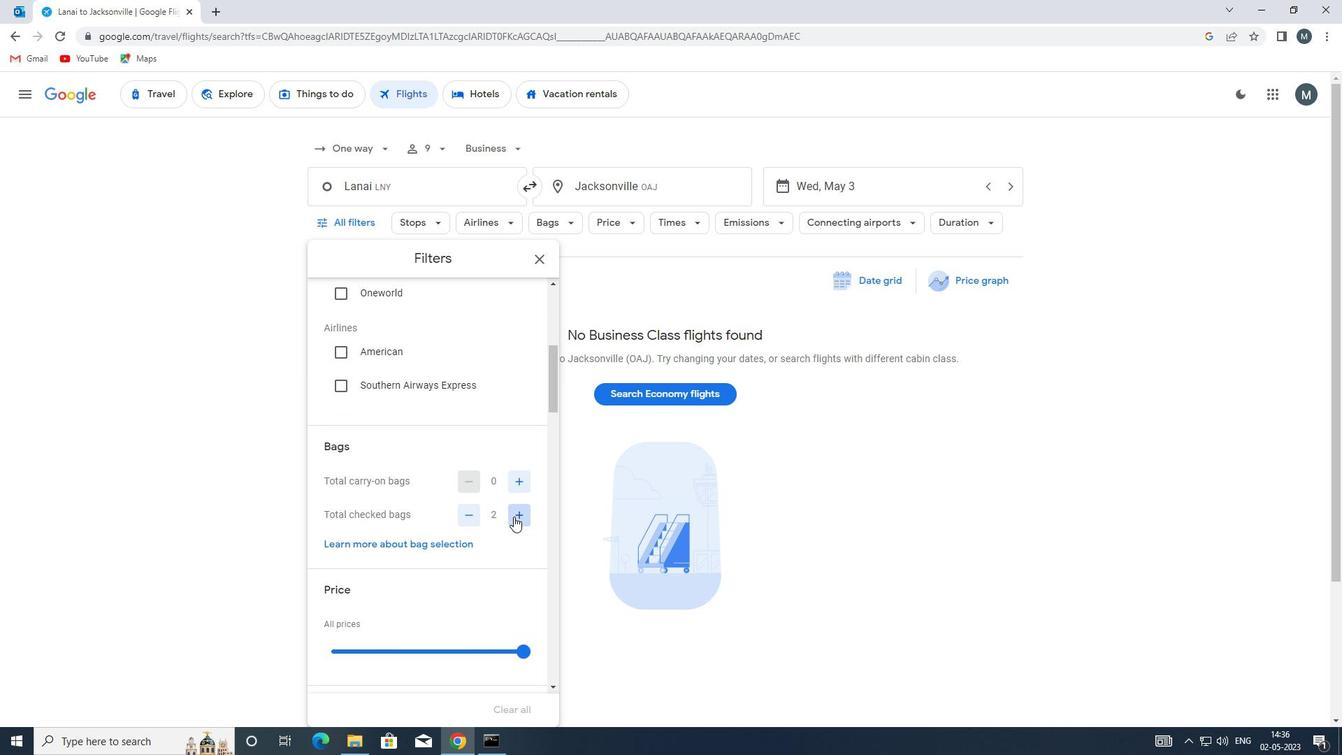 
Action: Mouse pressed left at (513, 516)
Screenshot: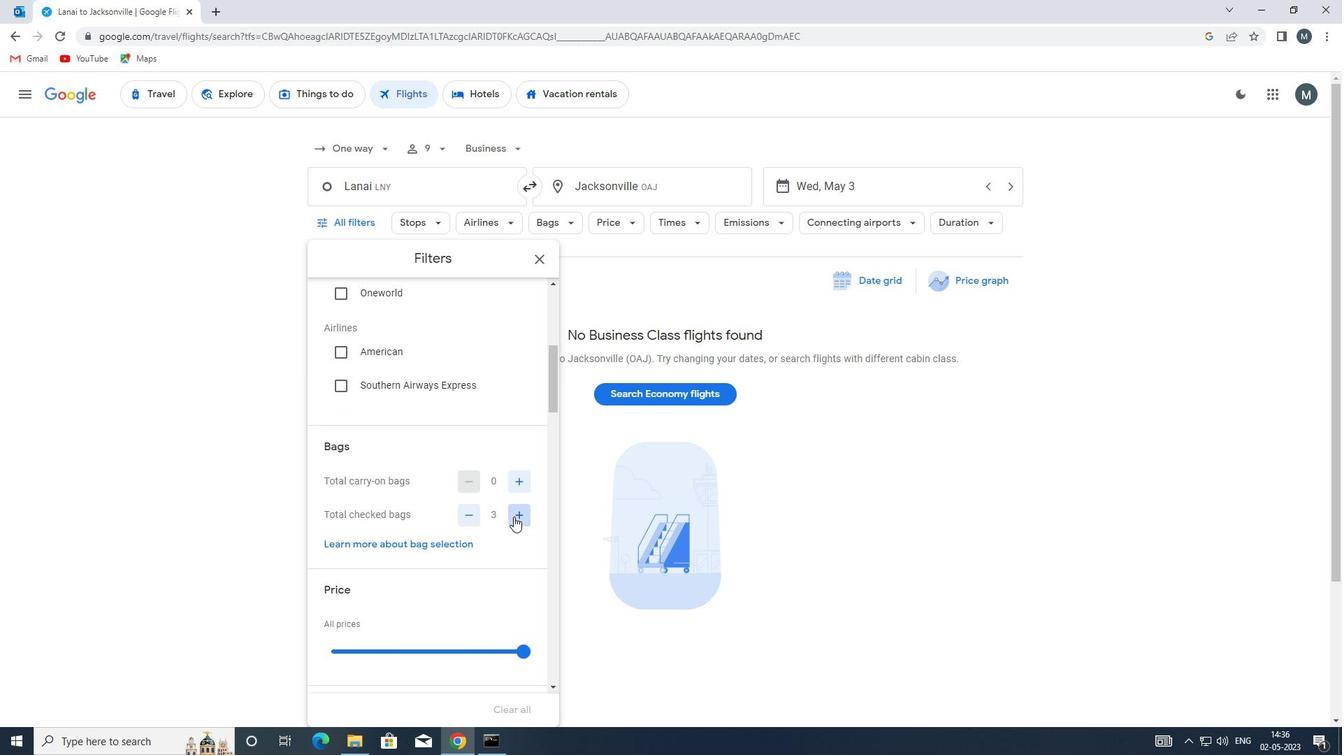 
Action: Mouse moved to (514, 516)
Screenshot: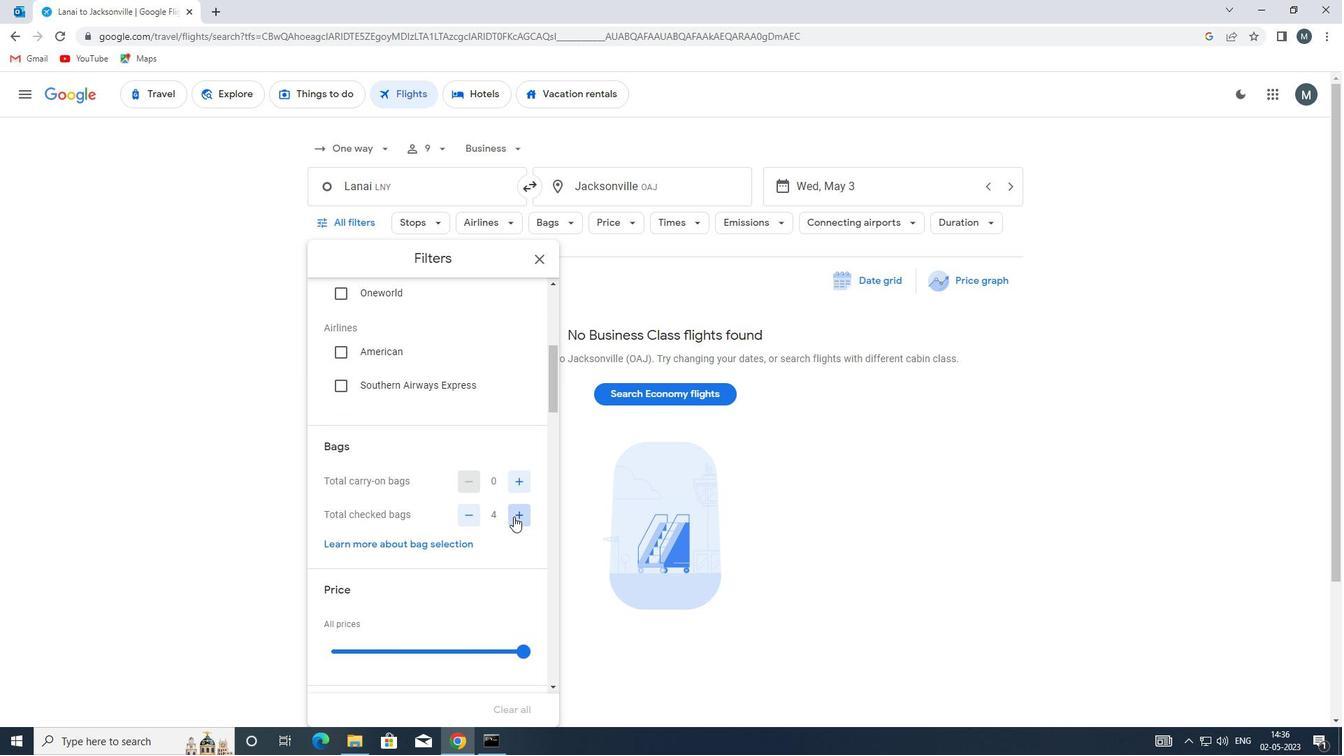 
Action: Mouse pressed left at (514, 516)
Screenshot: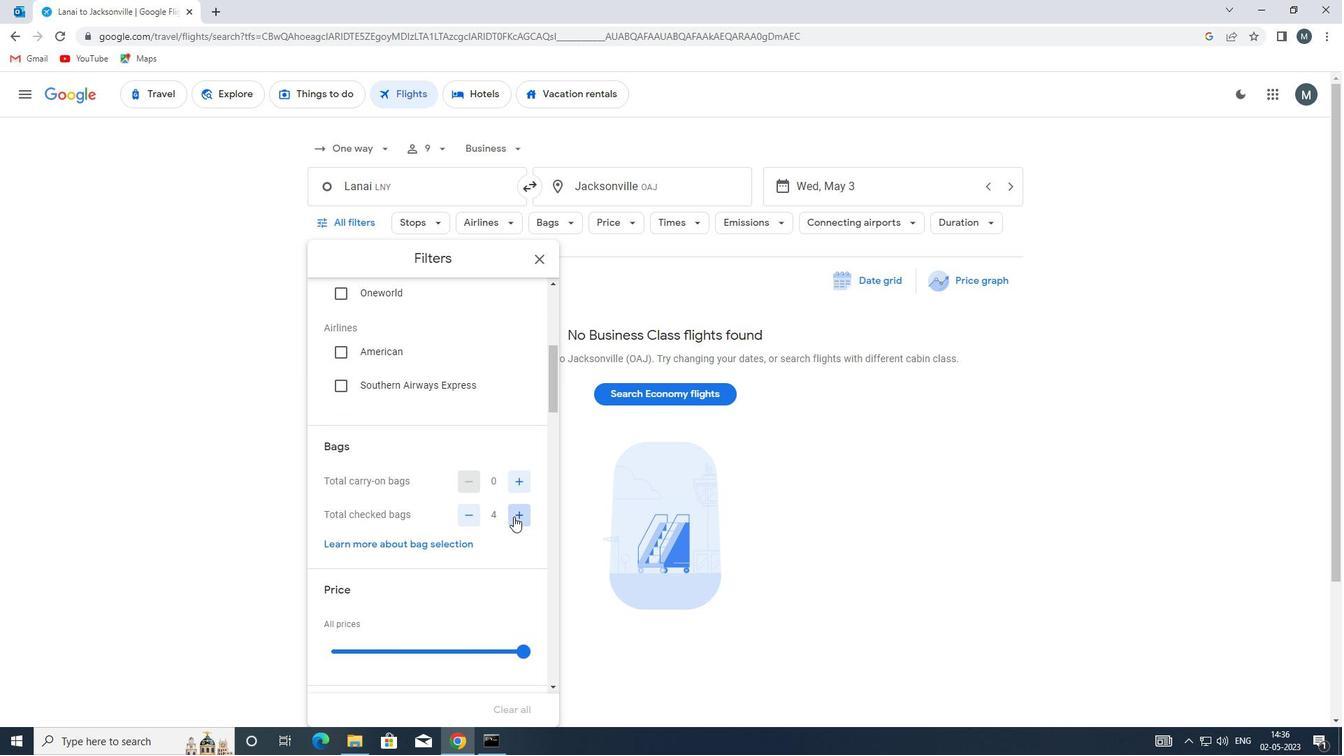 
Action: Mouse pressed left at (514, 516)
Screenshot: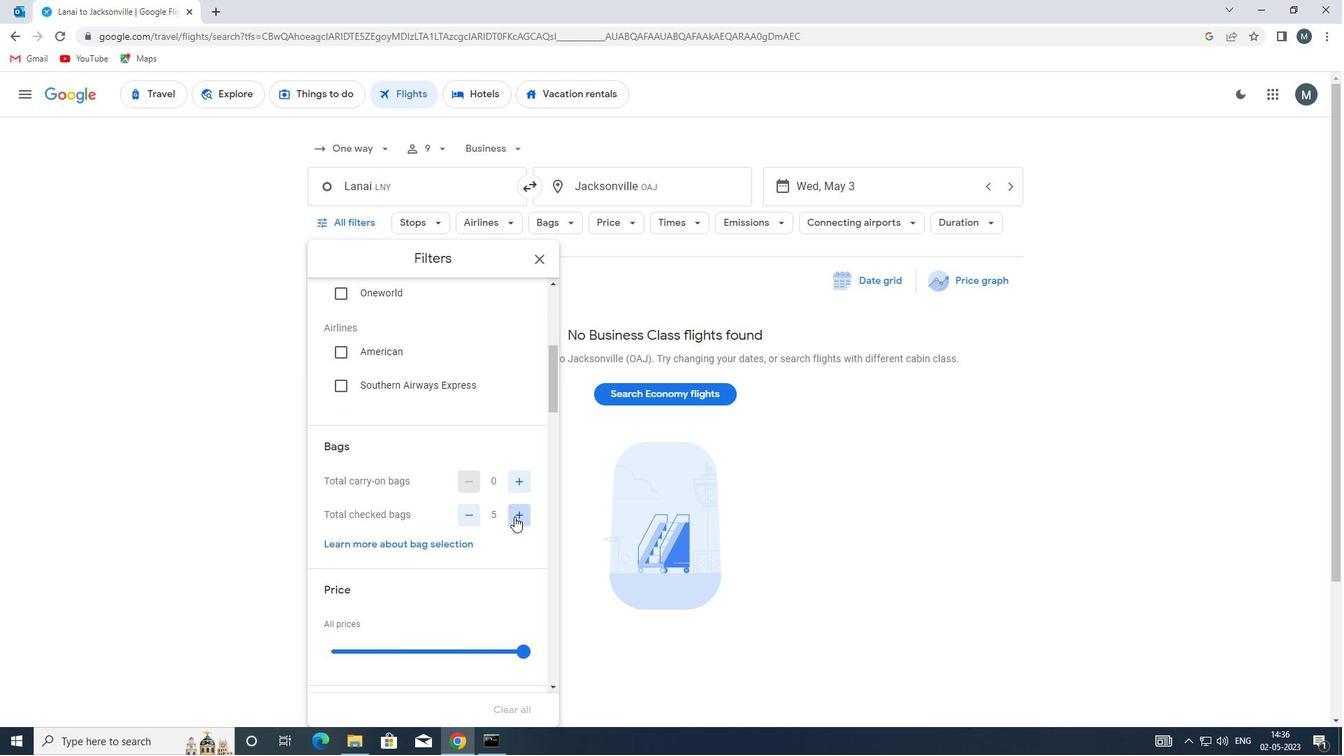 
Action: Mouse pressed left at (514, 516)
Screenshot: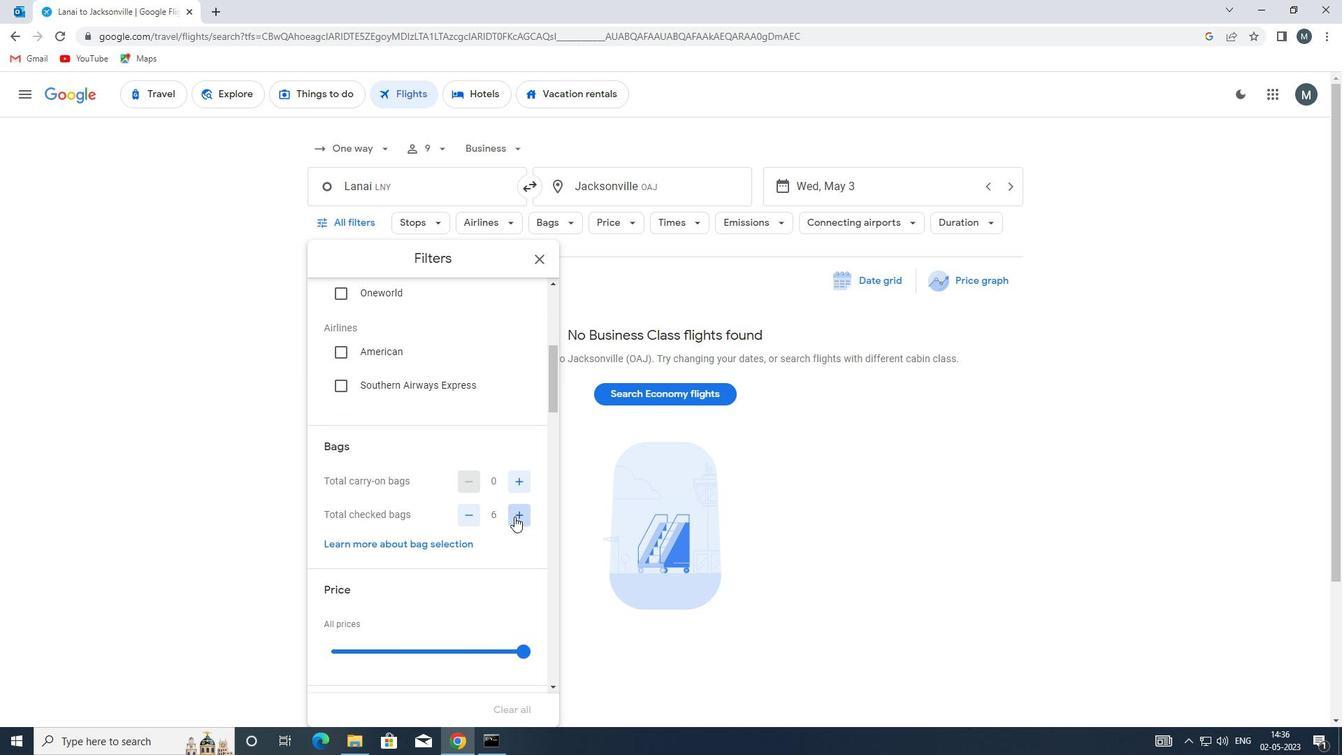 
Action: Mouse pressed left at (514, 516)
Screenshot: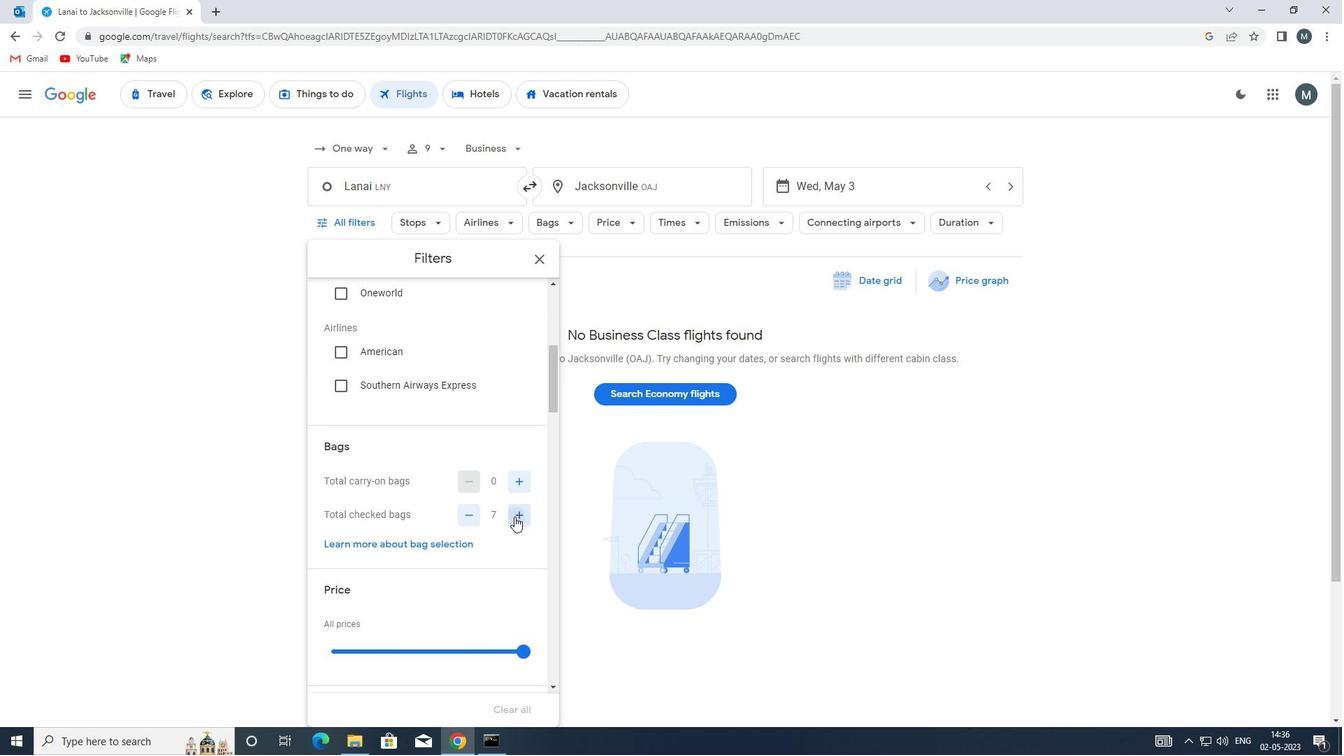 
Action: Mouse pressed left at (514, 516)
Screenshot: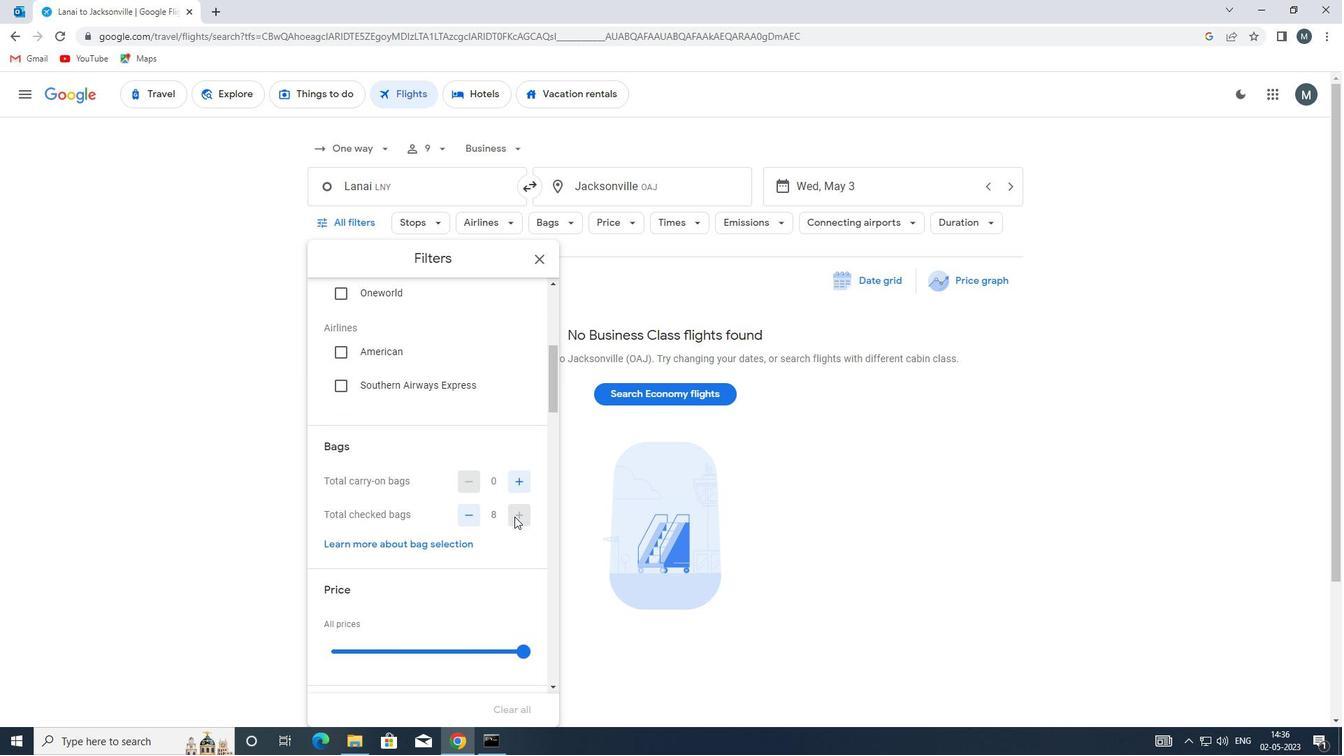 
Action: Mouse moved to (484, 513)
Screenshot: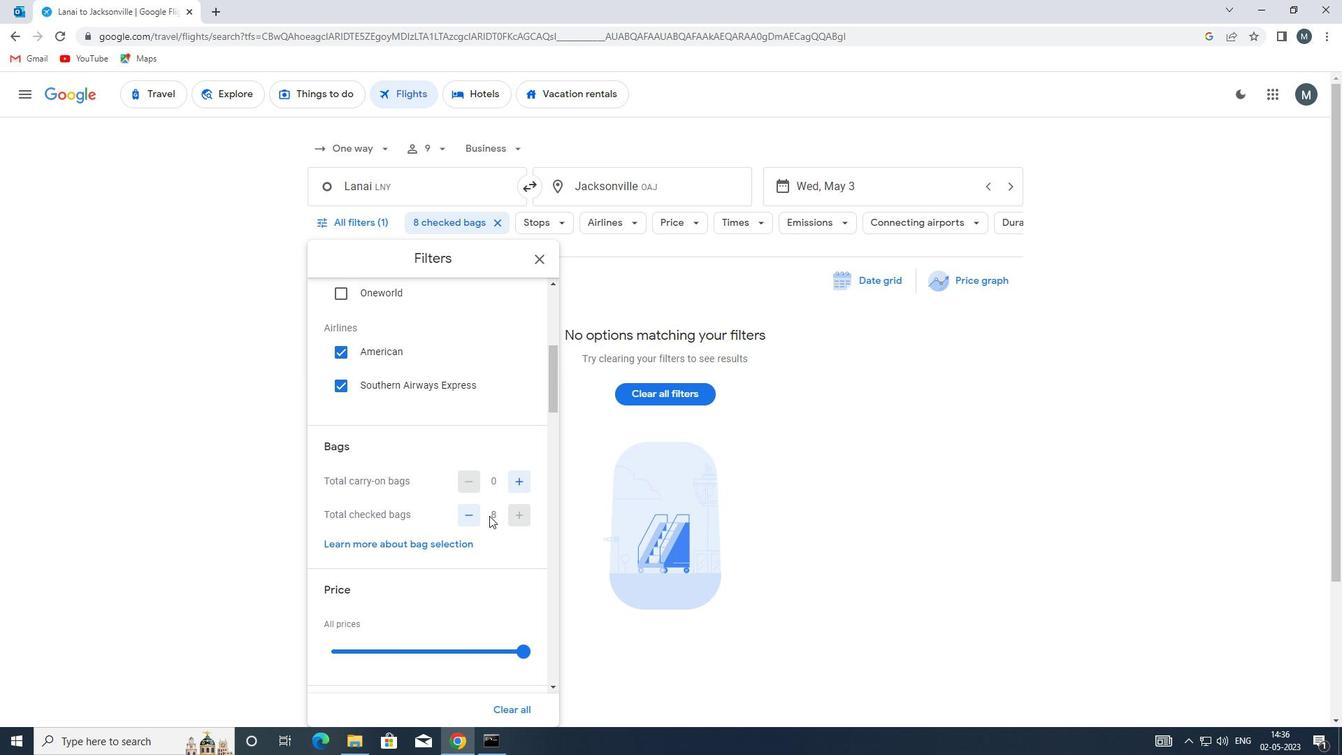 
Action: Mouse scrolled (484, 512) with delta (0, 0)
Screenshot: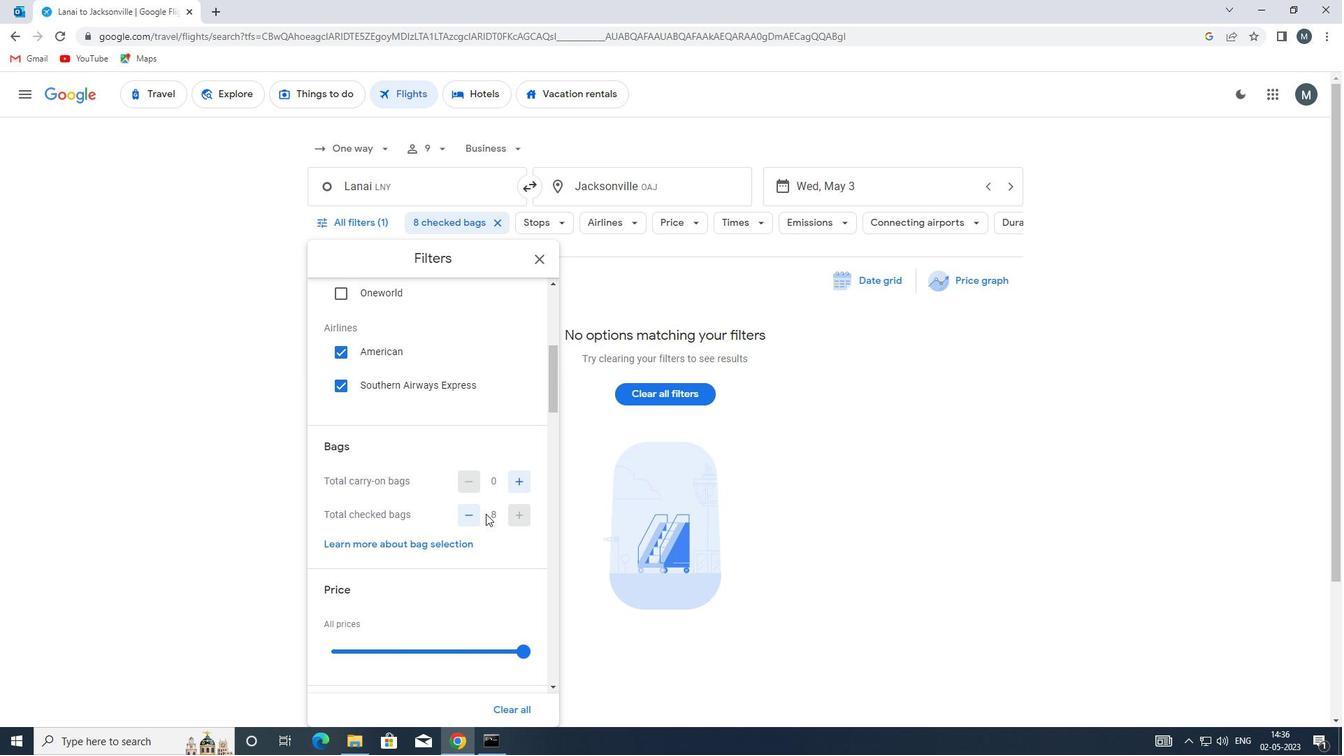
Action: Mouse moved to (481, 513)
Screenshot: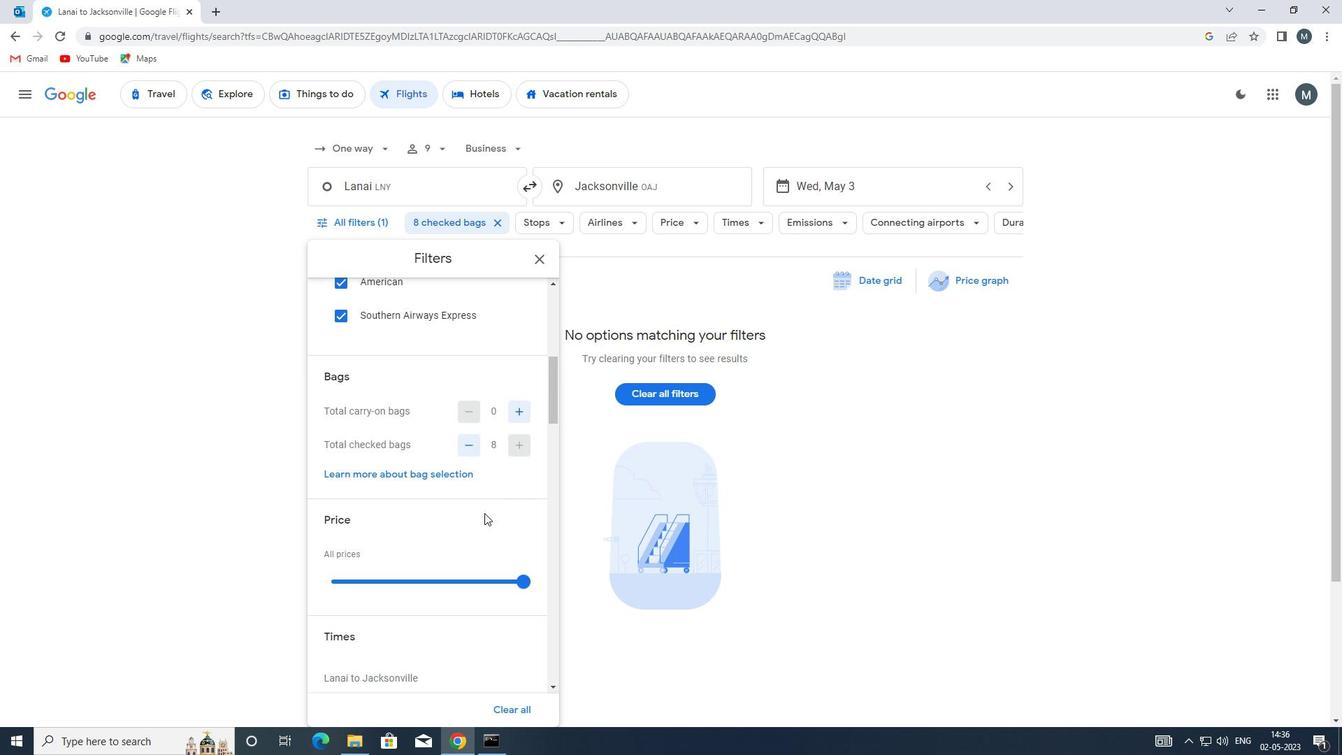 
Action: Mouse scrolled (481, 512) with delta (0, 0)
Screenshot: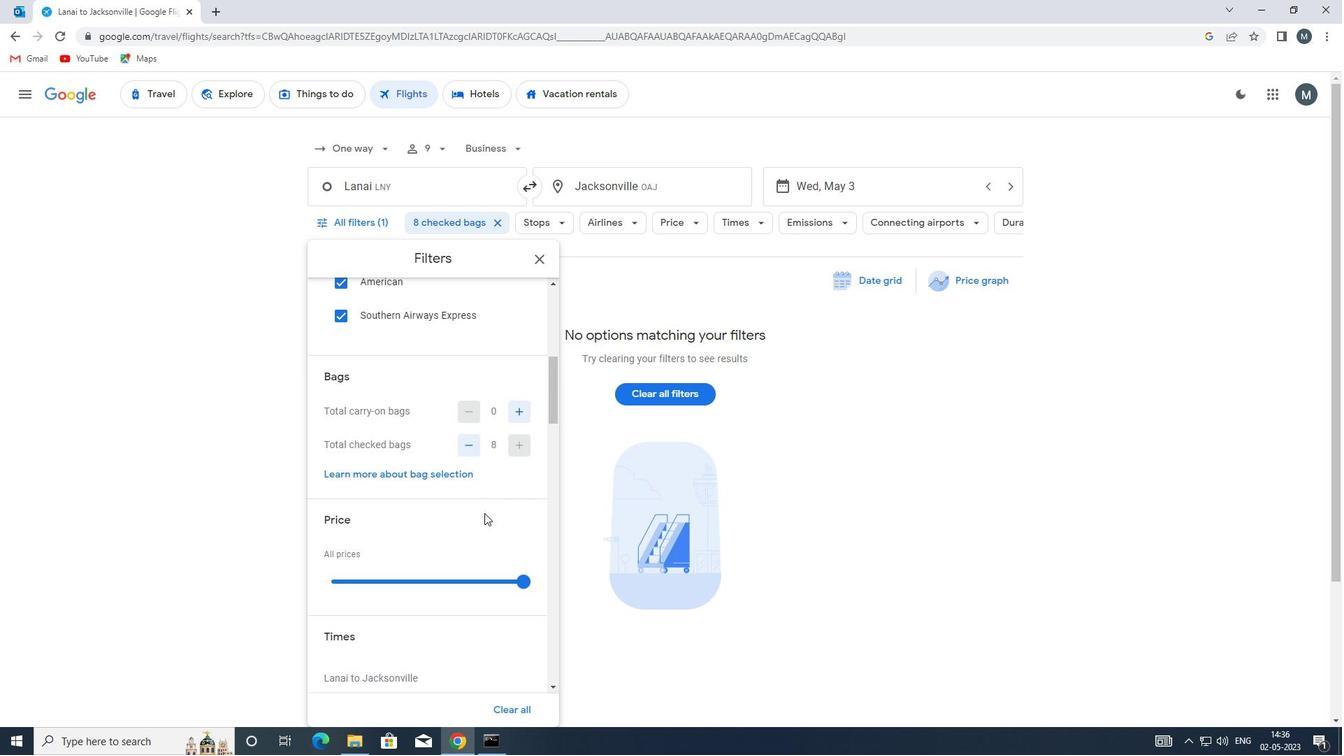 
Action: Mouse moved to (338, 509)
Screenshot: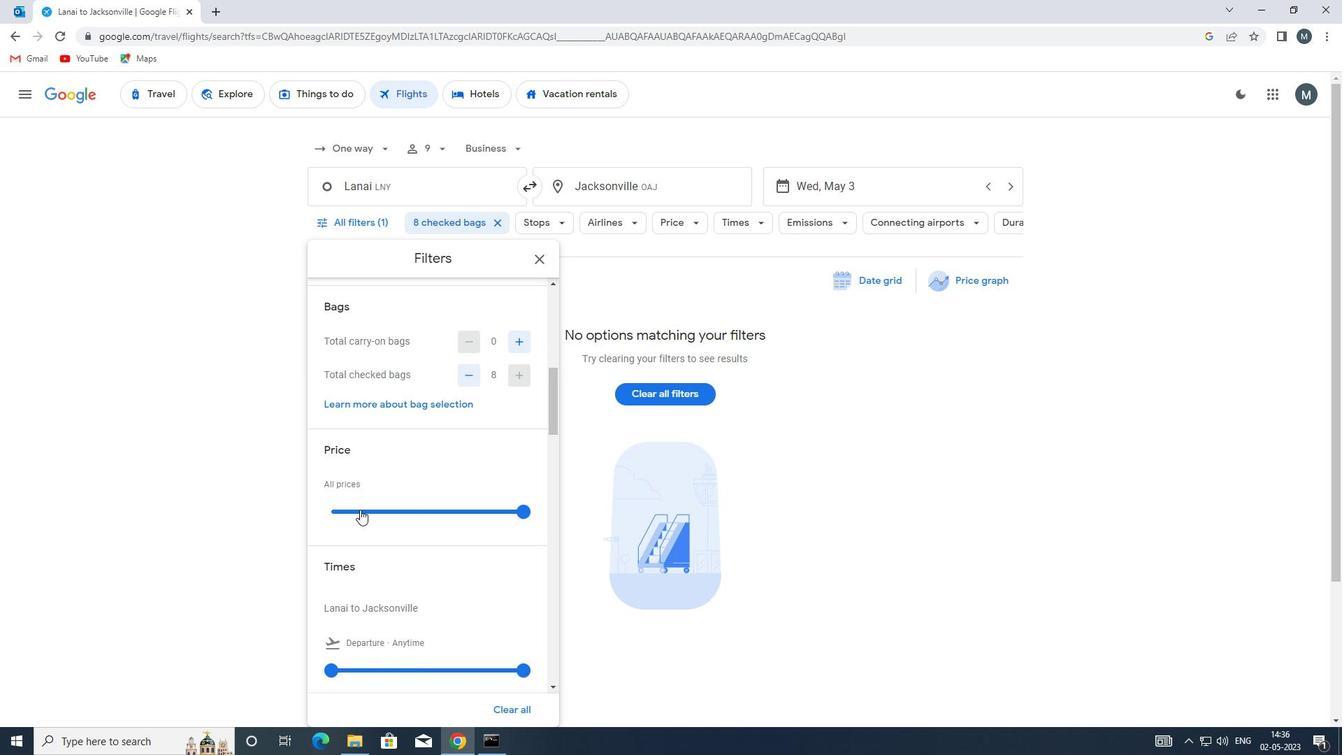 
Action: Mouse pressed left at (338, 509)
Screenshot: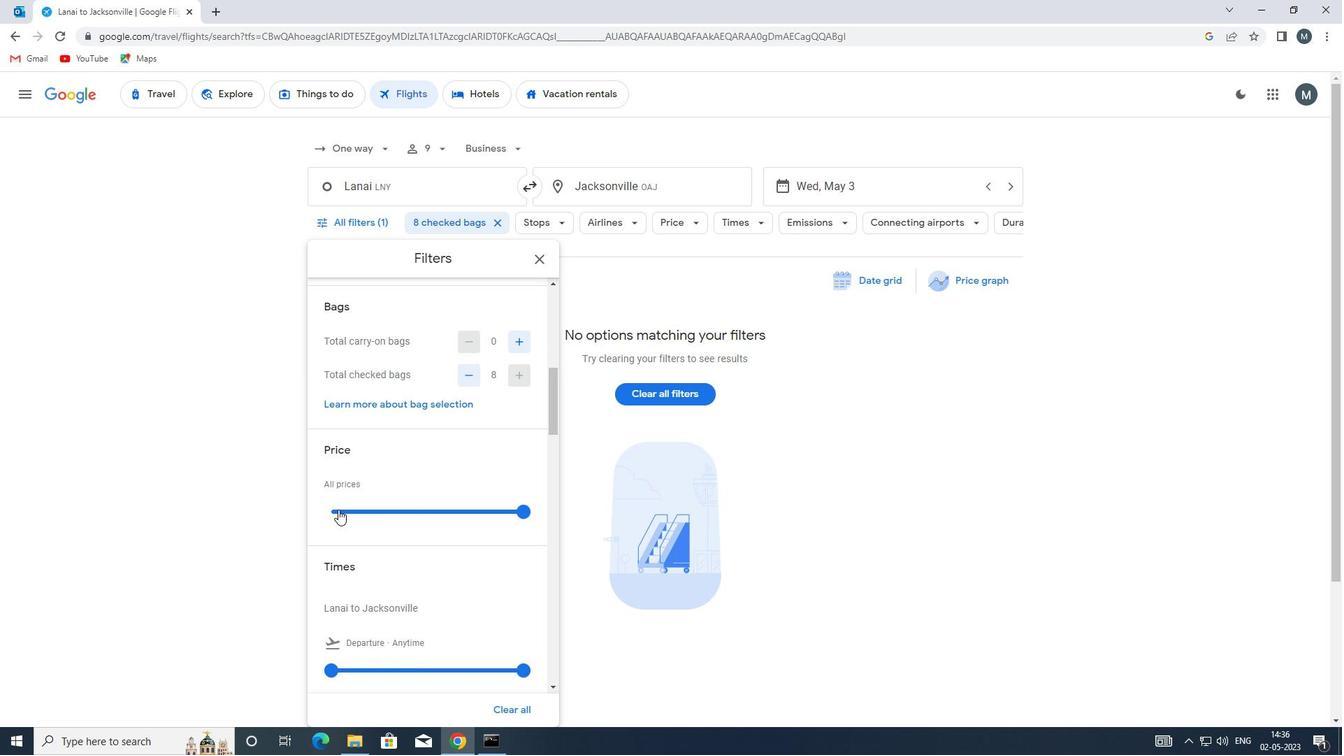 
Action: Mouse moved to (368, 504)
Screenshot: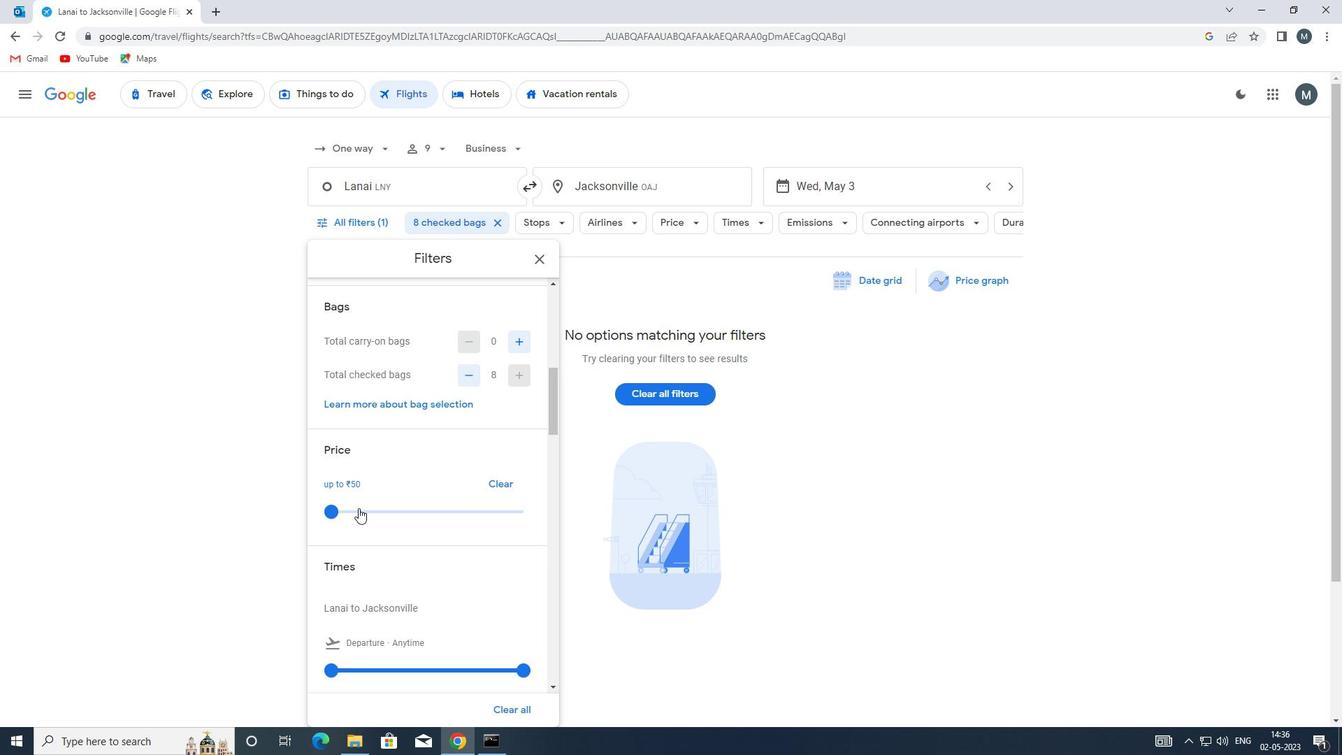 
Action: Mouse scrolled (368, 503) with delta (0, 0)
Screenshot: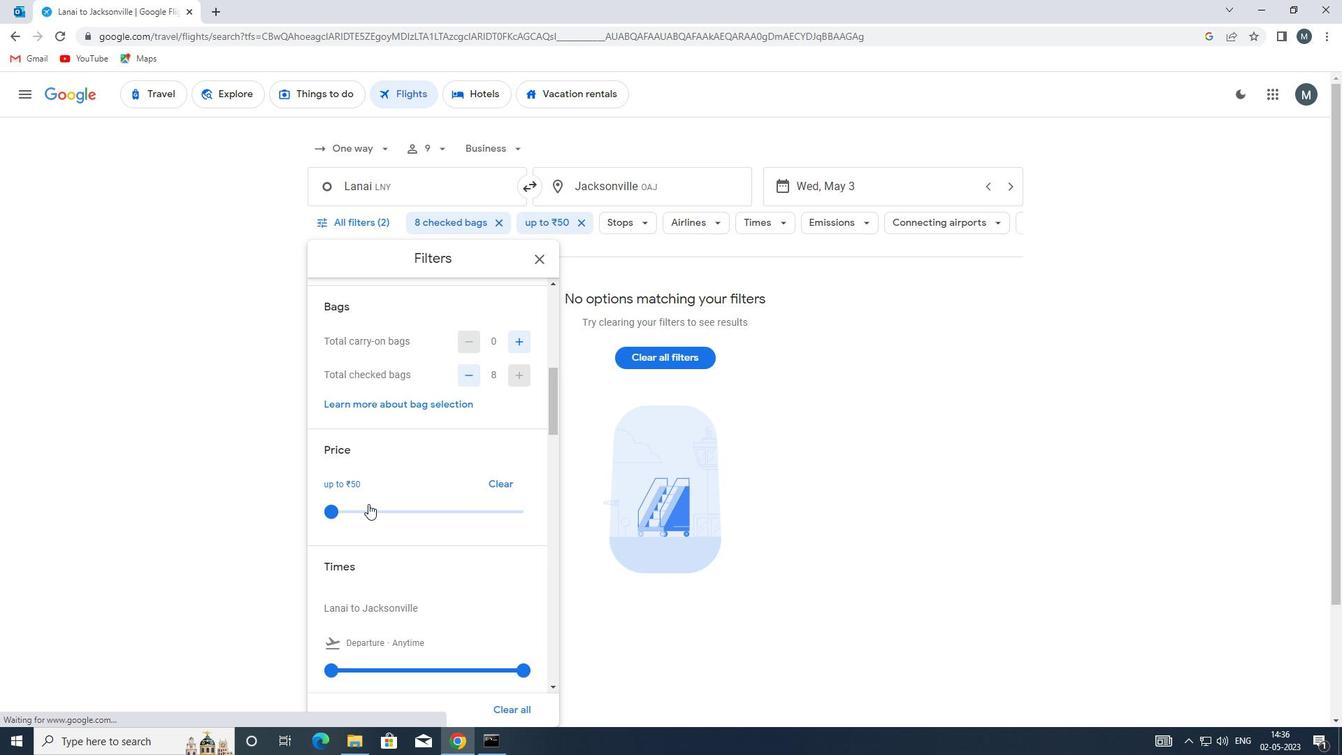 
Action: Mouse moved to (387, 473)
Screenshot: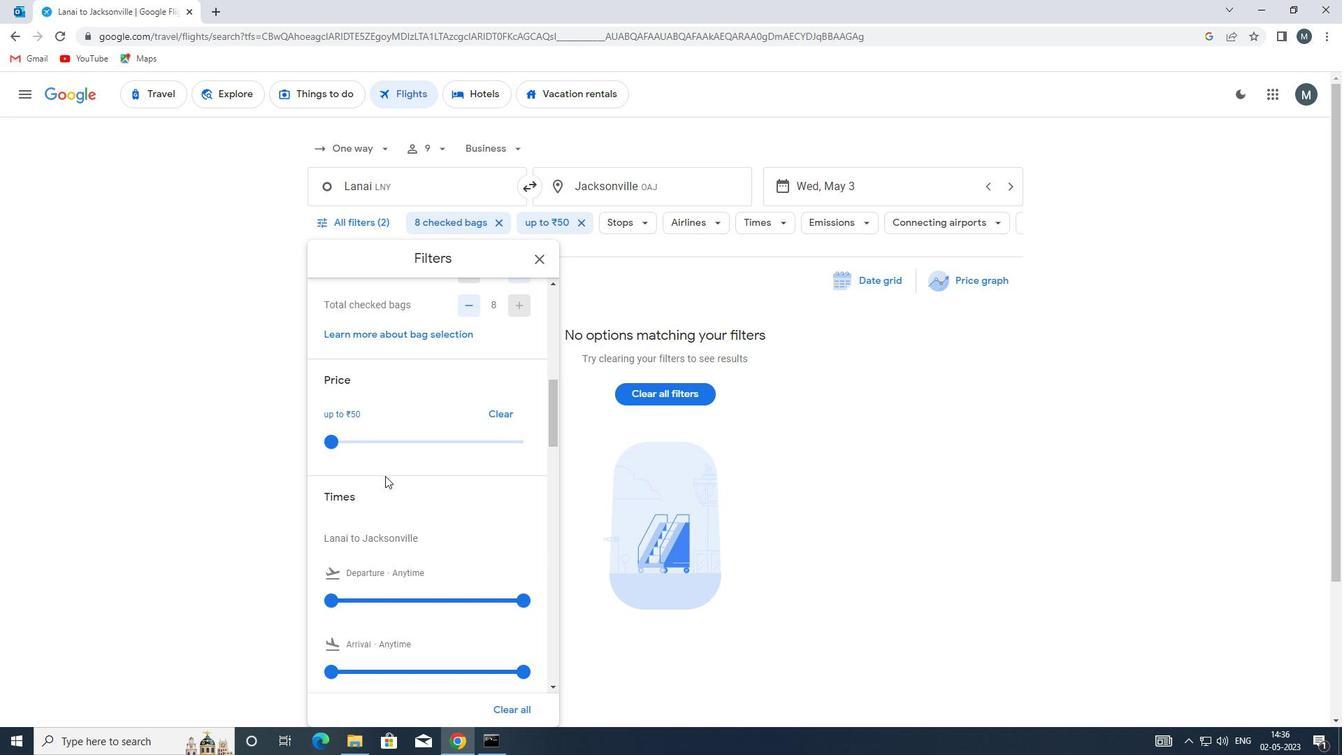 
Action: Mouse scrolled (387, 472) with delta (0, 0)
Screenshot: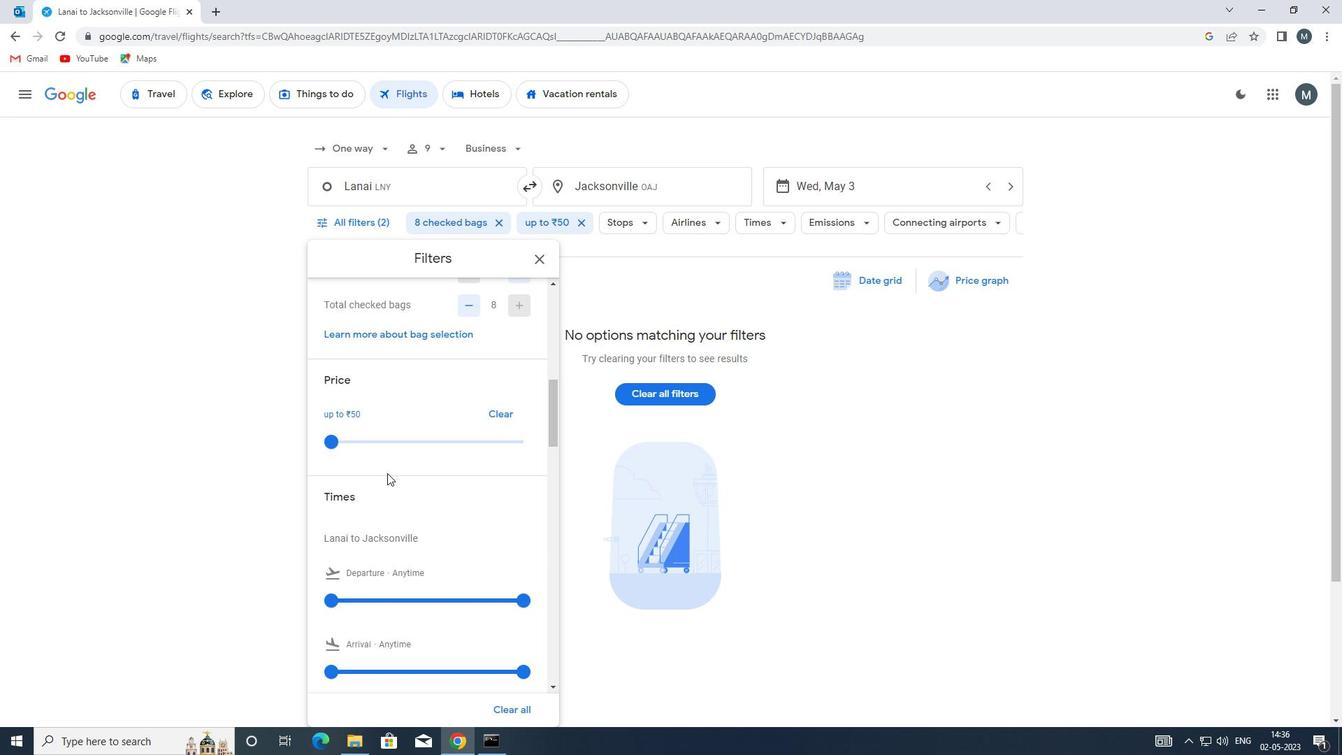 
Action: Mouse moved to (387, 474)
Screenshot: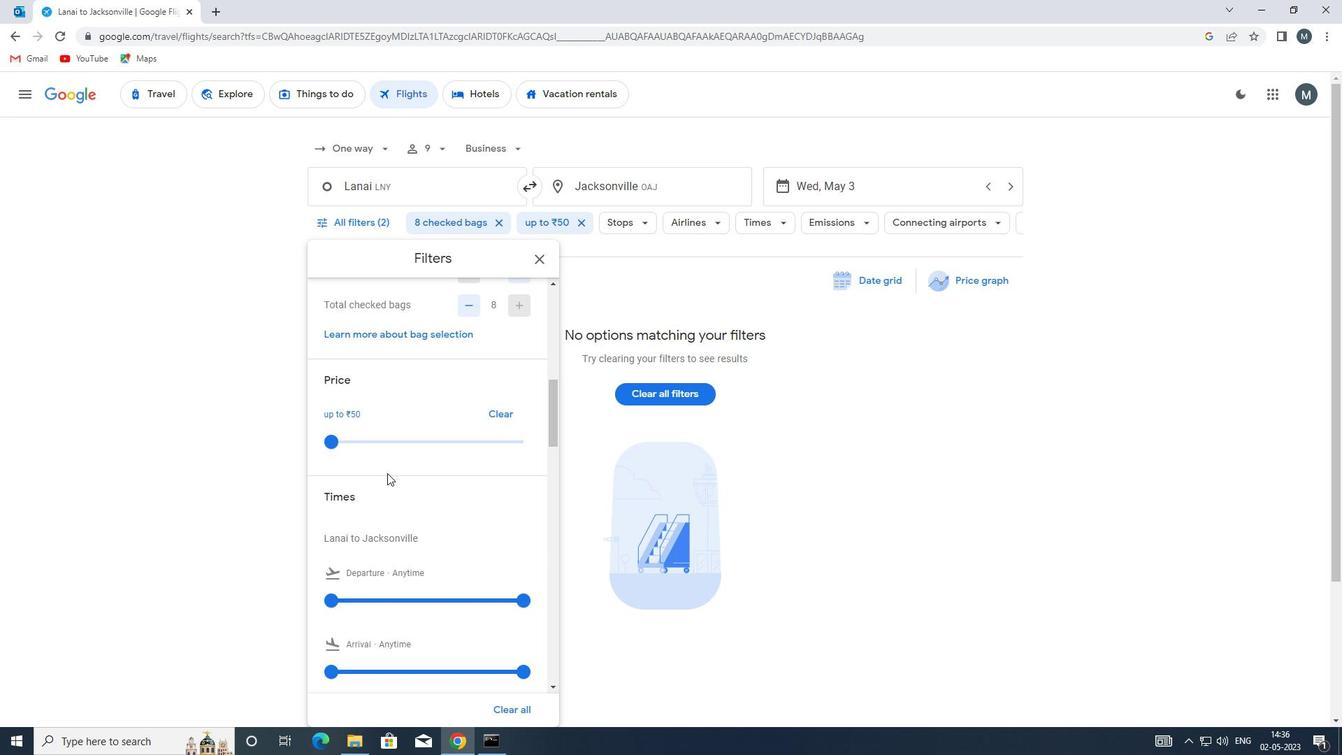 
Action: Mouse scrolled (387, 473) with delta (0, 0)
Screenshot: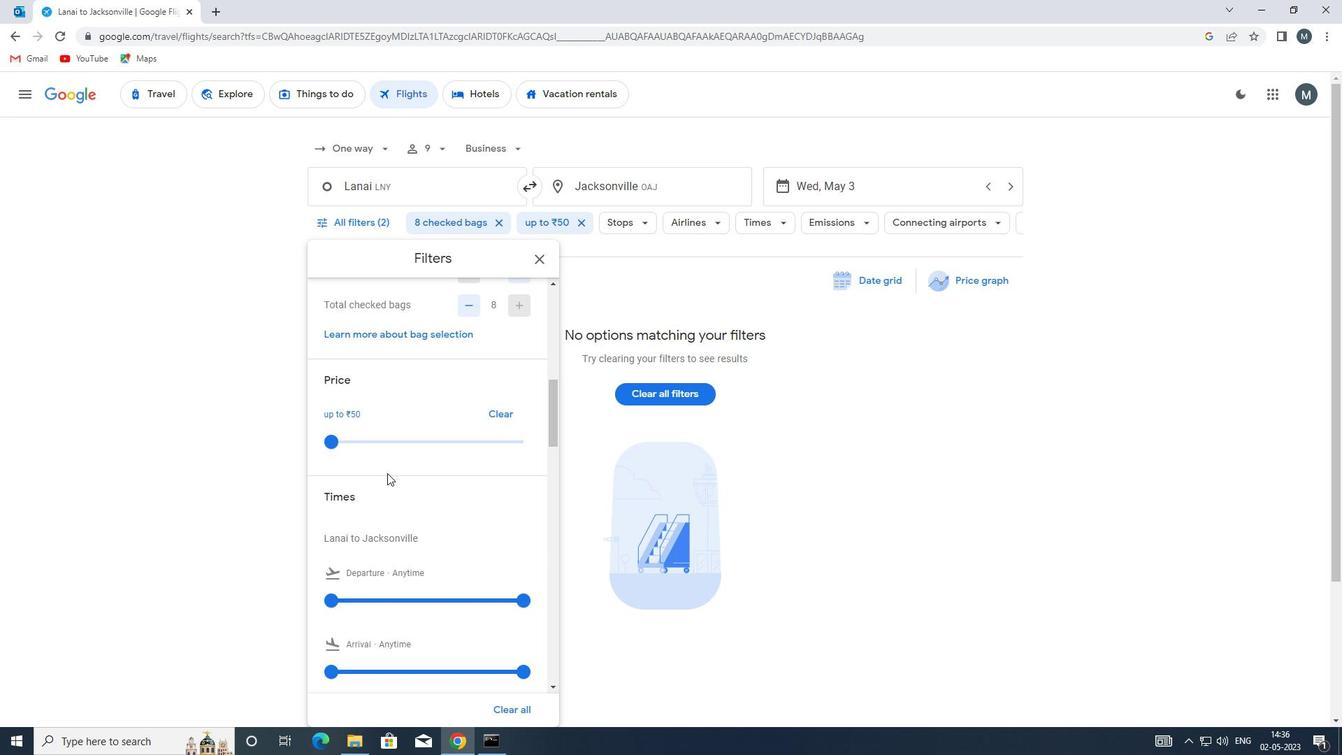 
Action: Mouse moved to (339, 461)
Screenshot: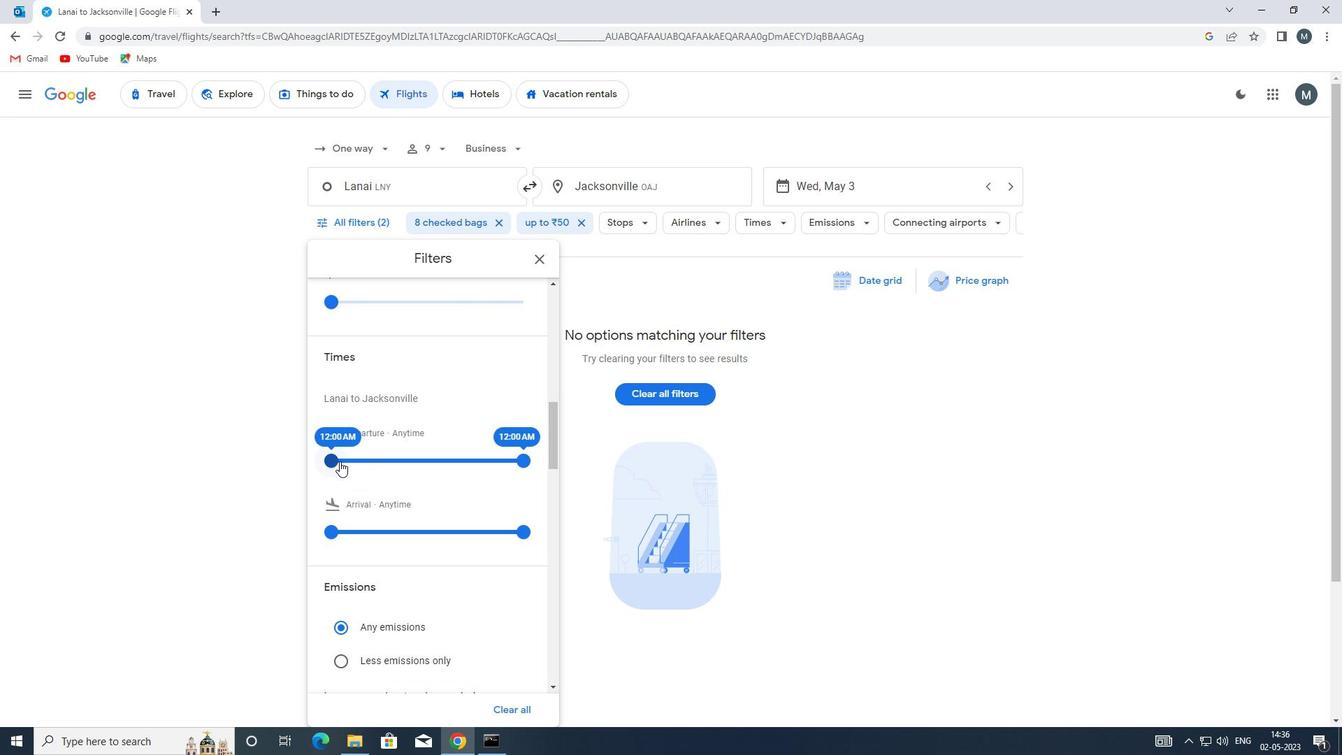 
Action: Mouse pressed left at (339, 461)
Screenshot: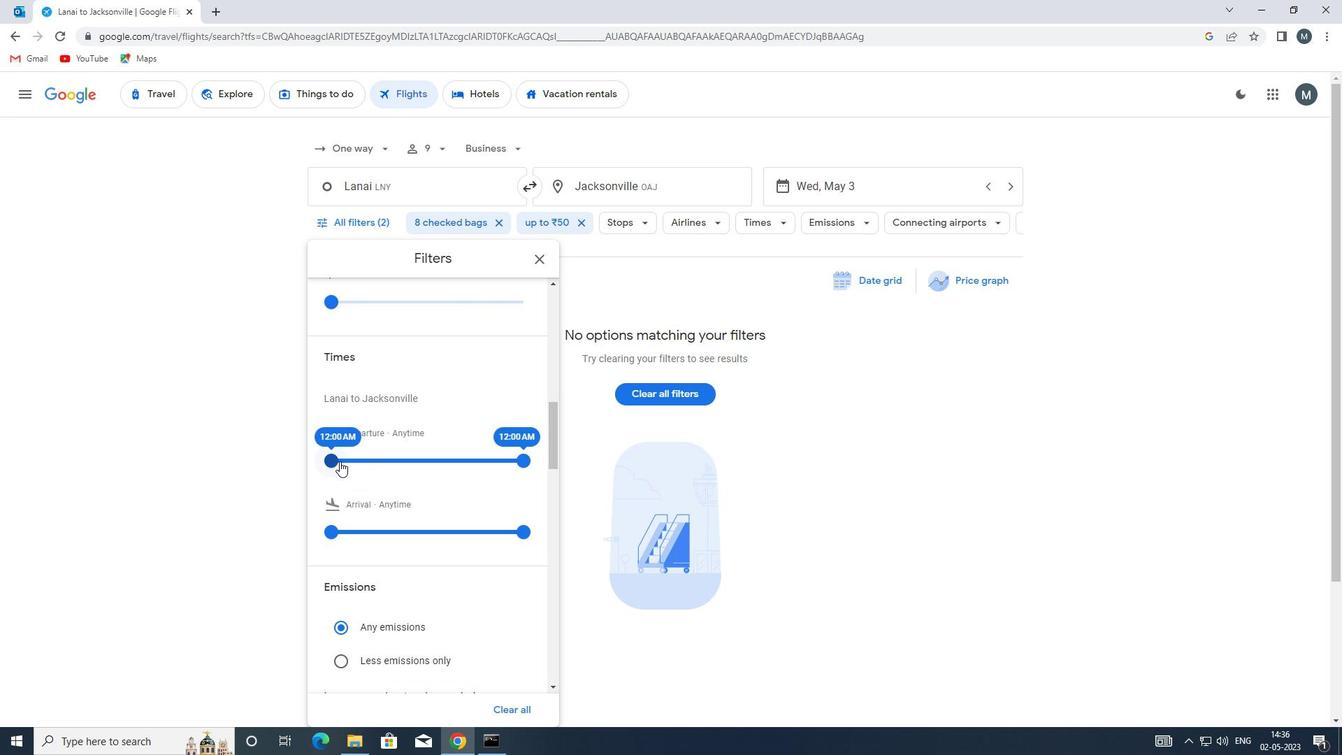 
Action: Mouse moved to (515, 460)
Screenshot: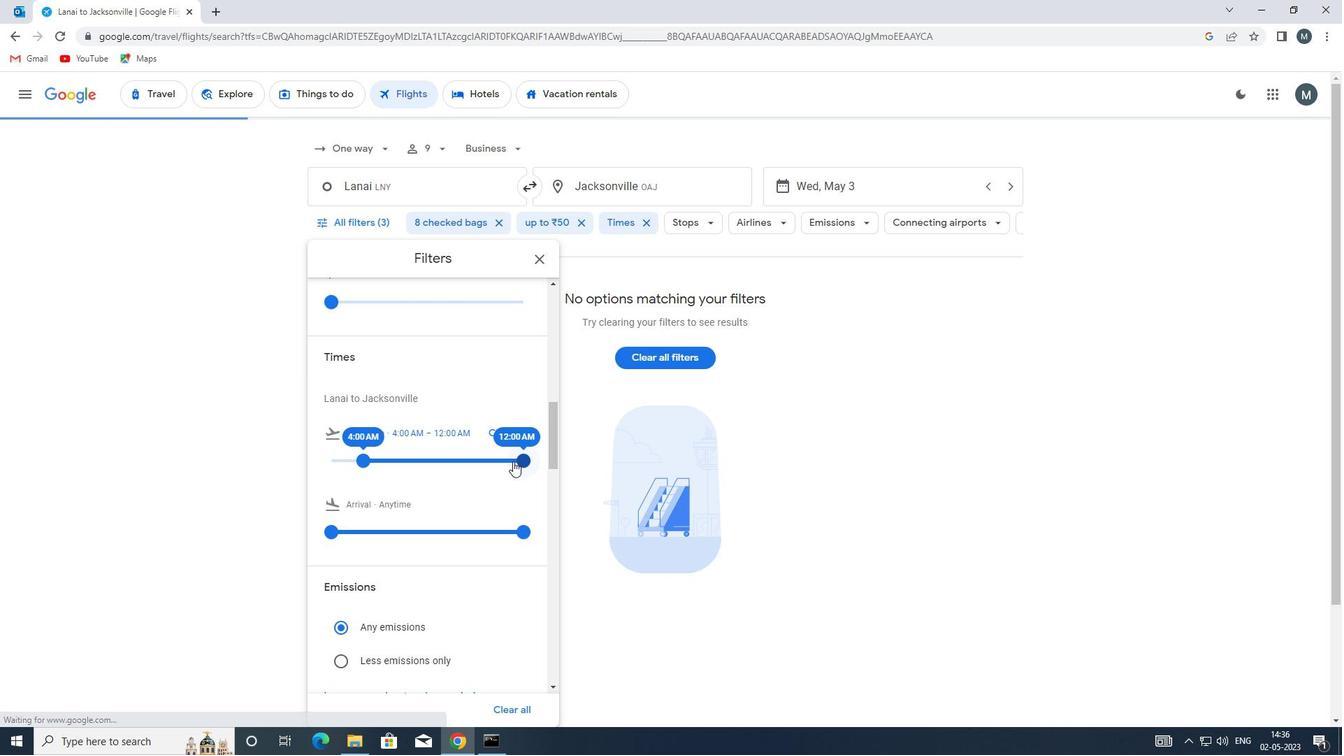 
Action: Mouse pressed left at (515, 460)
Screenshot: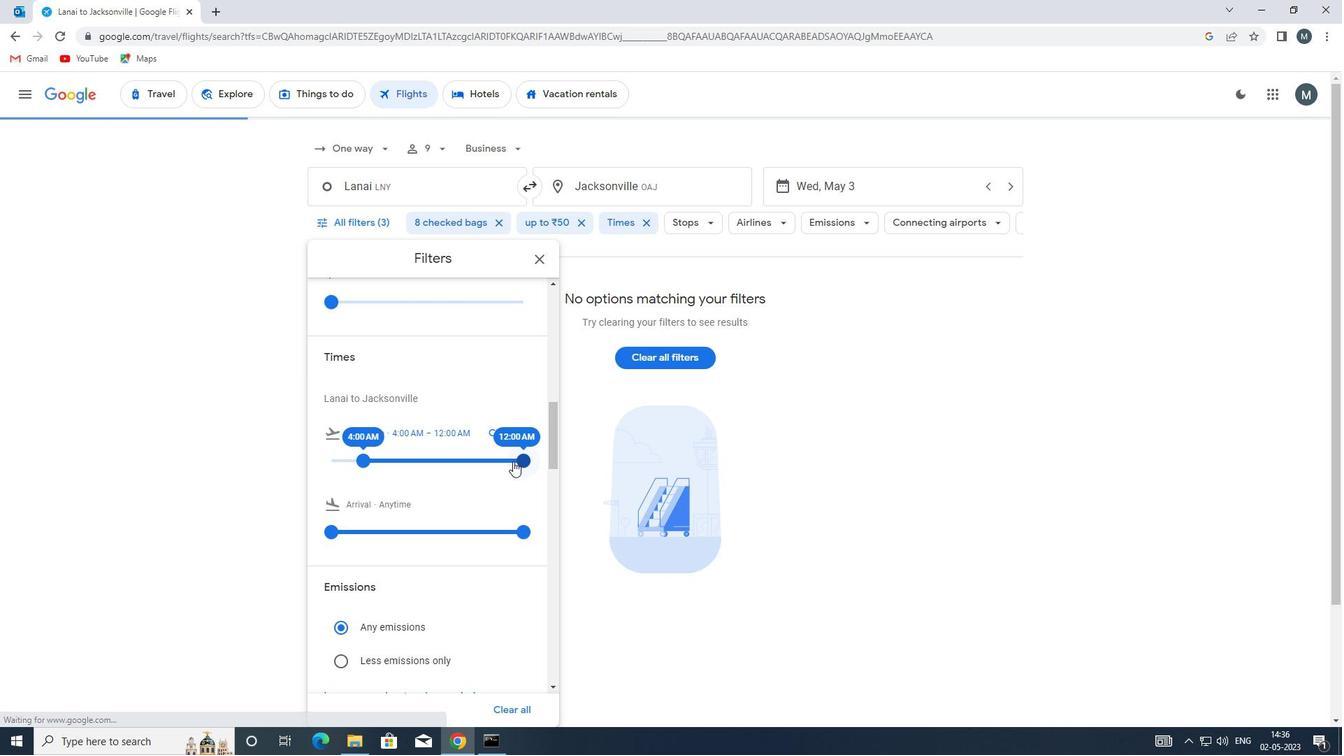 
Action: Mouse moved to (385, 455)
Screenshot: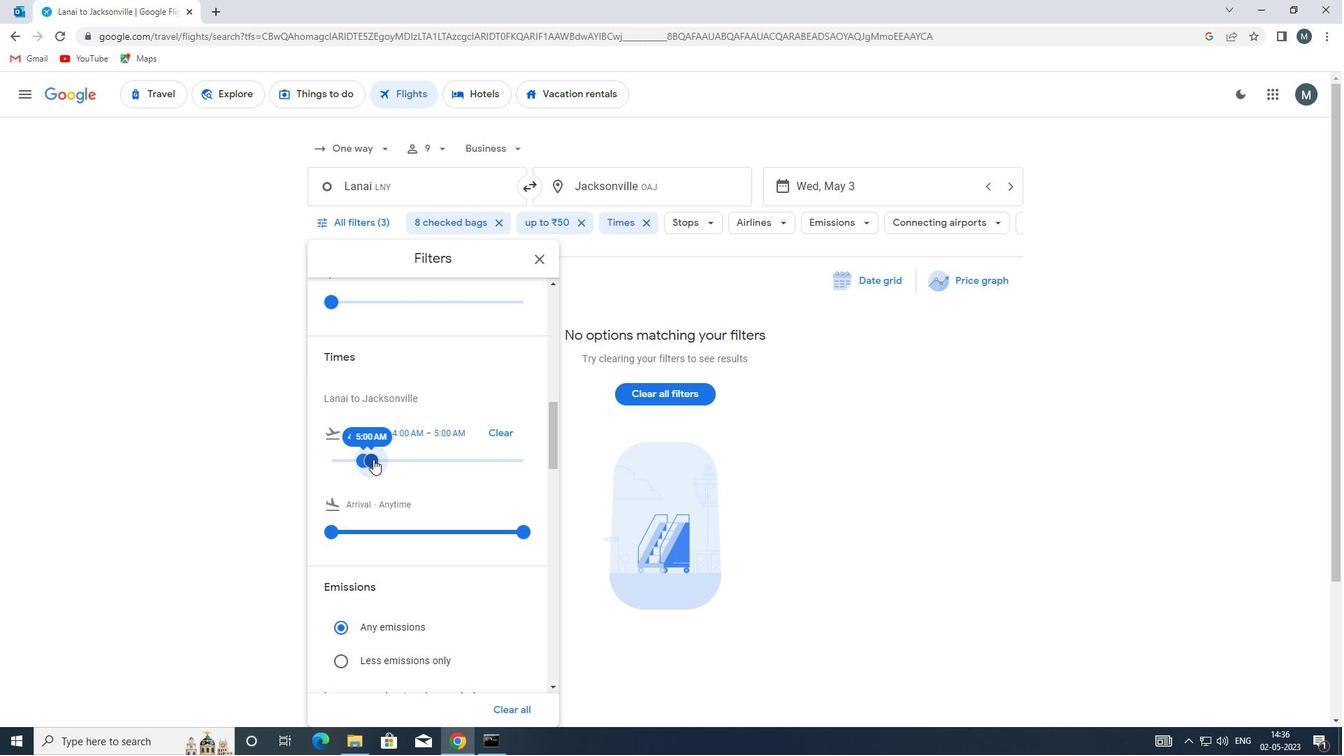 
Action: Mouse scrolled (385, 455) with delta (0, 0)
Screenshot: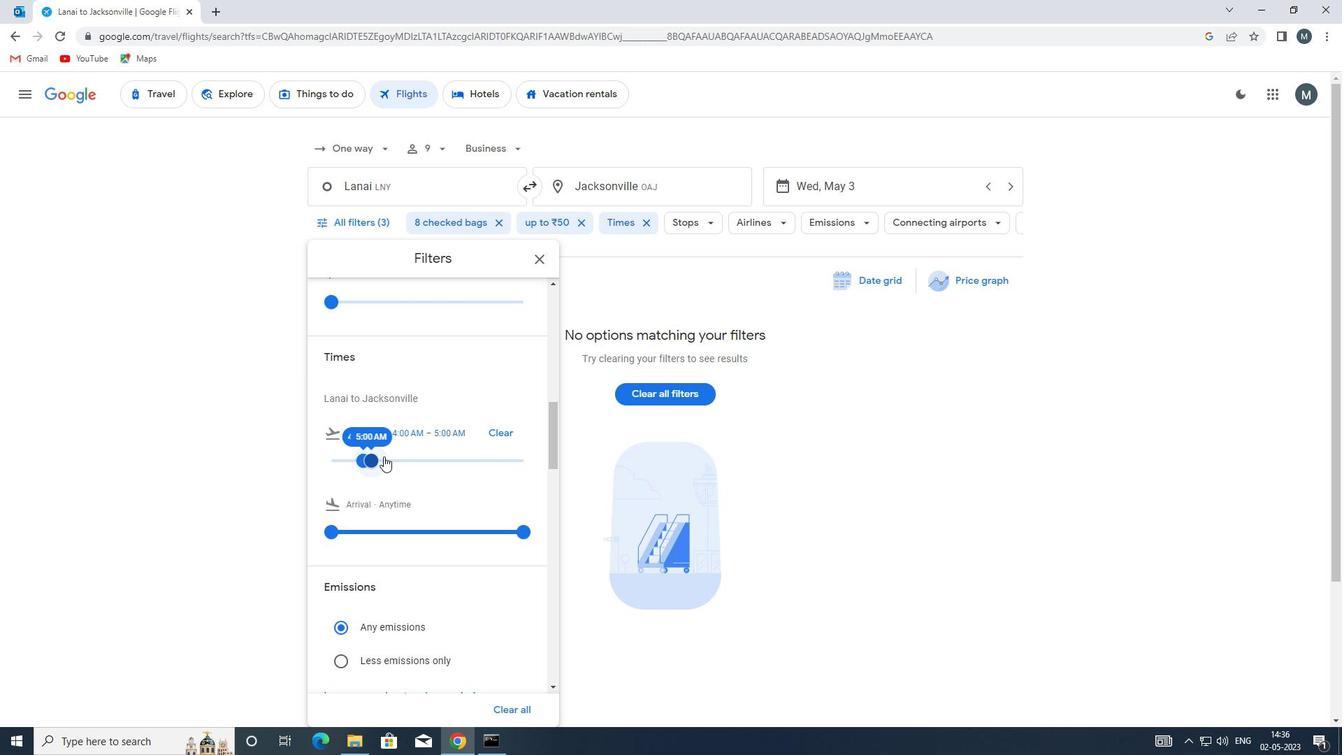 
Action: Mouse moved to (546, 256)
Screenshot: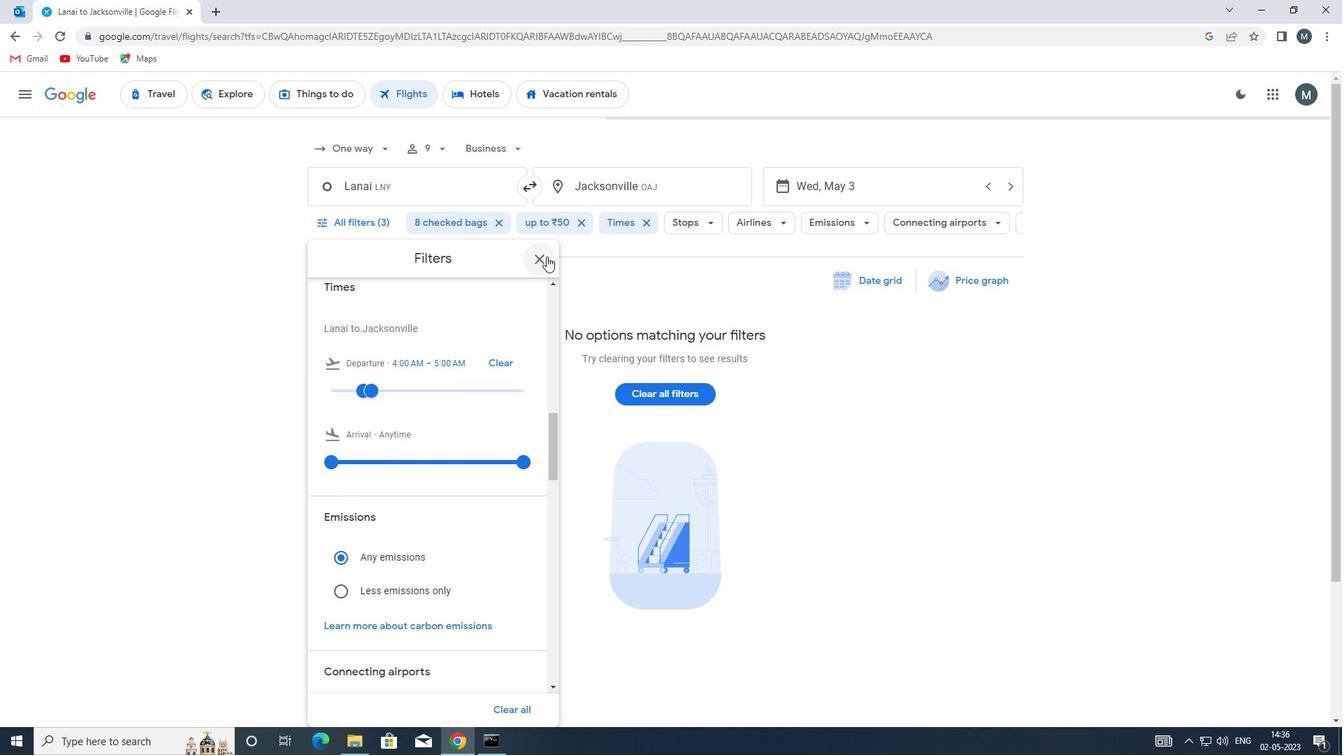 
Action: Mouse pressed left at (546, 256)
Screenshot: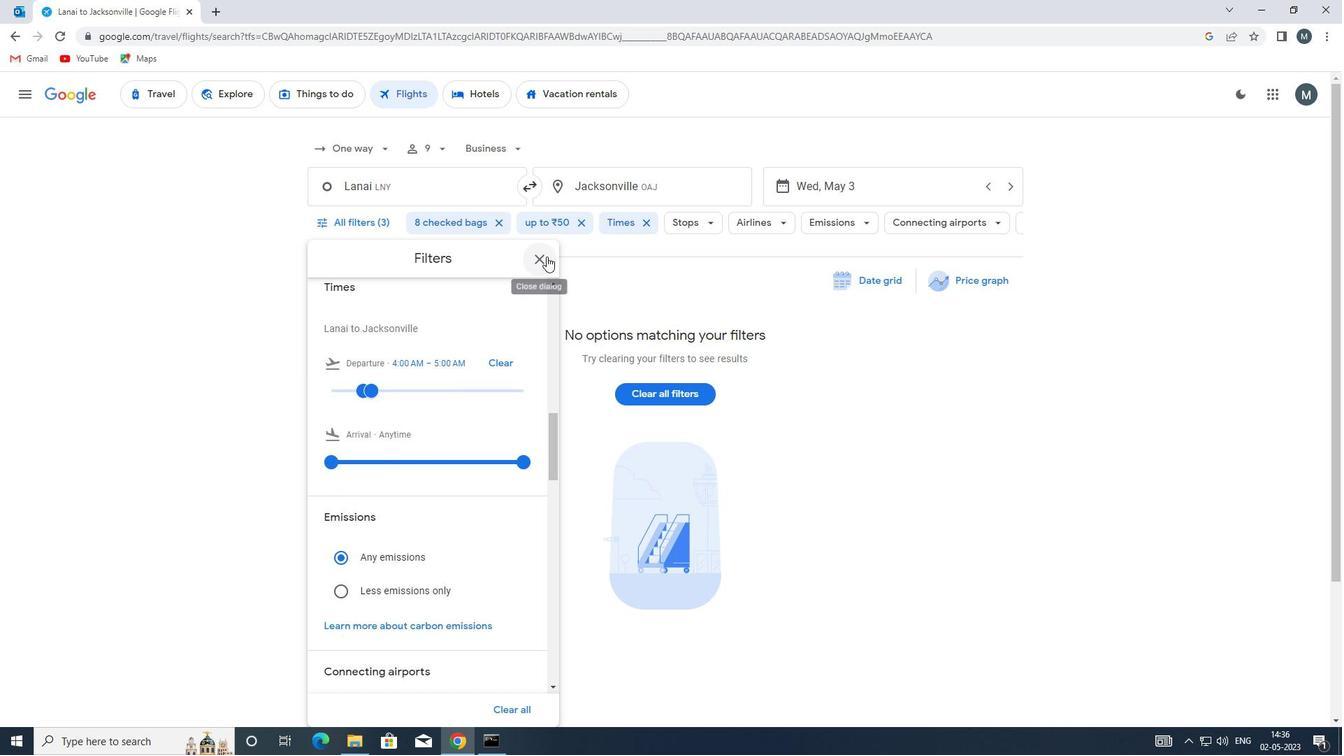 
Action: Mouse moved to (544, 256)
Screenshot: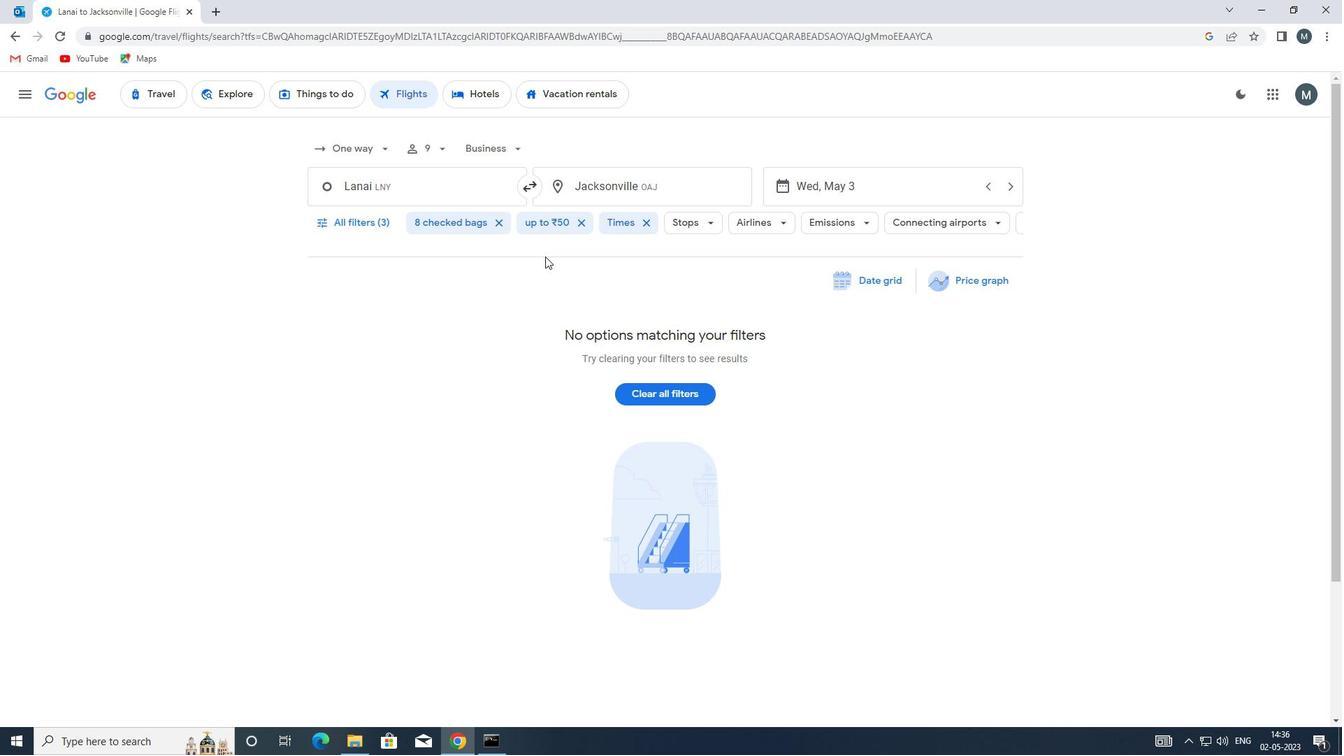 
